 Task: Search one way flight ticket for 2 adults, 4 children and 1 infant on lap in business from Tulsa: Tulsa International Airport to Evansville: Evansville Regional Airport on 5-3-2023. Choice of flights is Alaska. Number of bags: 8 checked bags. Price is upto 88000. Outbound departure time preference is 7:00.
Action: Mouse moved to (384, 160)
Screenshot: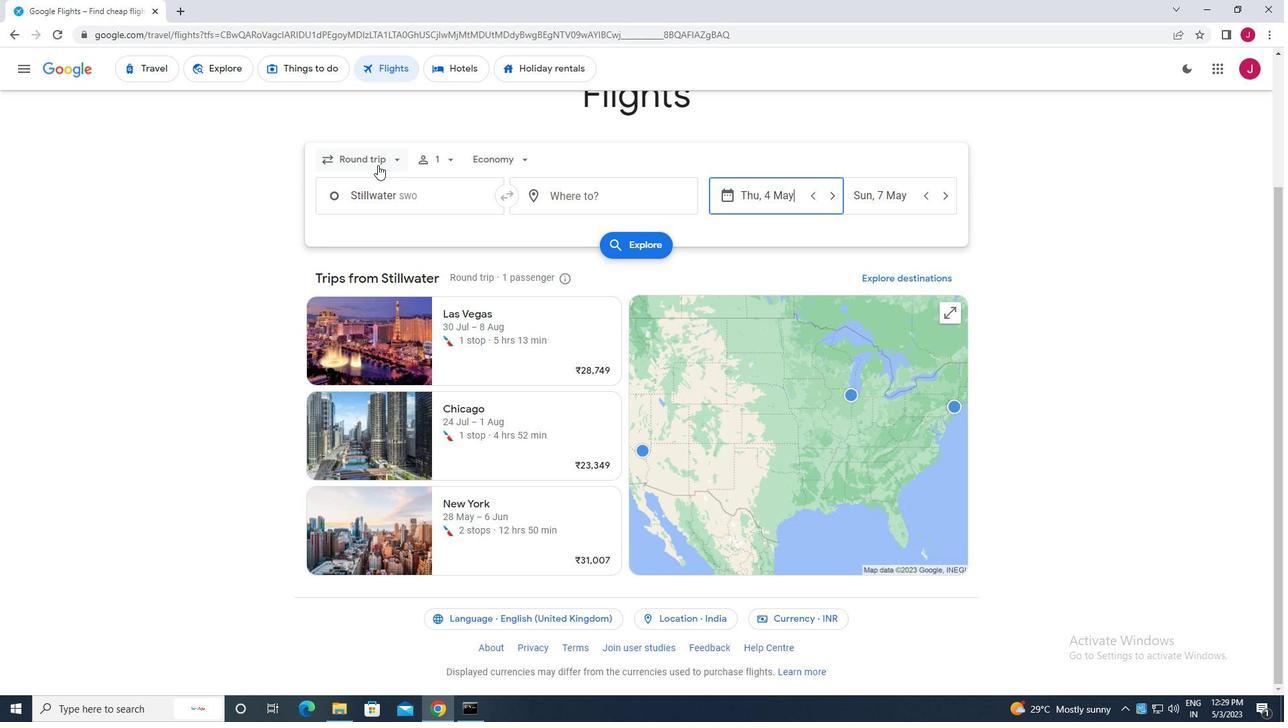 
Action: Mouse pressed left at (384, 160)
Screenshot: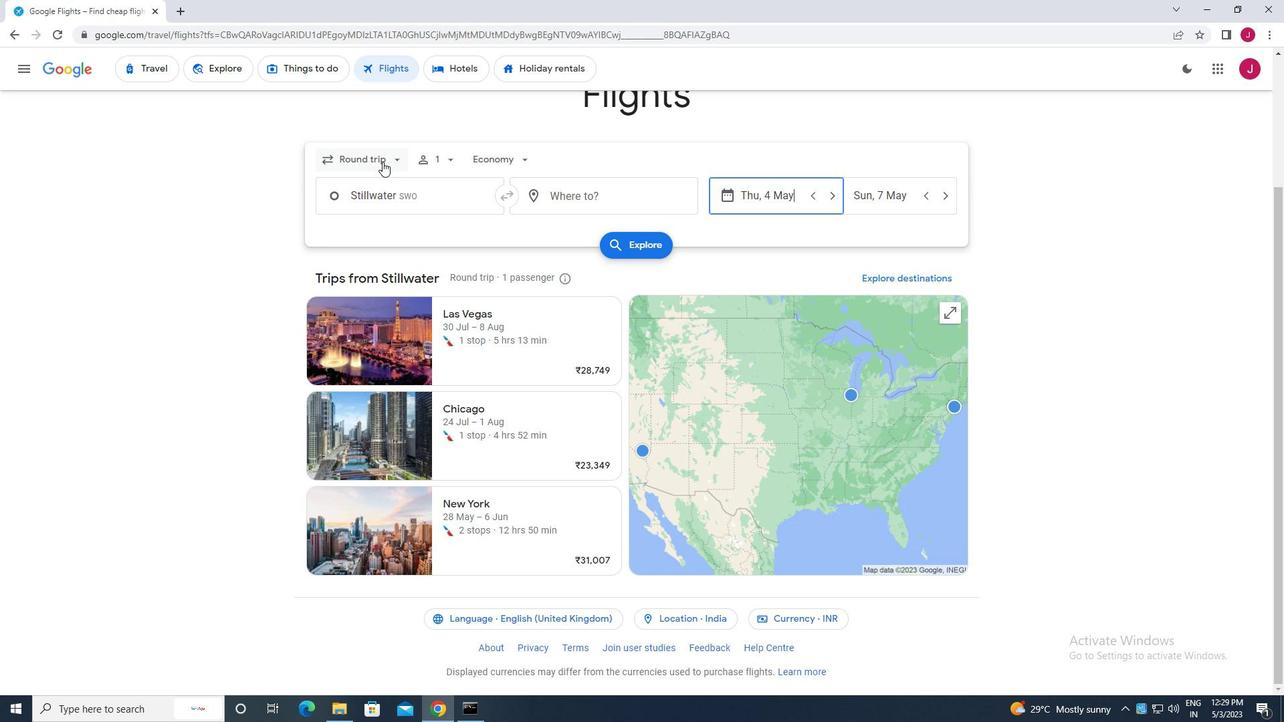
Action: Mouse moved to (384, 218)
Screenshot: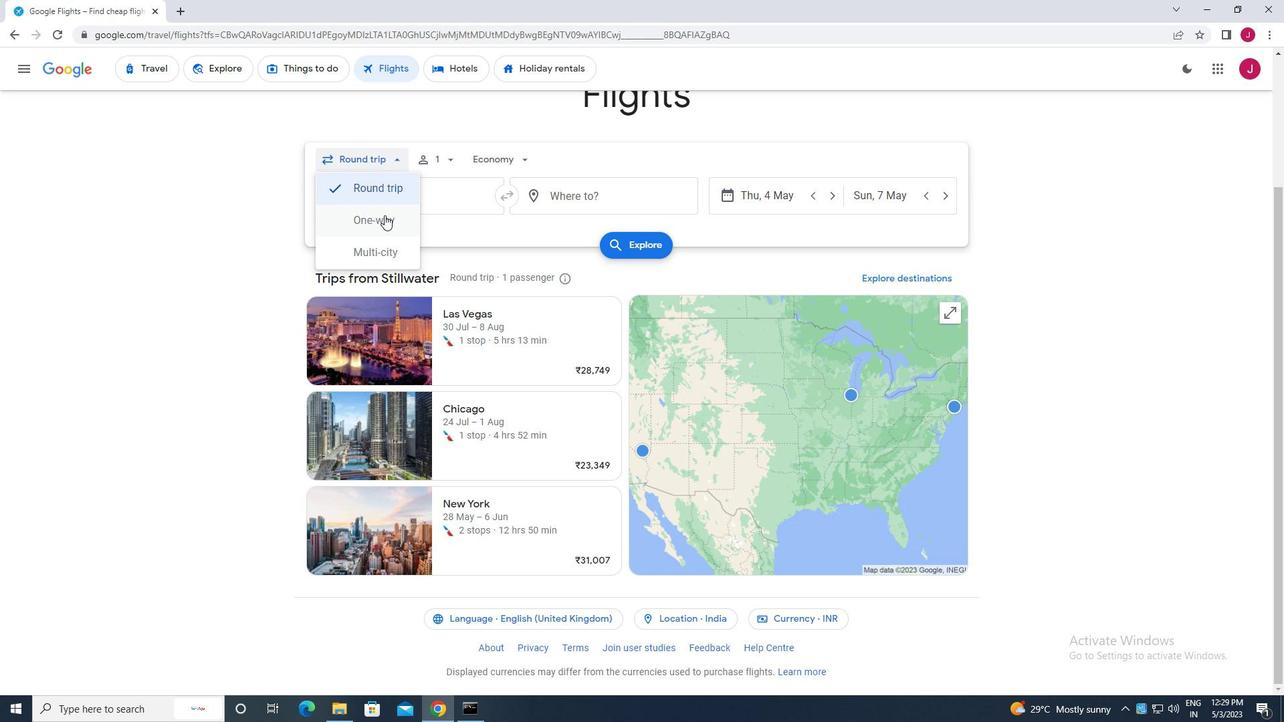 
Action: Mouse pressed left at (384, 218)
Screenshot: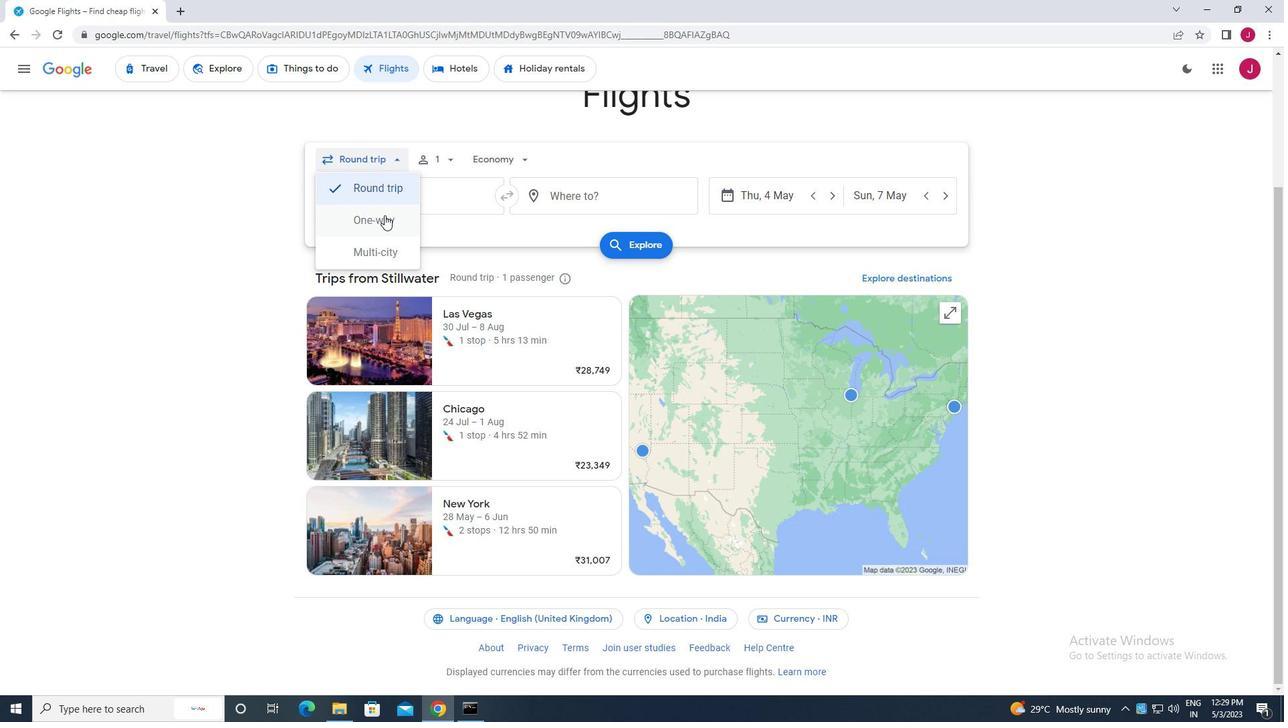 
Action: Mouse moved to (448, 158)
Screenshot: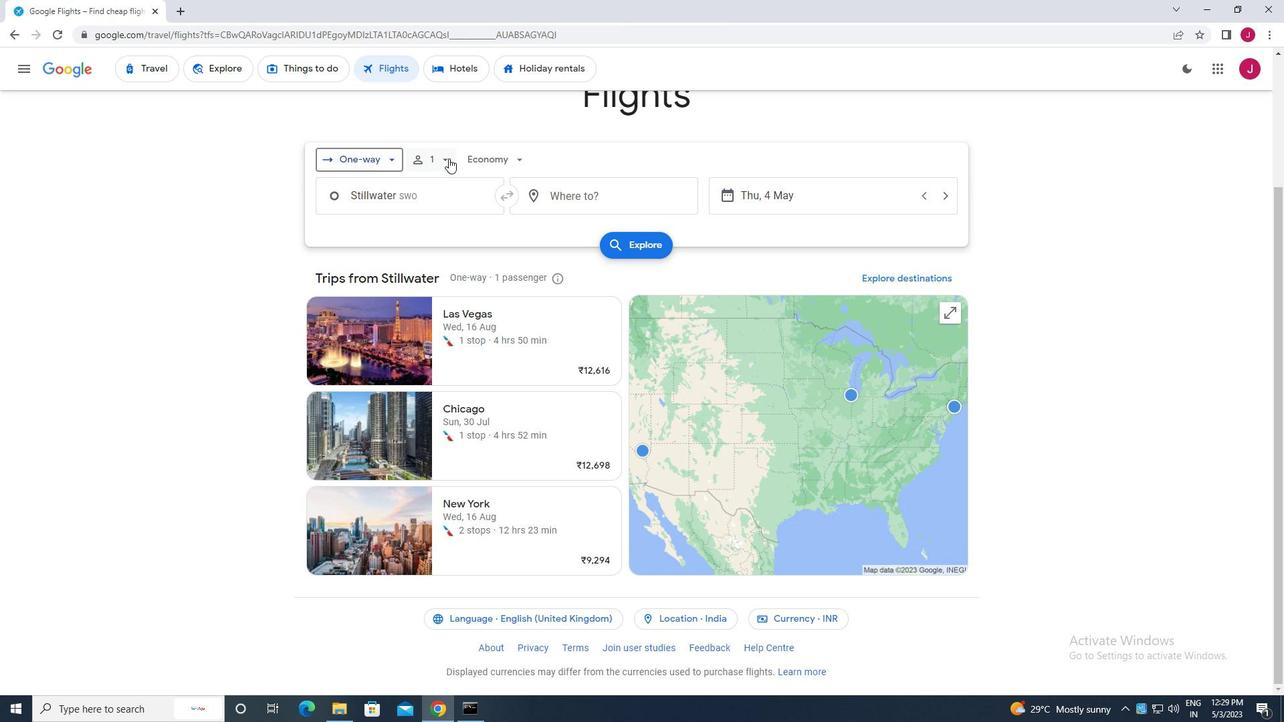 
Action: Mouse pressed left at (448, 158)
Screenshot: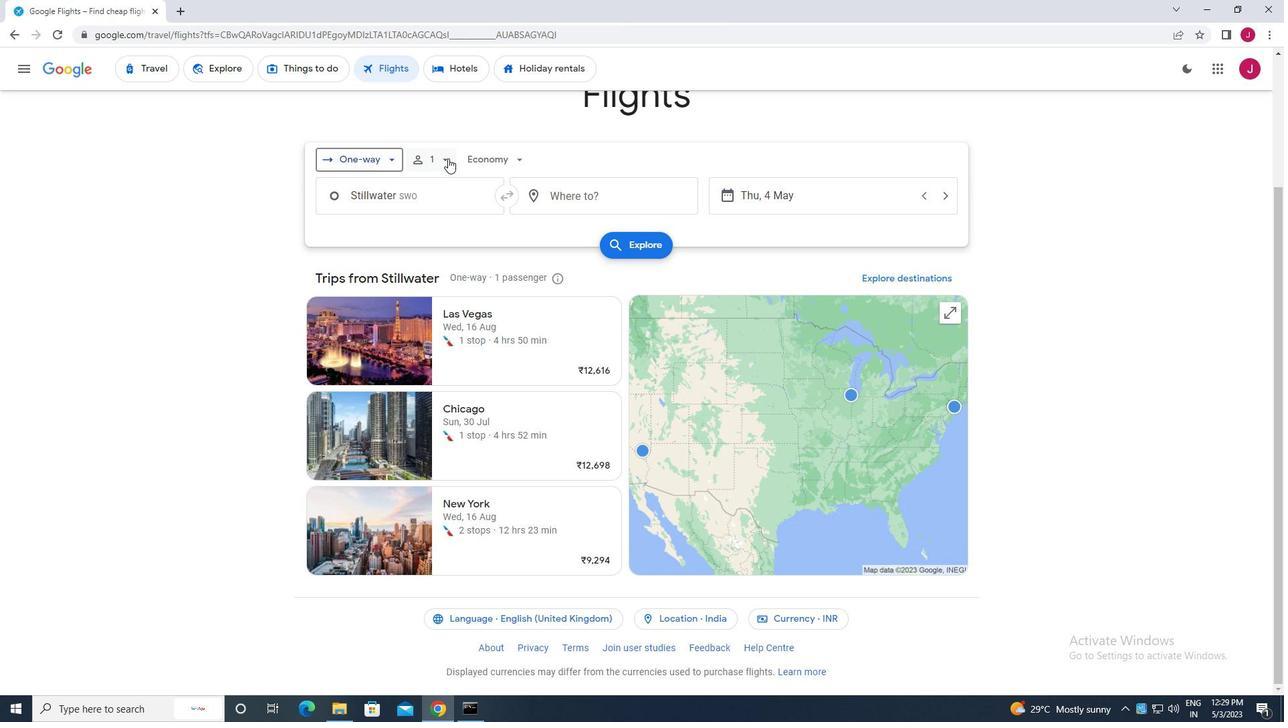 
Action: Mouse moved to (547, 192)
Screenshot: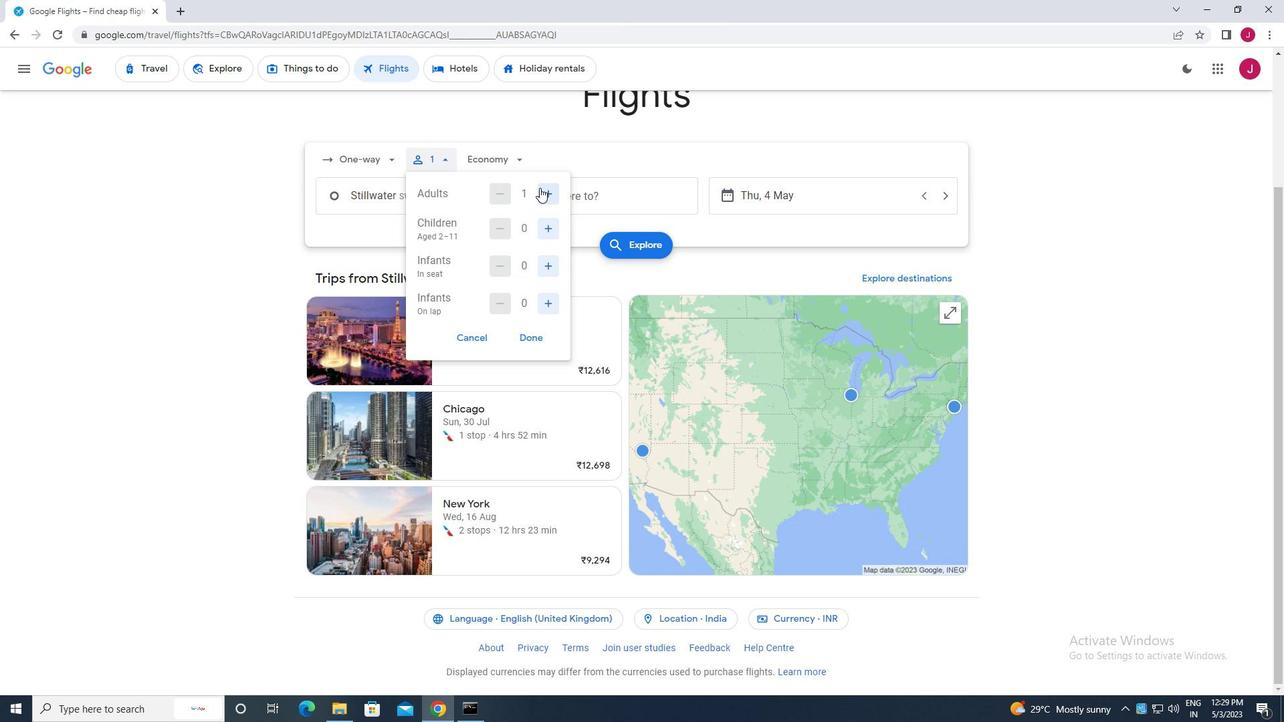 
Action: Mouse pressed left at (547, 192)
Screenshot: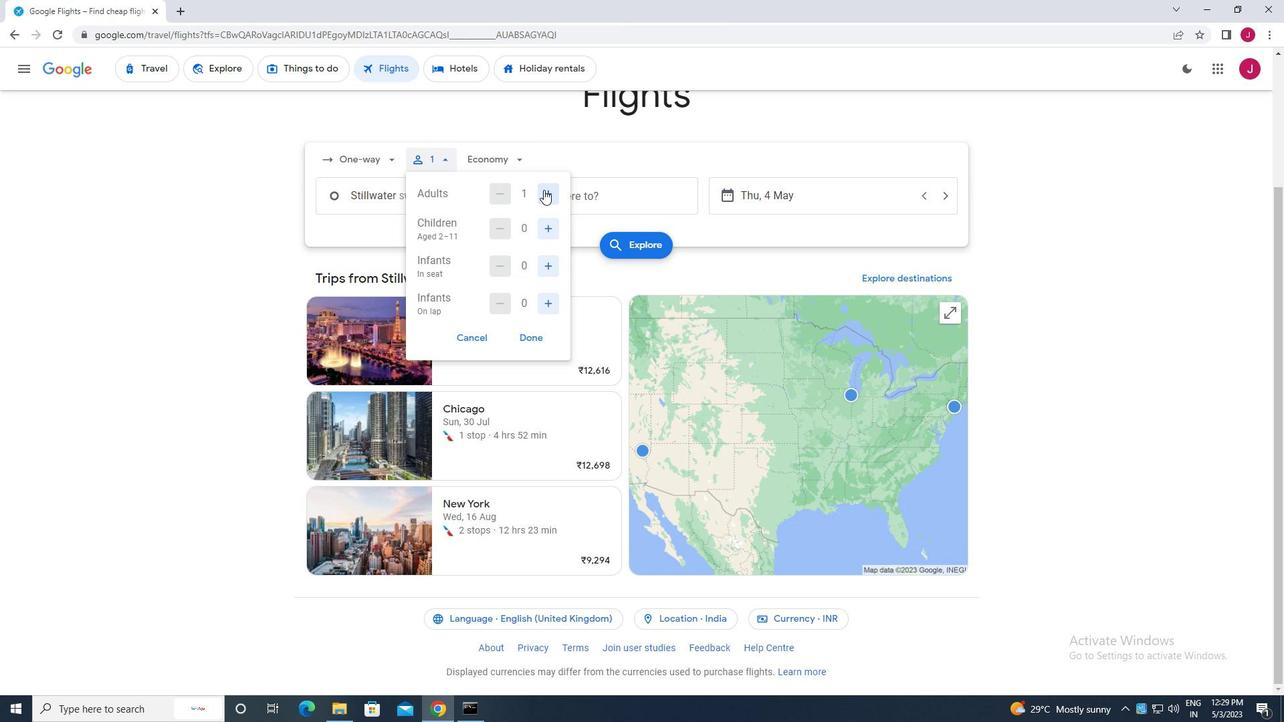 
Action: Mouse moved to (554, 226)
Screenshot: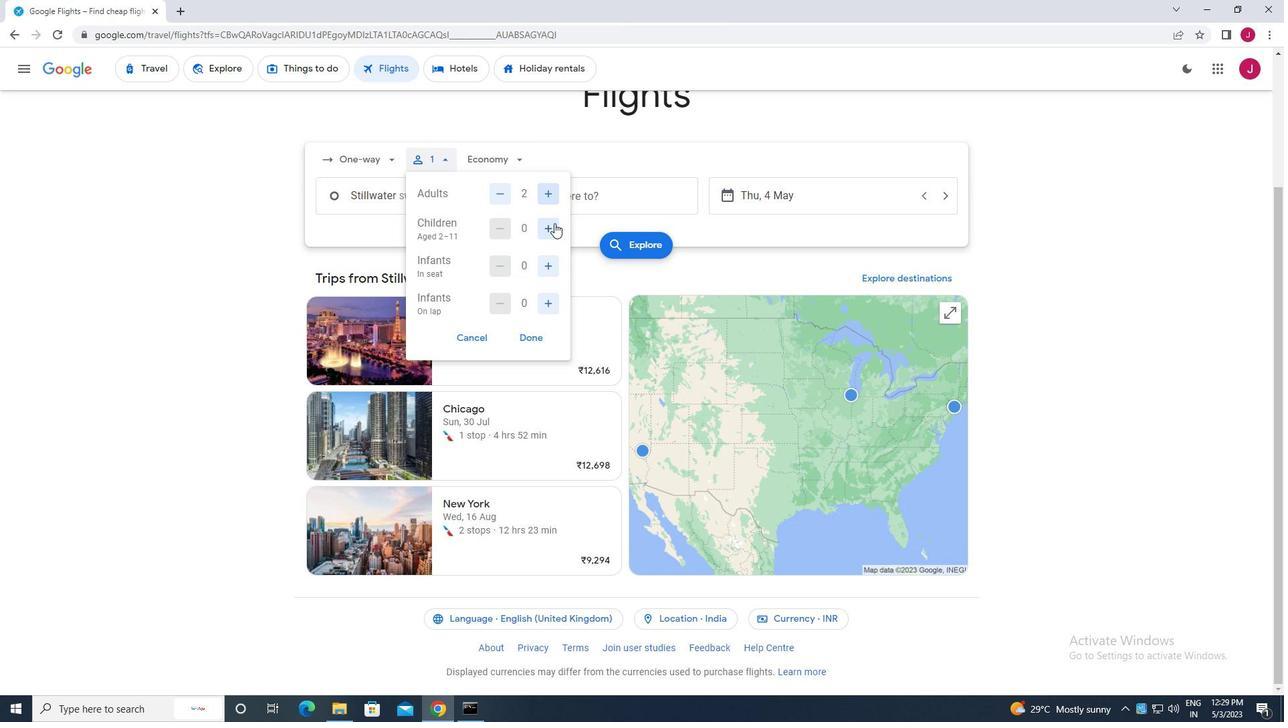 
Action: Mouse pressed left at (554, 226)
Screenshot: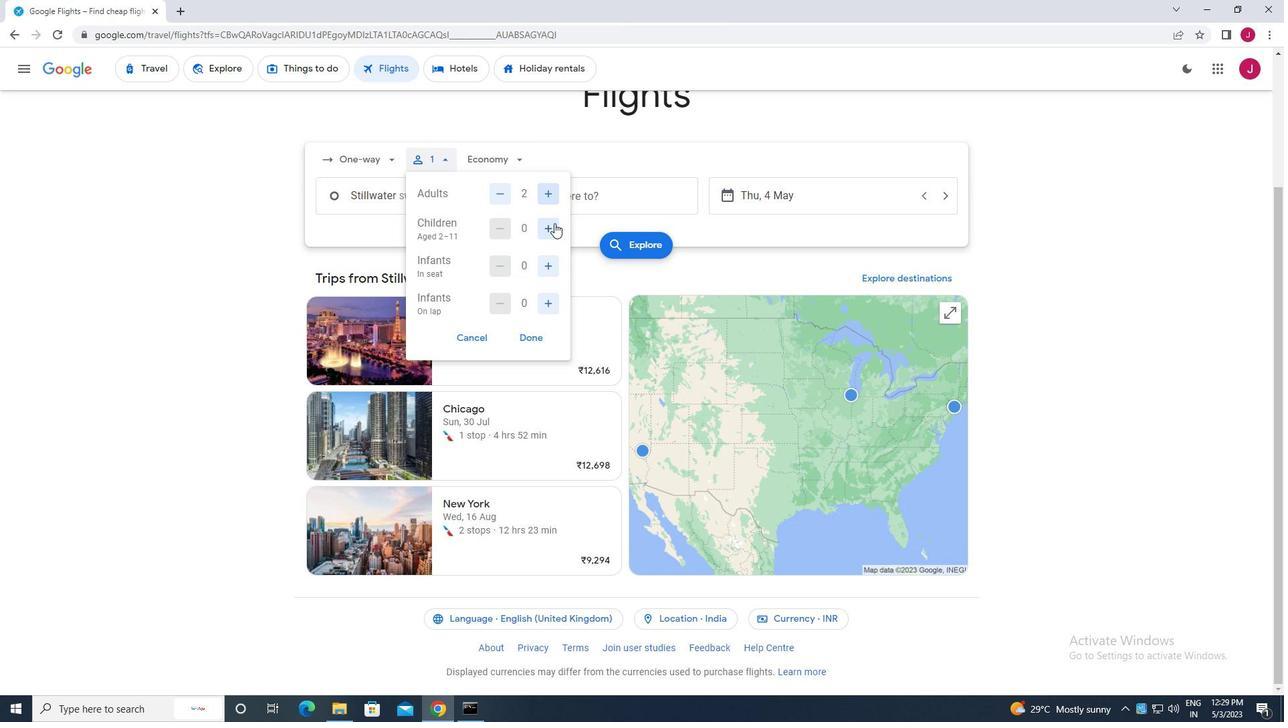 
Action: Mouse pressed left at (554, 226)
Screenshot: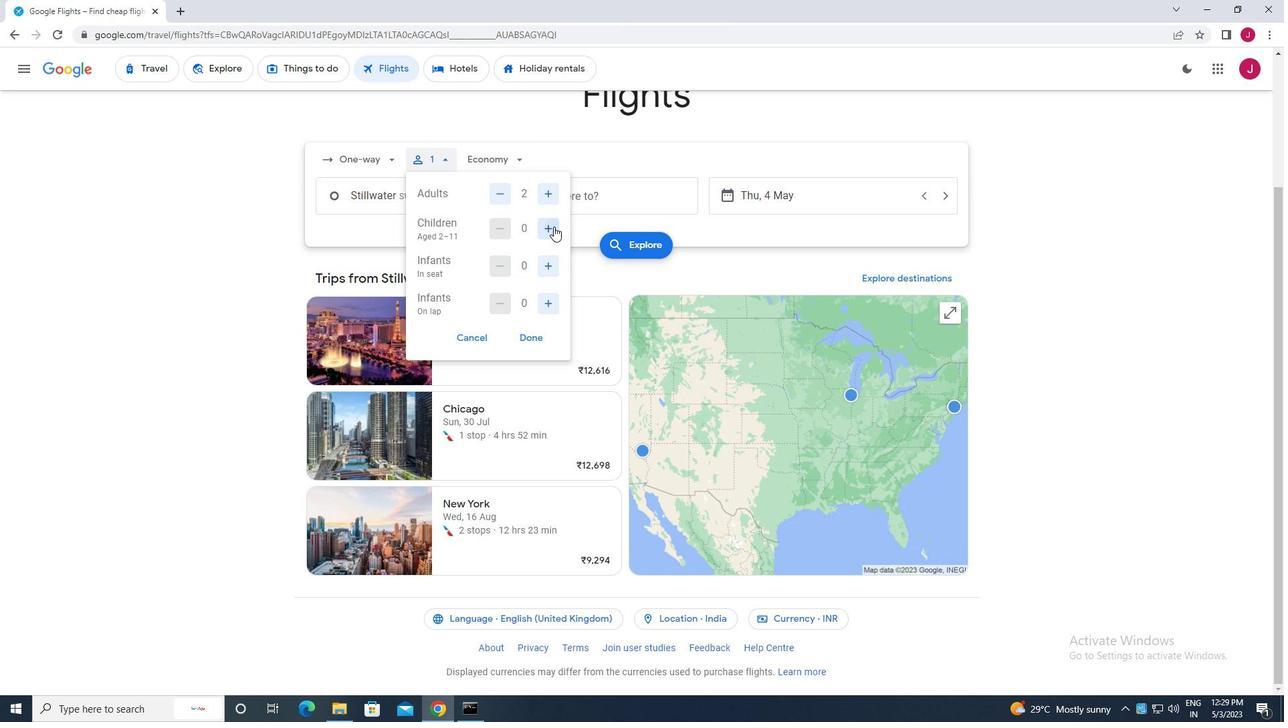 
Action: Mouse pressed left at (554, 226)
Screenshot: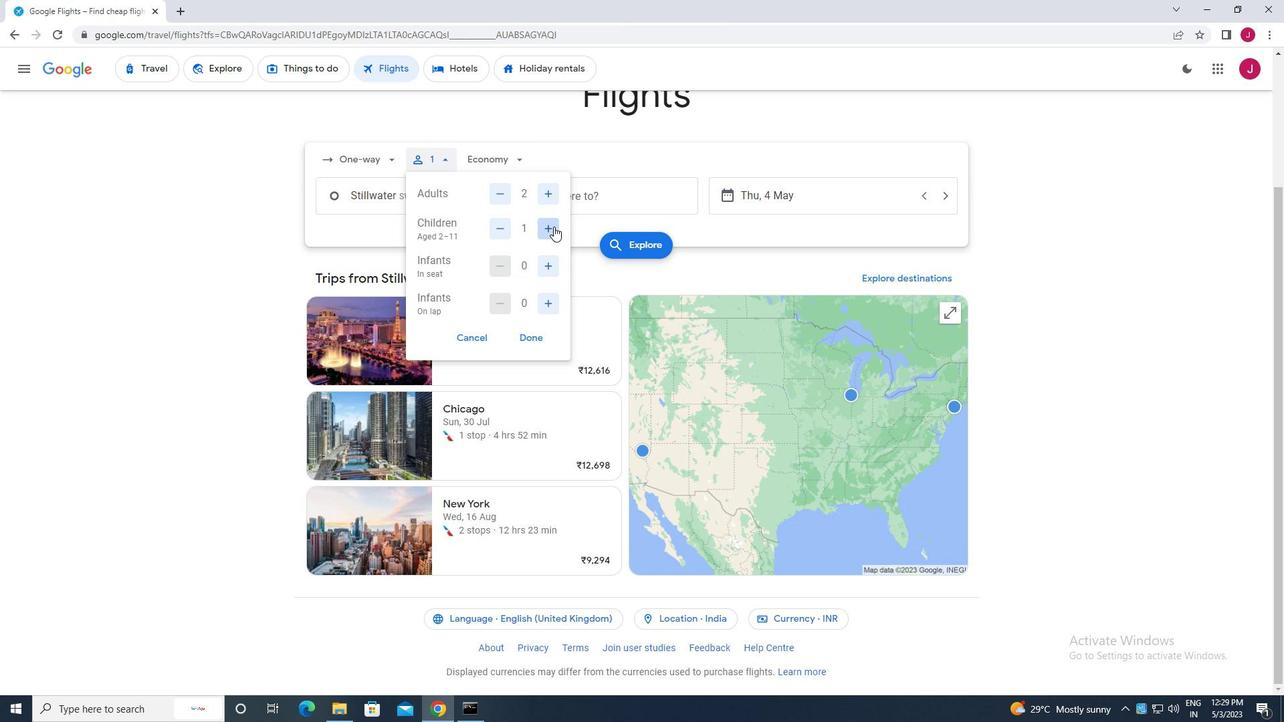 
Action: Mouse pressed left at (554, 226)
Screenshot: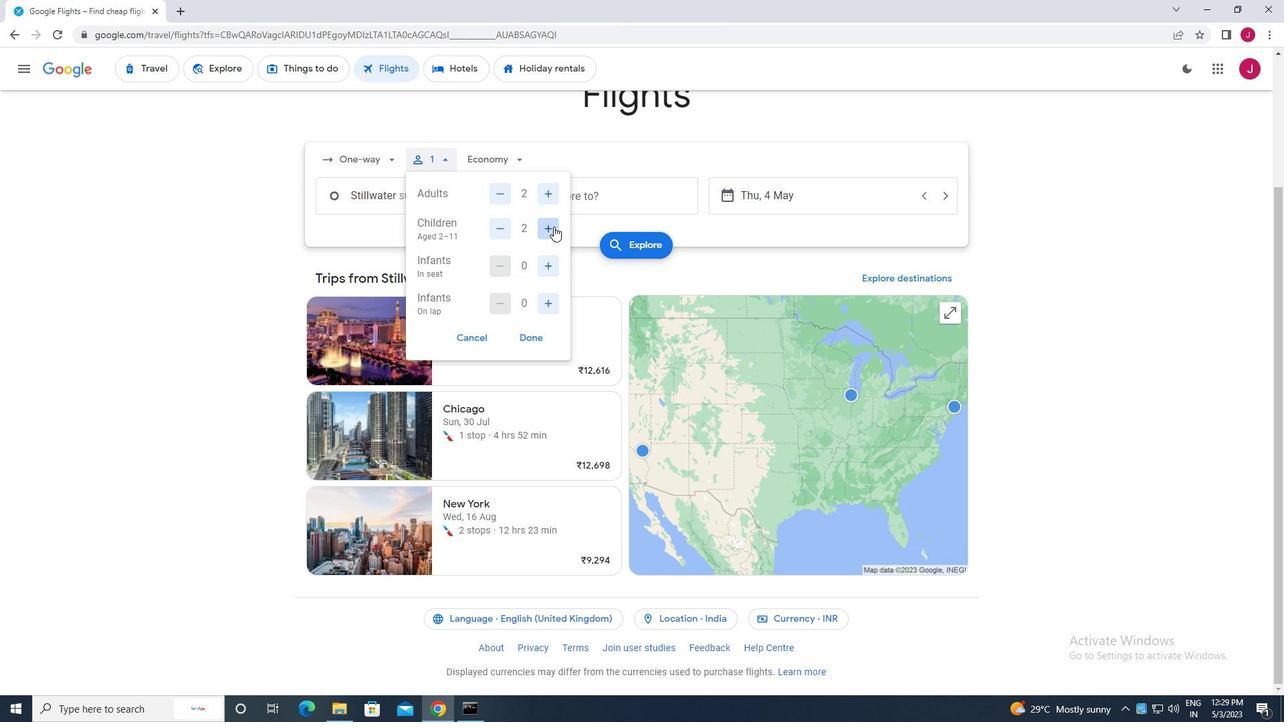
Action: Mouse moved to (545, 301)
Screenshot: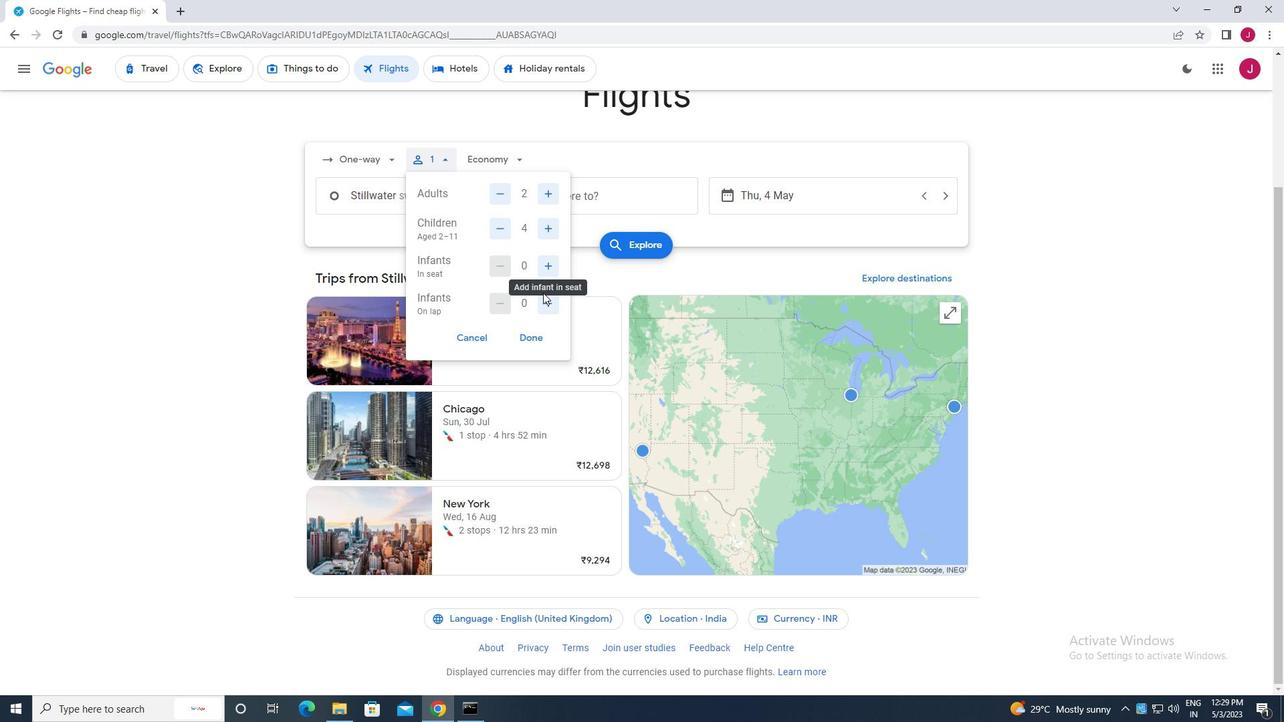 
Action: Mouse pressed left at (545, 301)
Screenshot: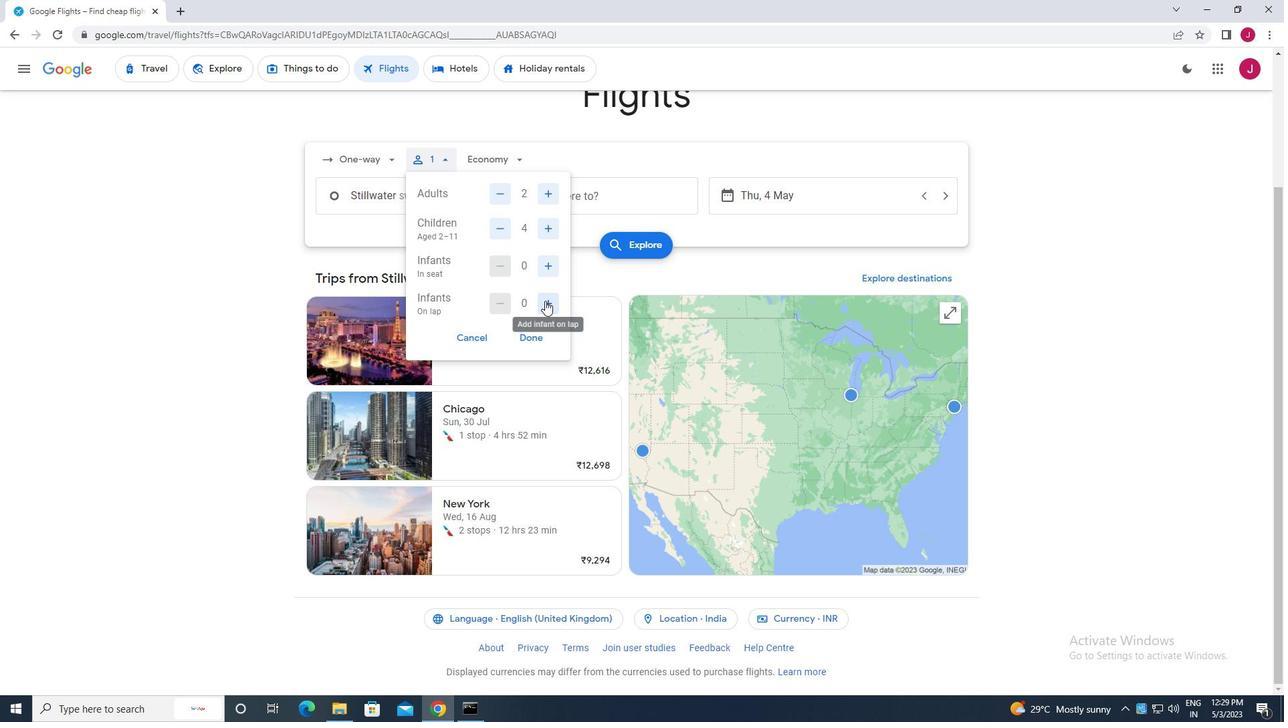 
Action: Mouse moved to (534, 333)
Screenshot: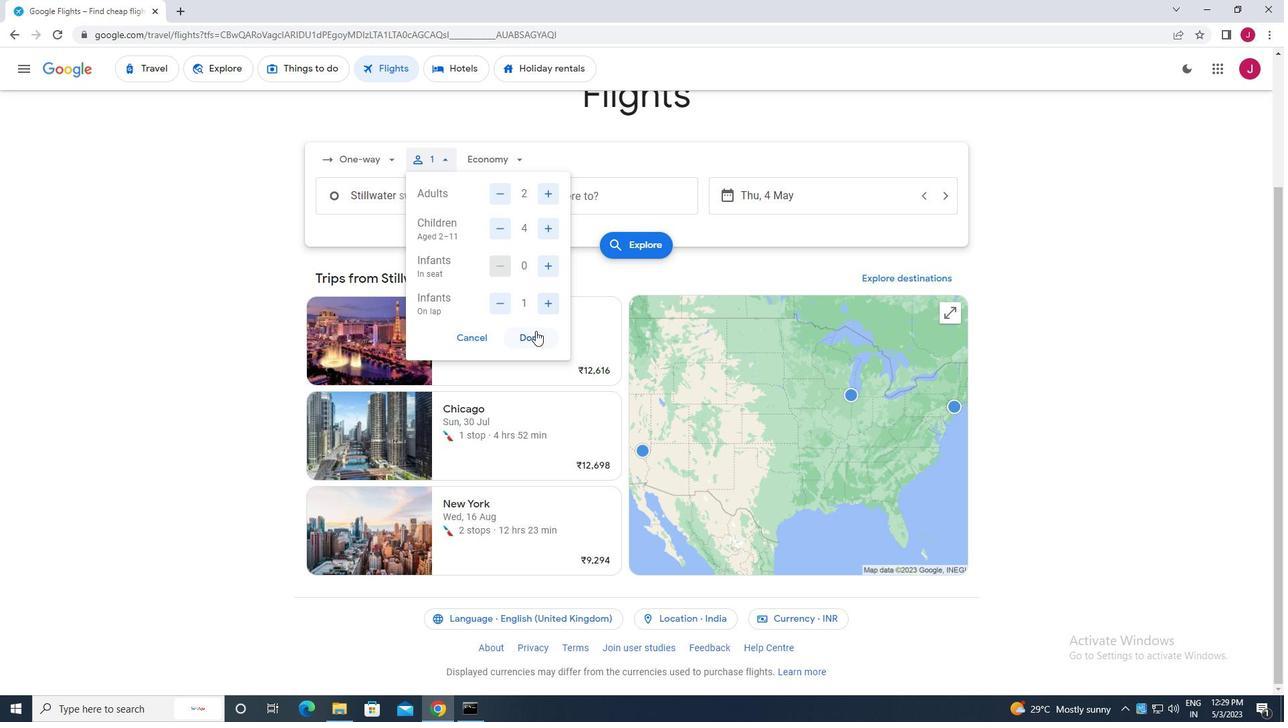 
Action: Mouse pressed left at (534, 333)
Screenshot: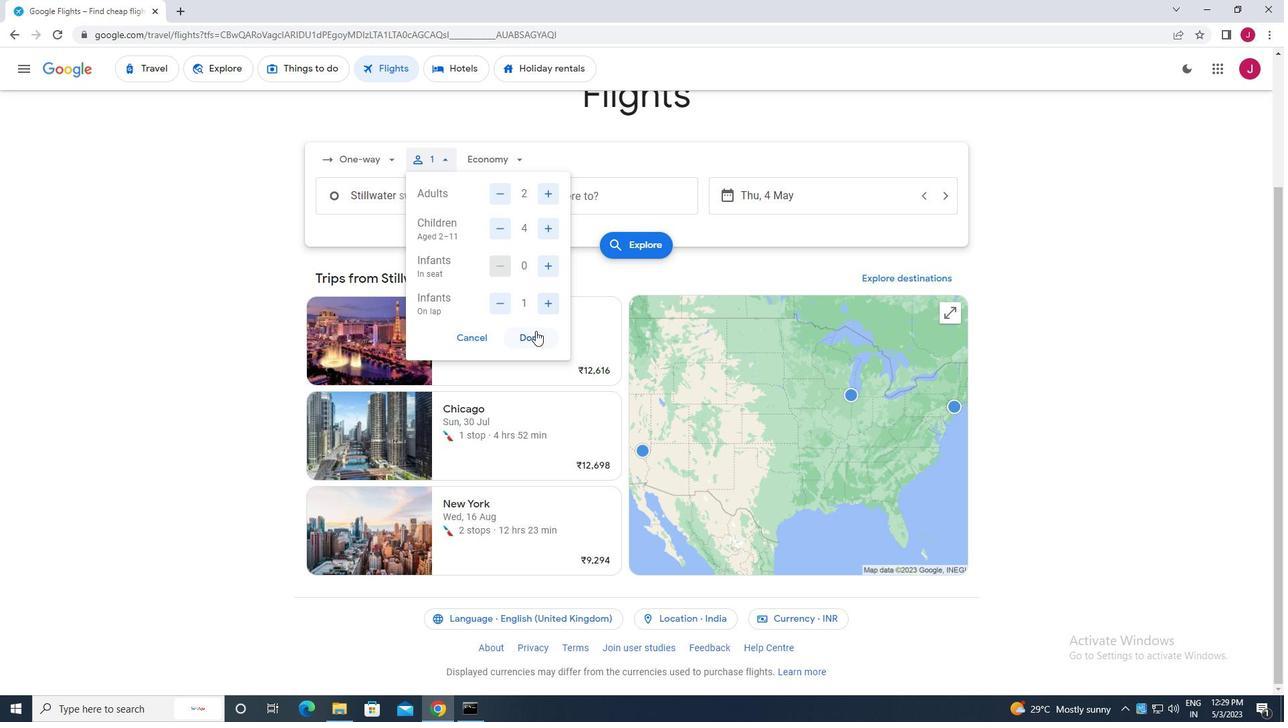 
Action: Mouse moved to (502, 163)
Screenshot: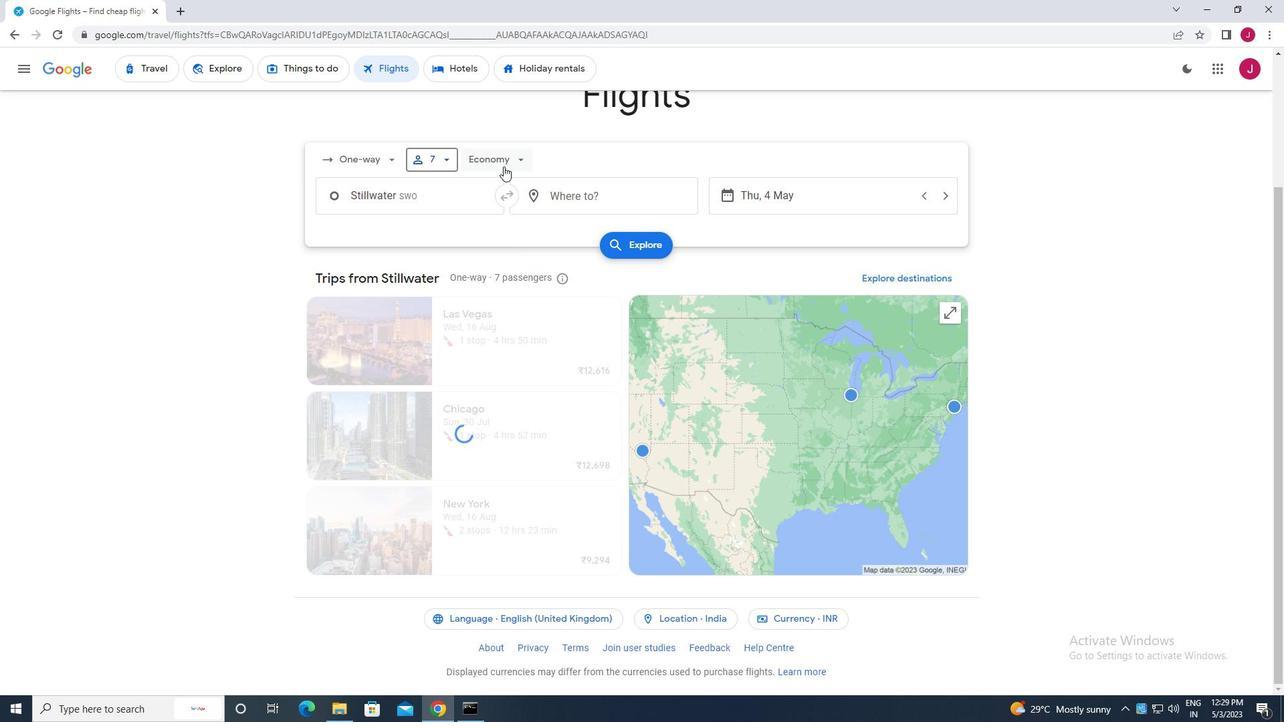 
Action: Mouse pressed left at (502, 163)
Screenshot: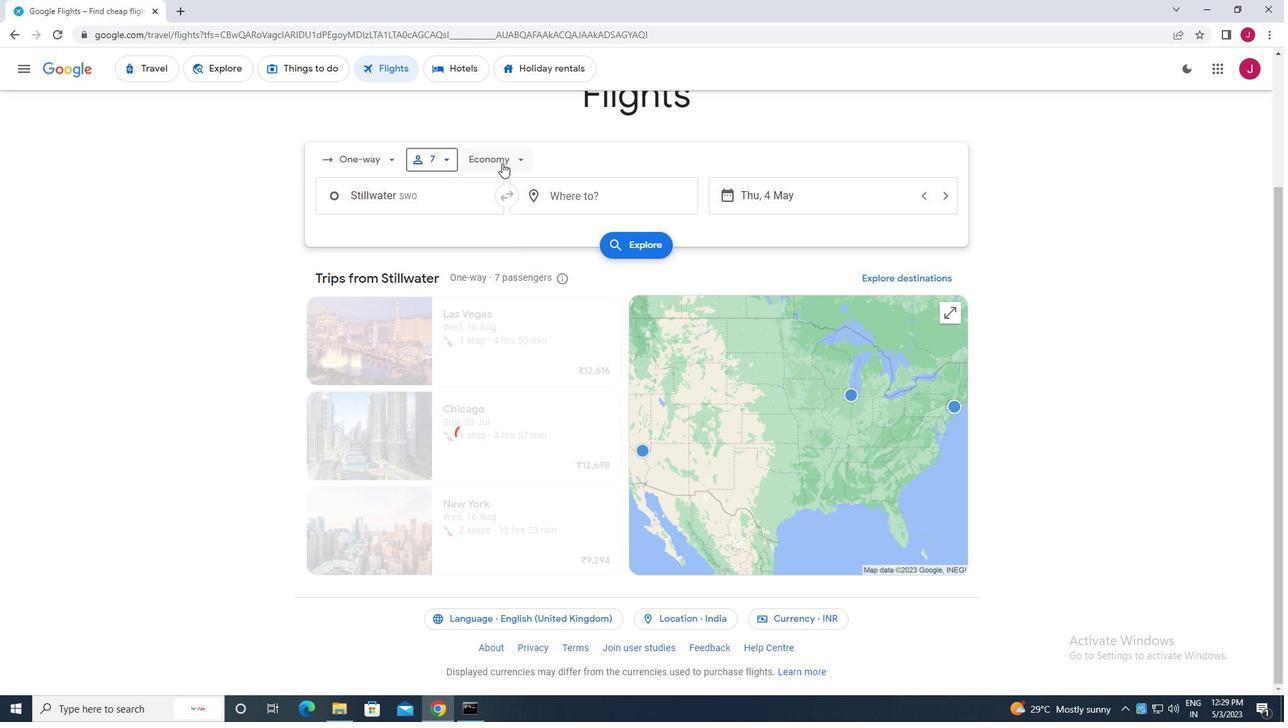 
Action: Mouse moved to (518, 248)
Screenshot: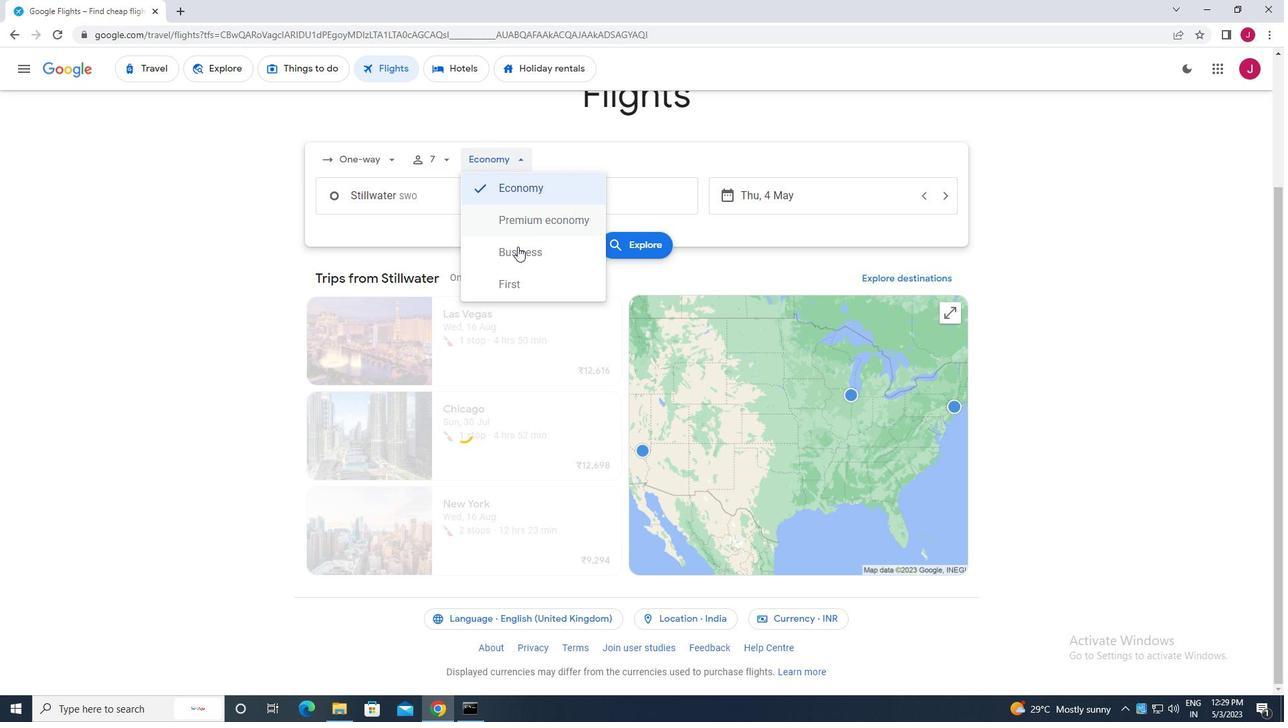 
Action: Mouse pressed left at (518, 248)
Screenshot: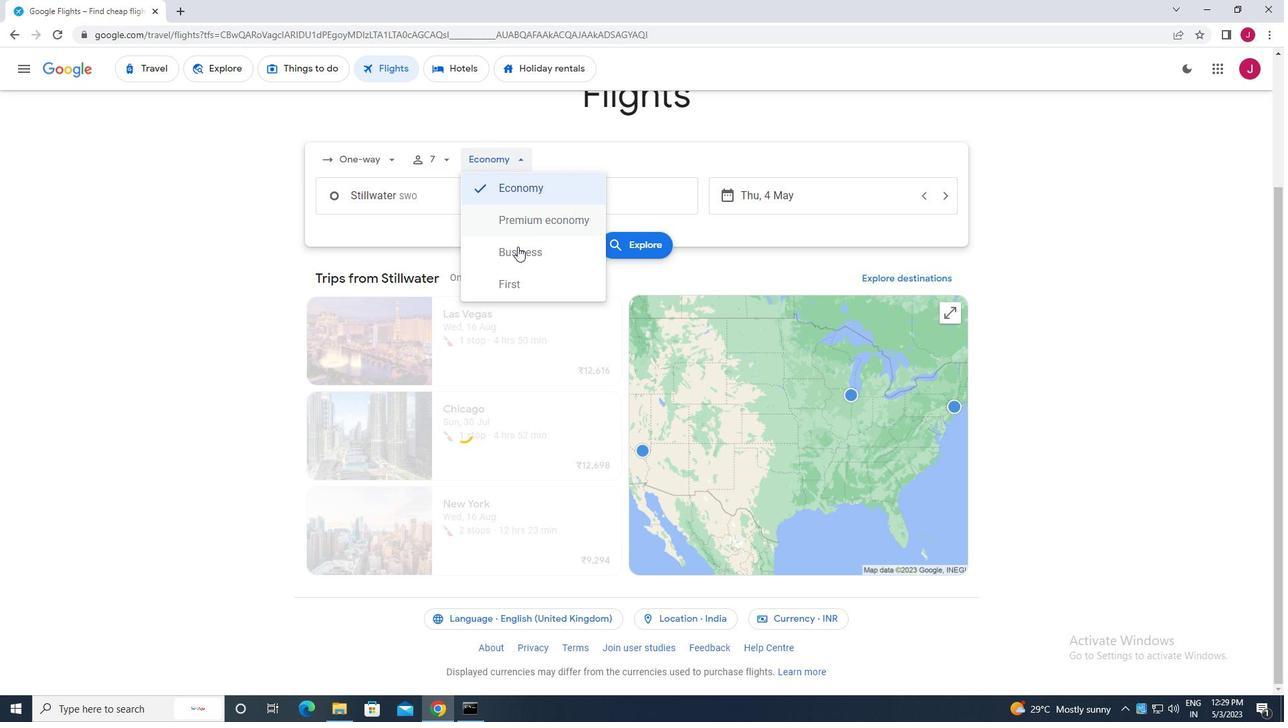 
Action: Mouse moved to (442, 199)
Screenshot: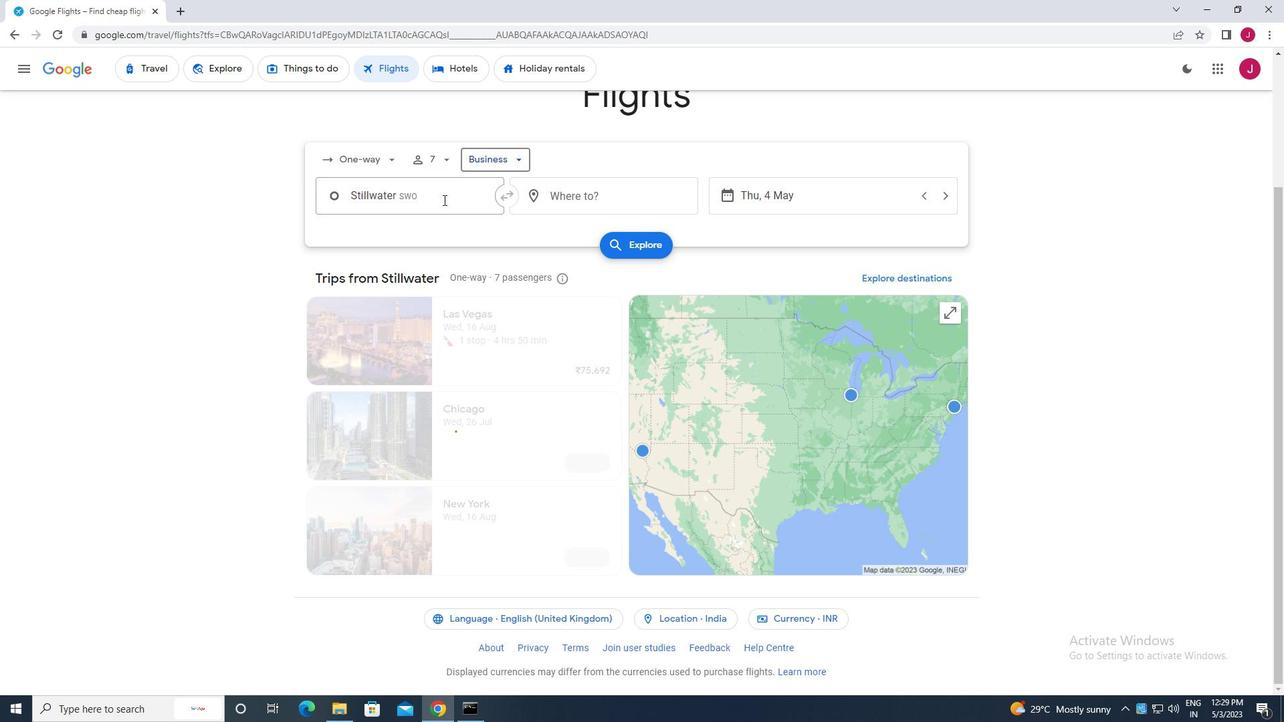 
Action: Mouse pressed left at (442, 199)
Screenshot: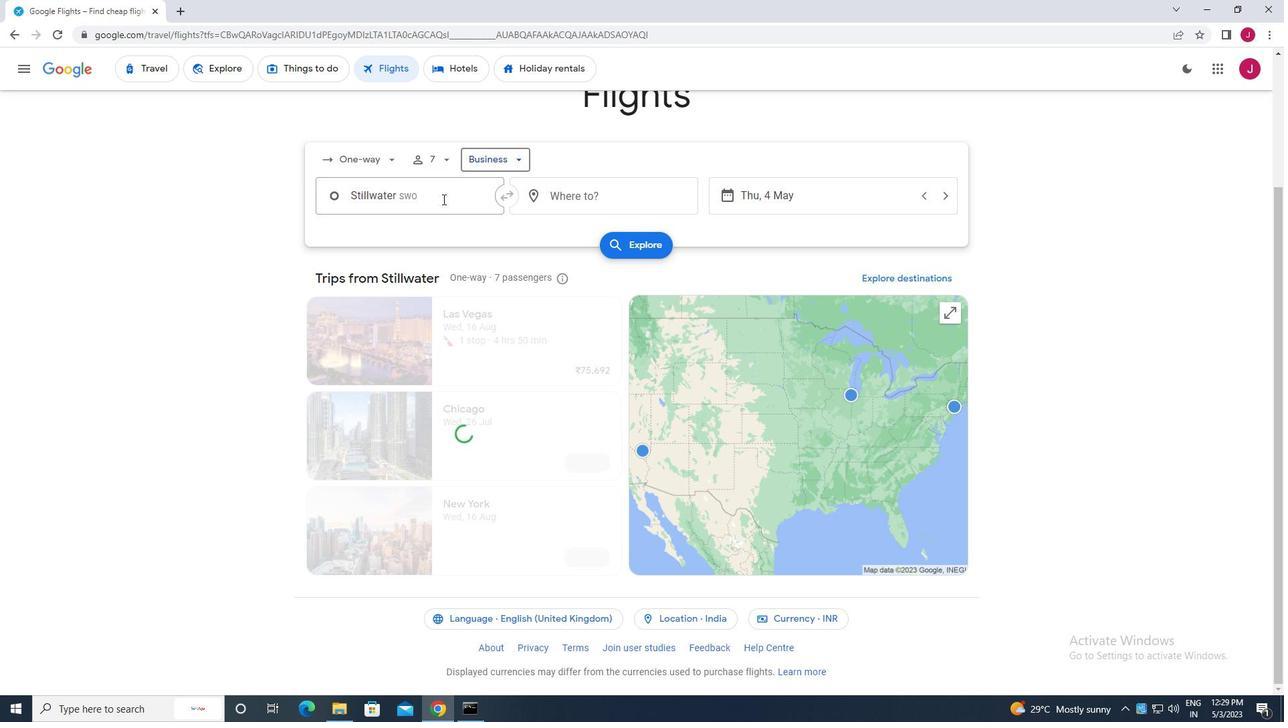 
Action: Mouse moved to (443, 198)
Screenshot: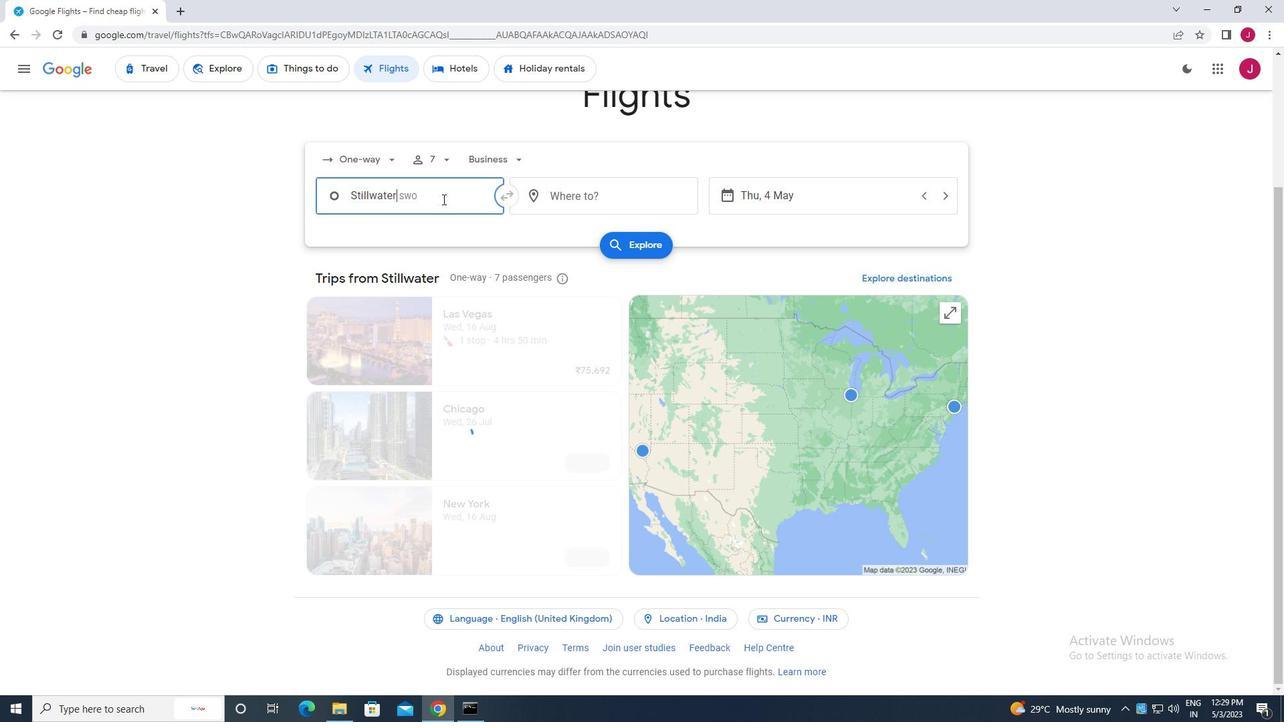 
Action: Key pressed tulsa
Screenshot: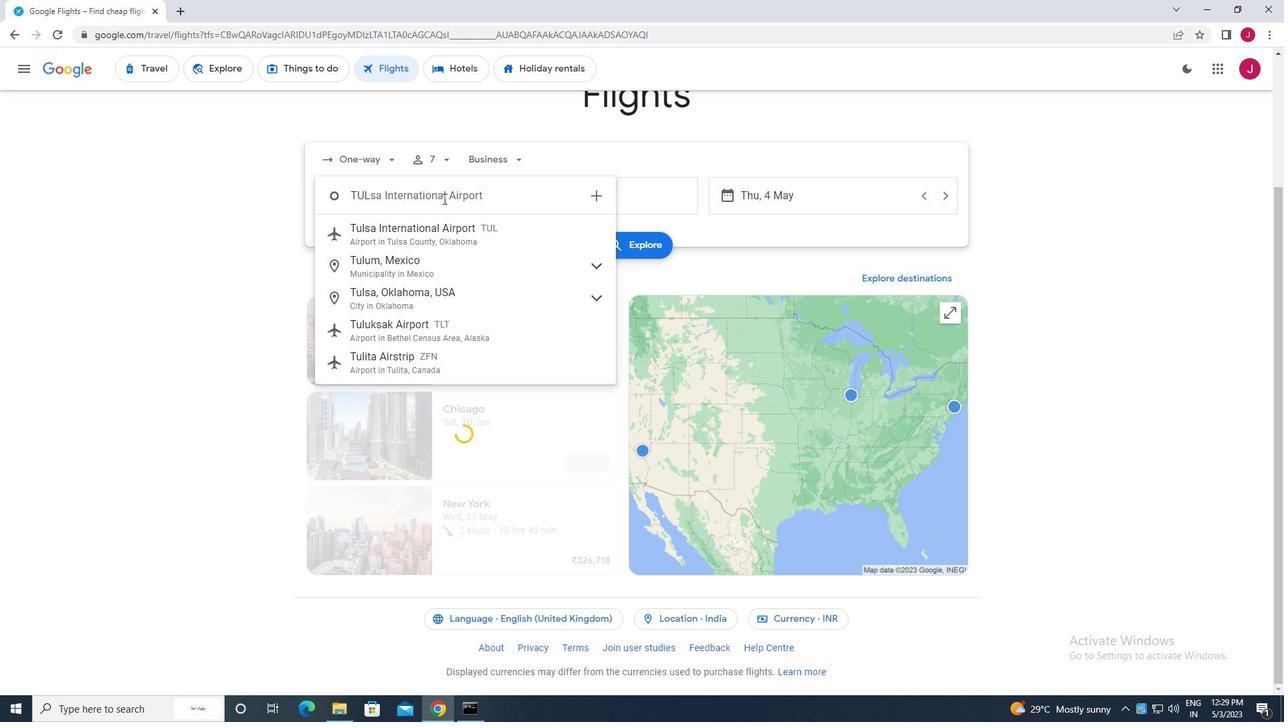
Action: Mouse moved to (475, 260)
Screenshot: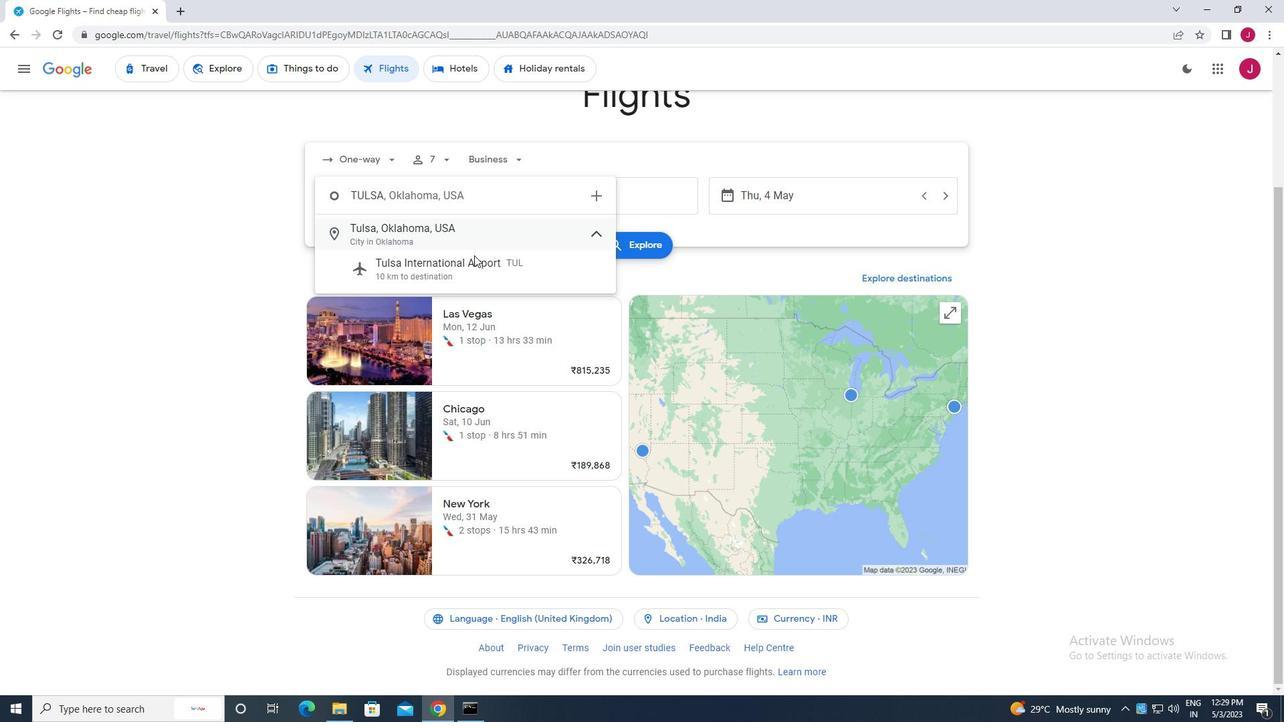 
Action: Mouse pressed left at (475, 260)
Screenshot: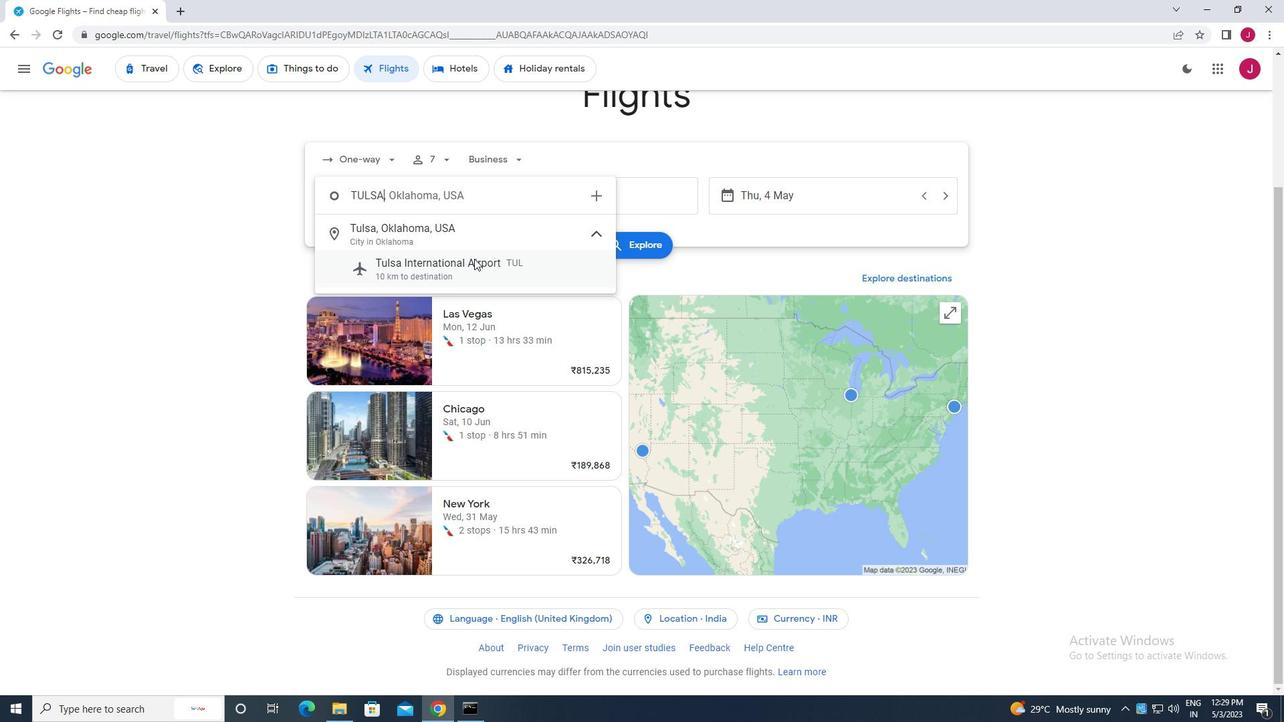 
Action: Mouse moved to (608, 198)
Screenshot: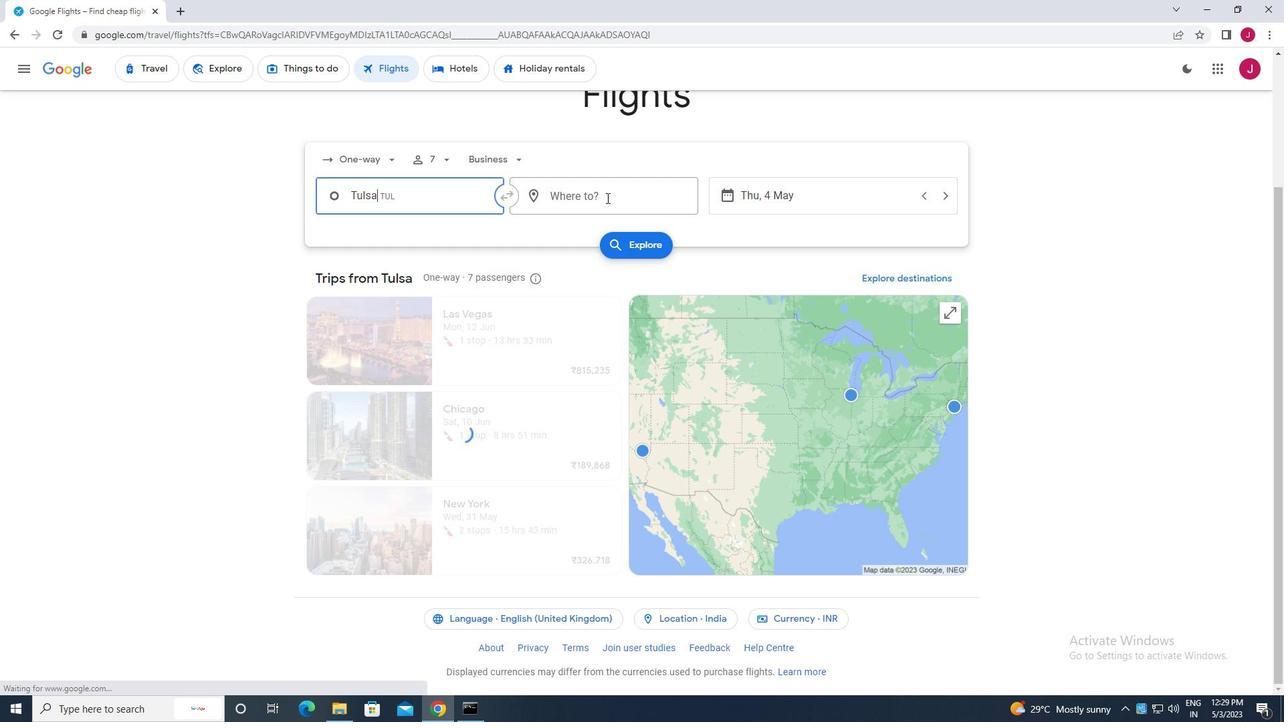 
Action: Mouse pressed left at (608, 198)
Screenshot: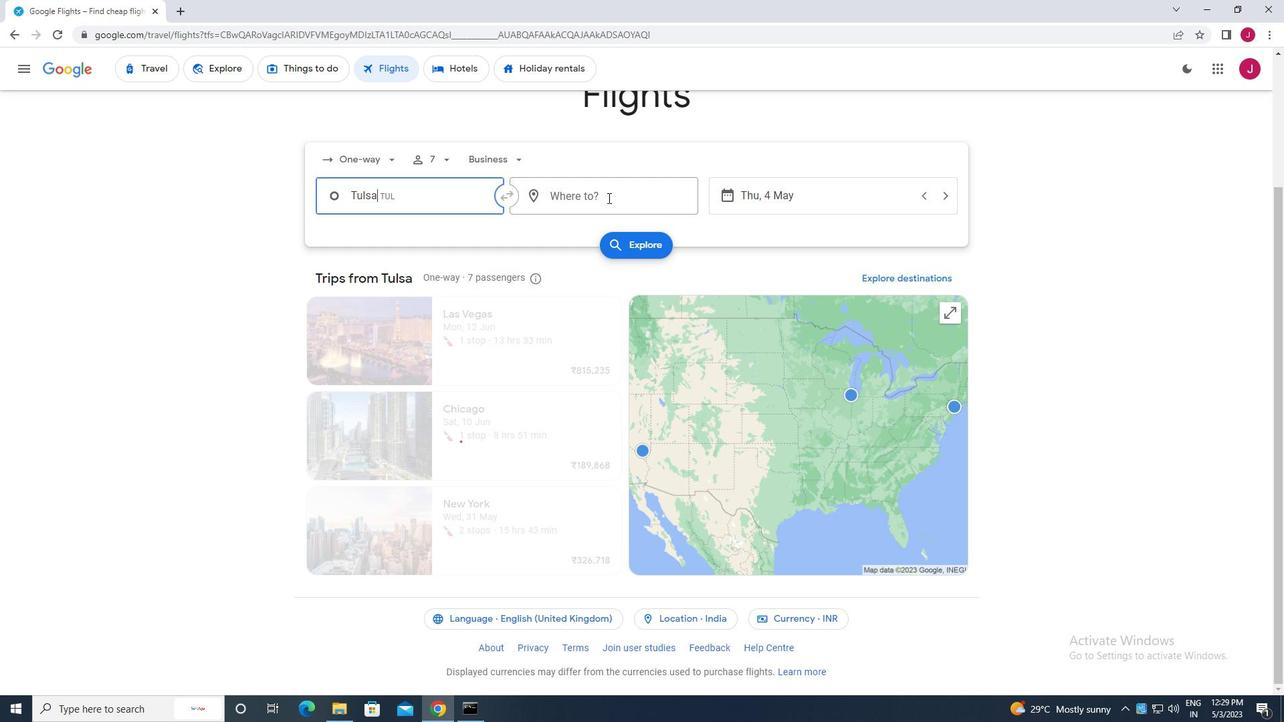 
Action: Key pressed evans
Screenshot: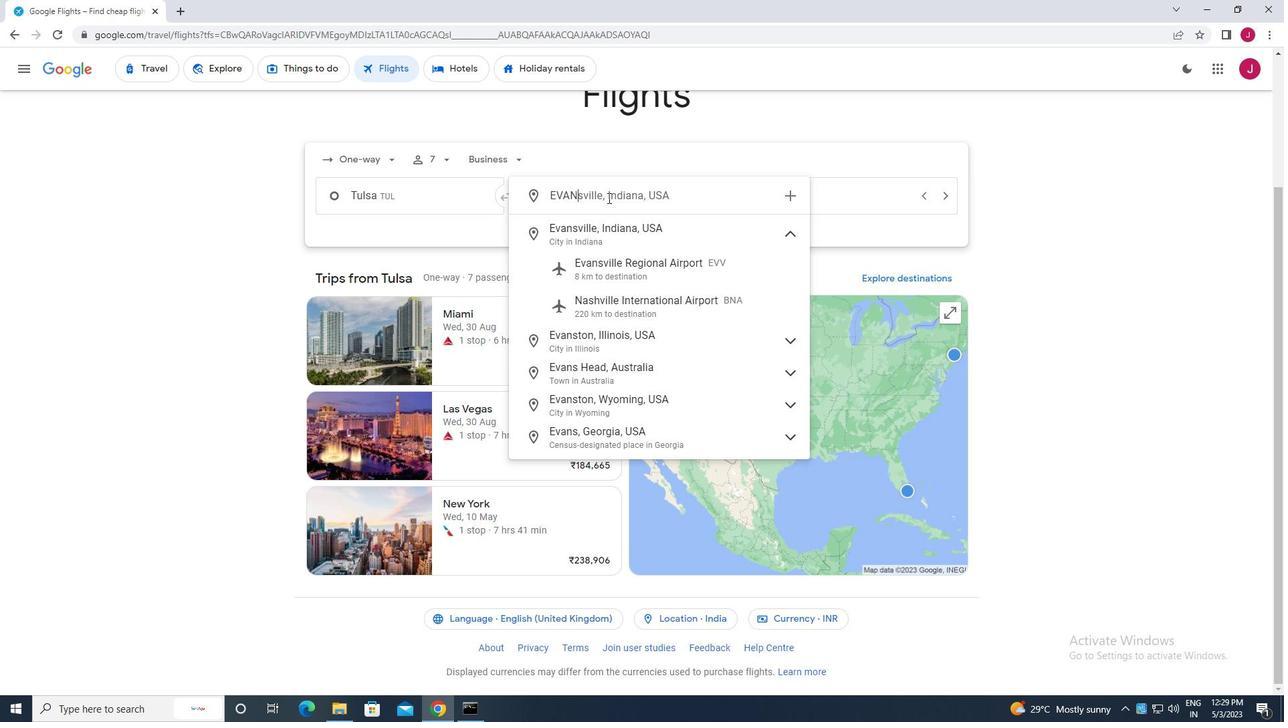 
Action: Mouse moved to (639, 264)
Screenshot: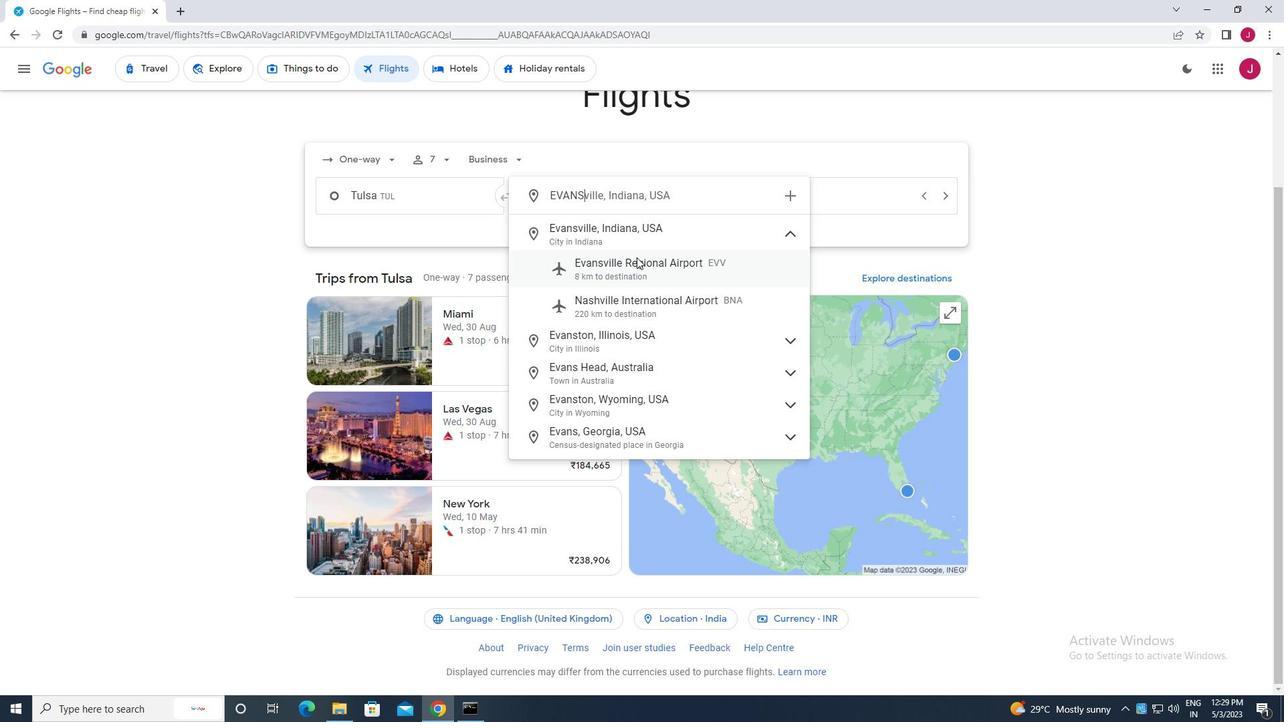 
Action: Mouse pressed left at (639, 264)
Screenshot: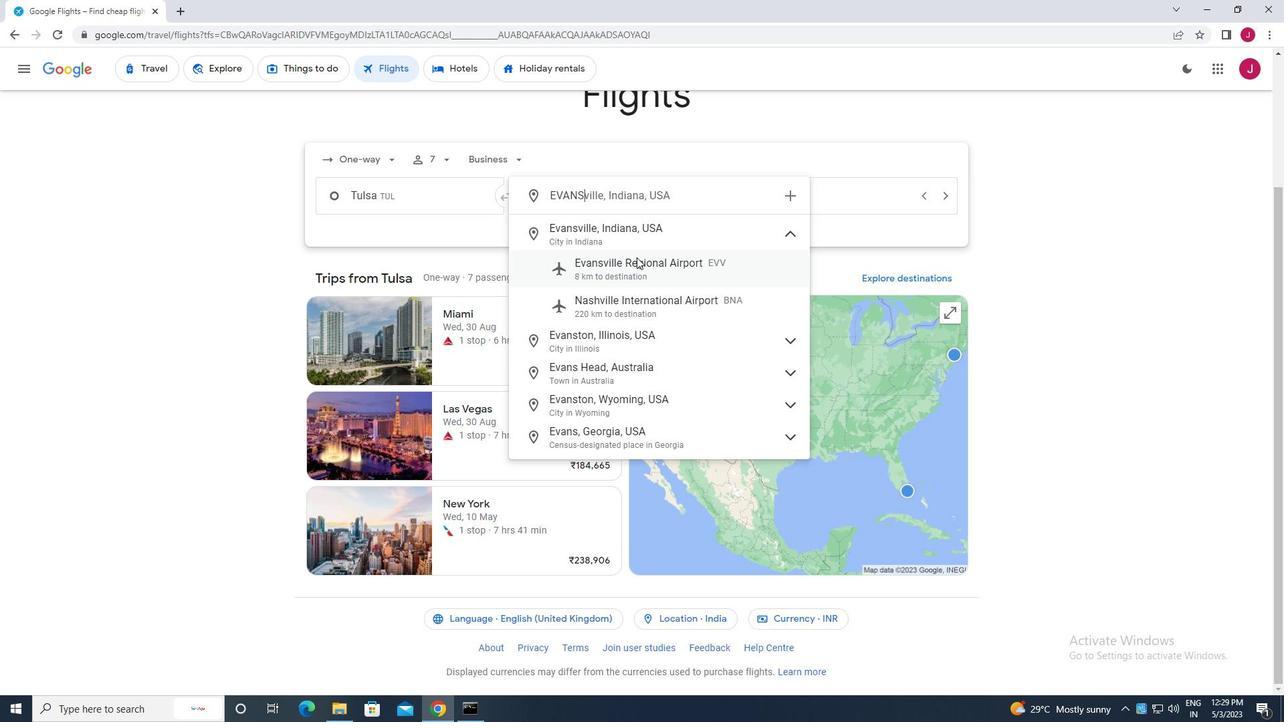 
Action: Mouse moved to (782, 200)
Screenshot: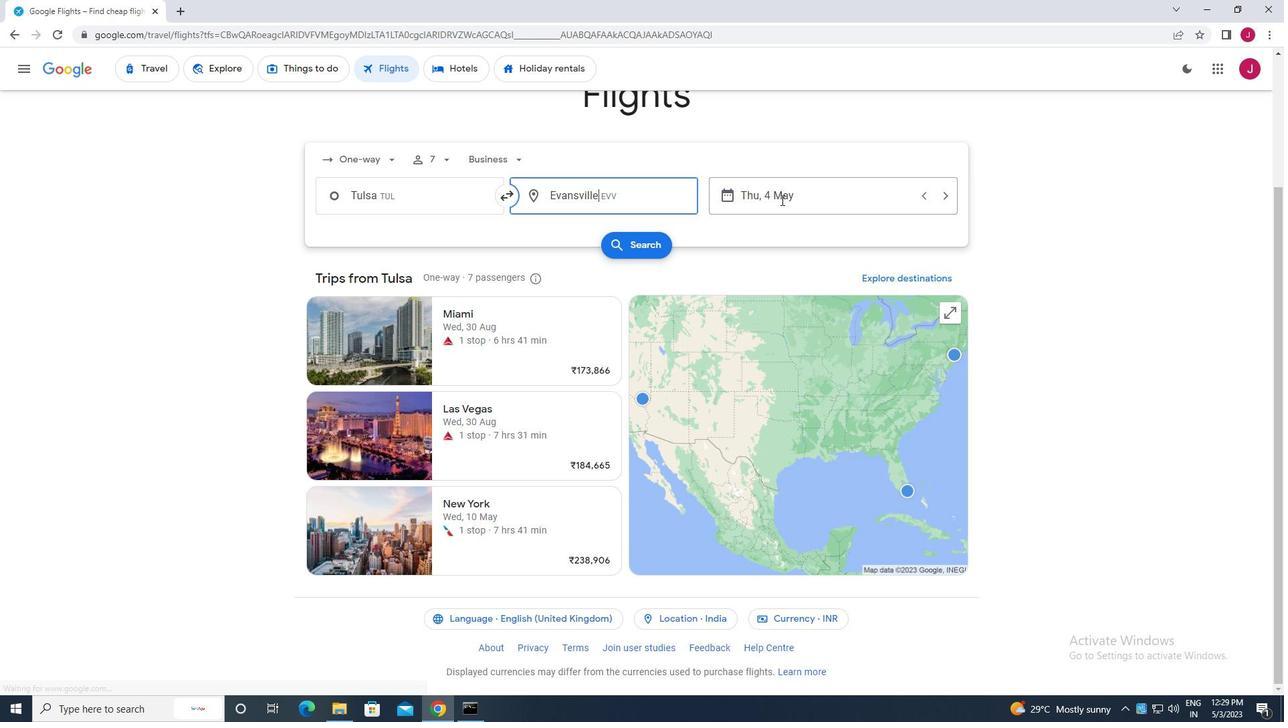 
Action: Mouse pressed left at (782, 200)
Screenshot: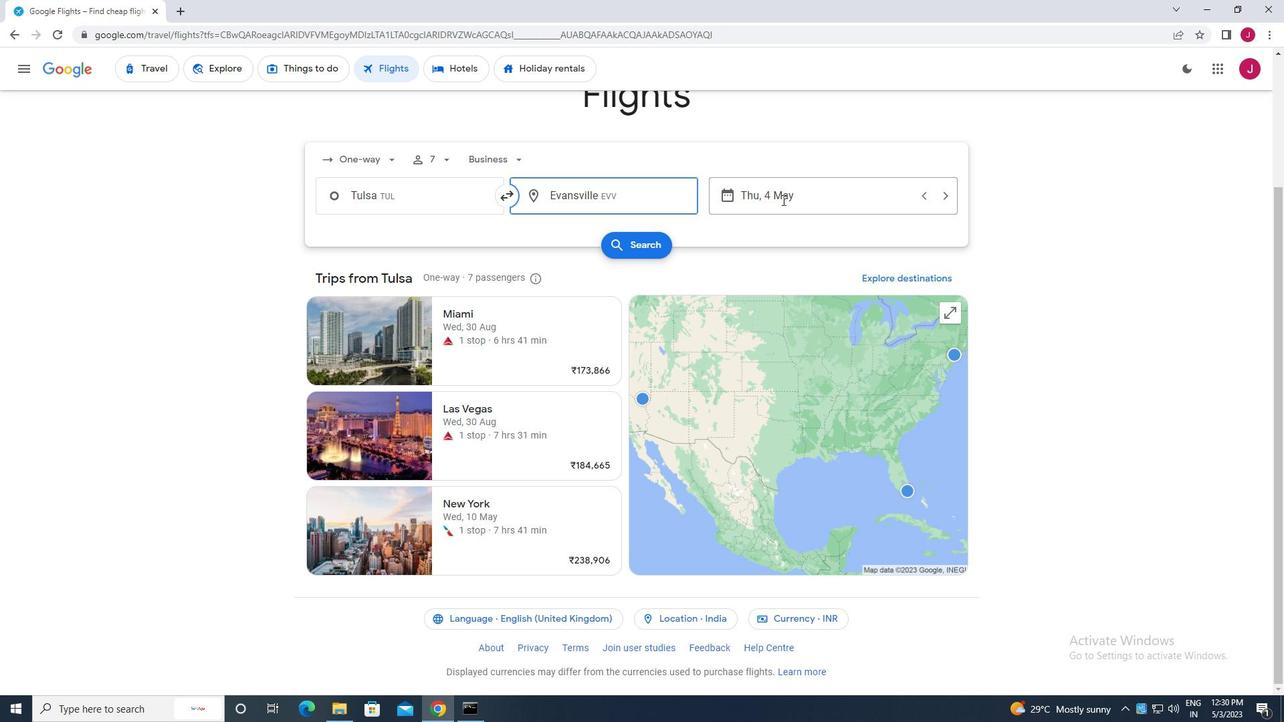 
Action: Mouse moved to (584, 299)
Screenshot: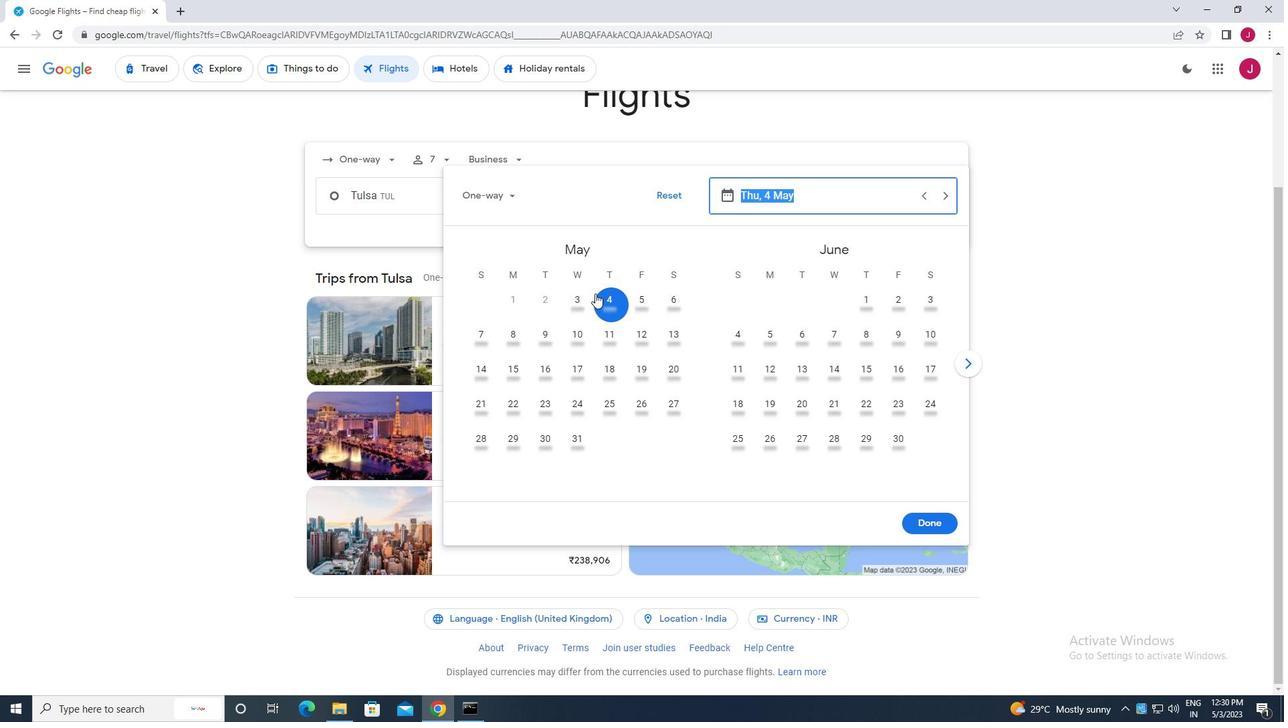 
Action: Mouse pressed left at (584, 299)
Screenshot: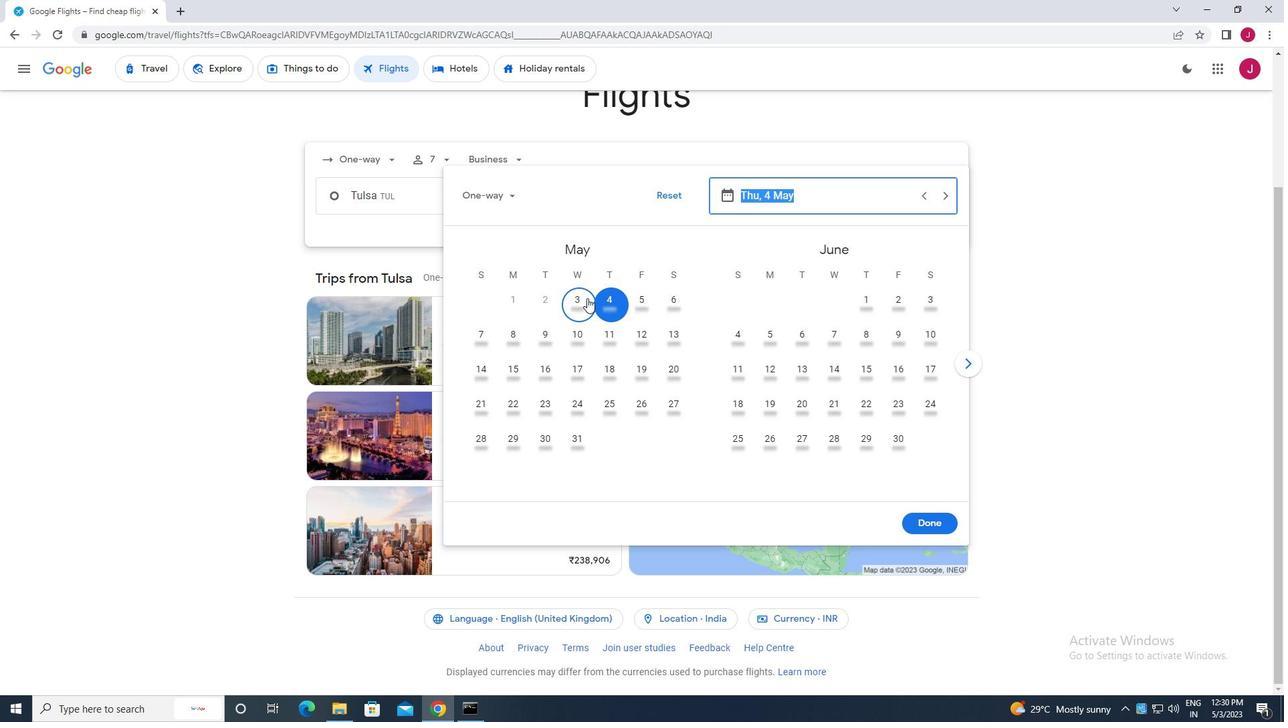 
Action: Mouse moved to (925, 524)
Screenshot: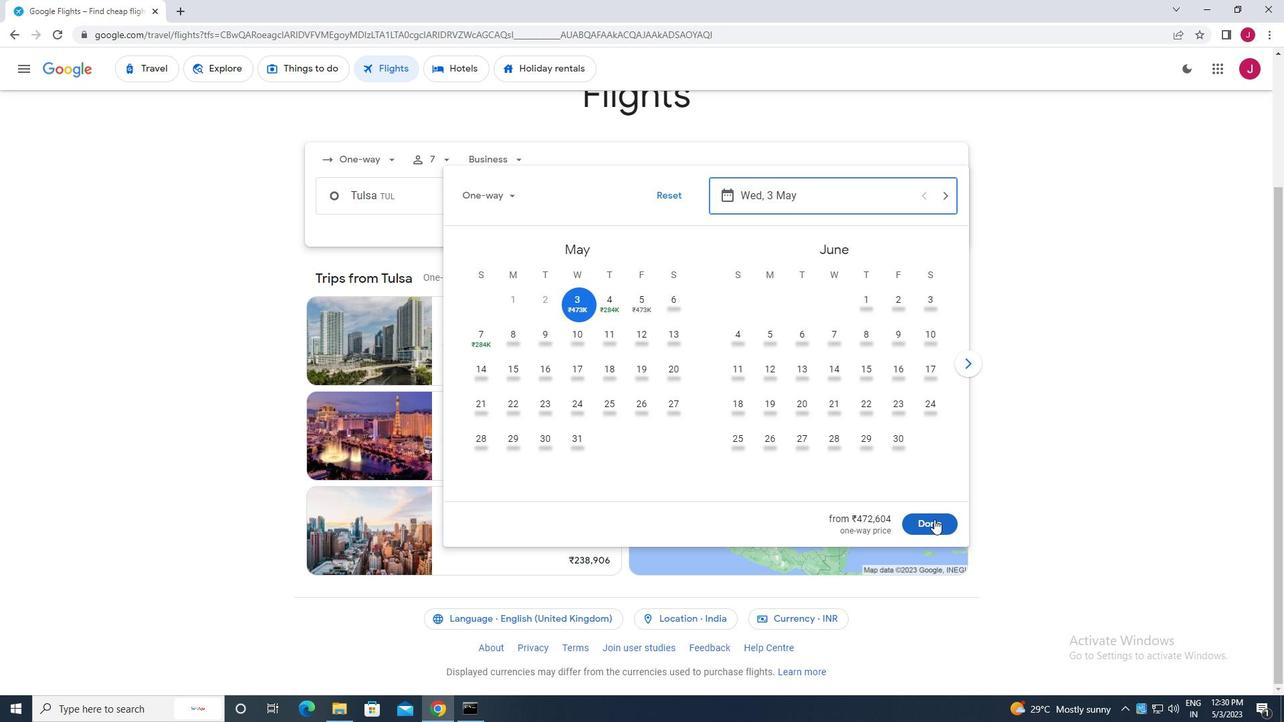 
Action: Mouse pressed left at (925, 524)
Screenshot: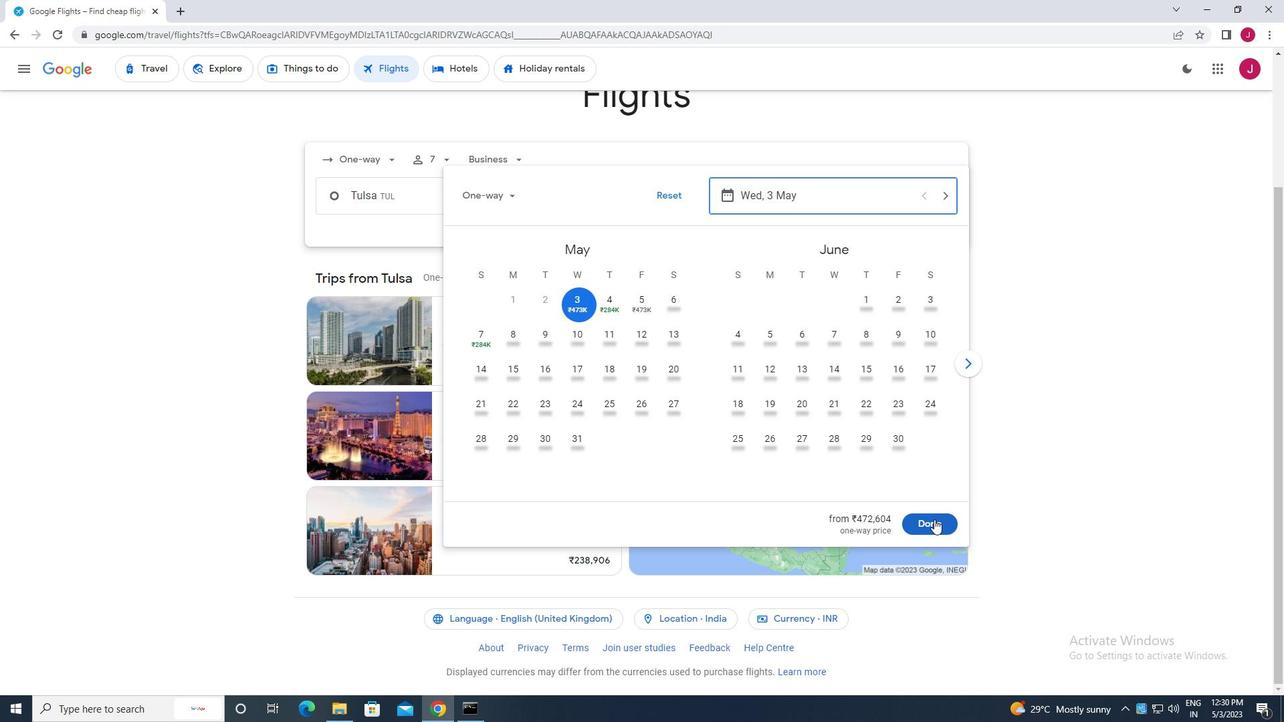
Action: Mouse moved to (651, 242)
Screenshot: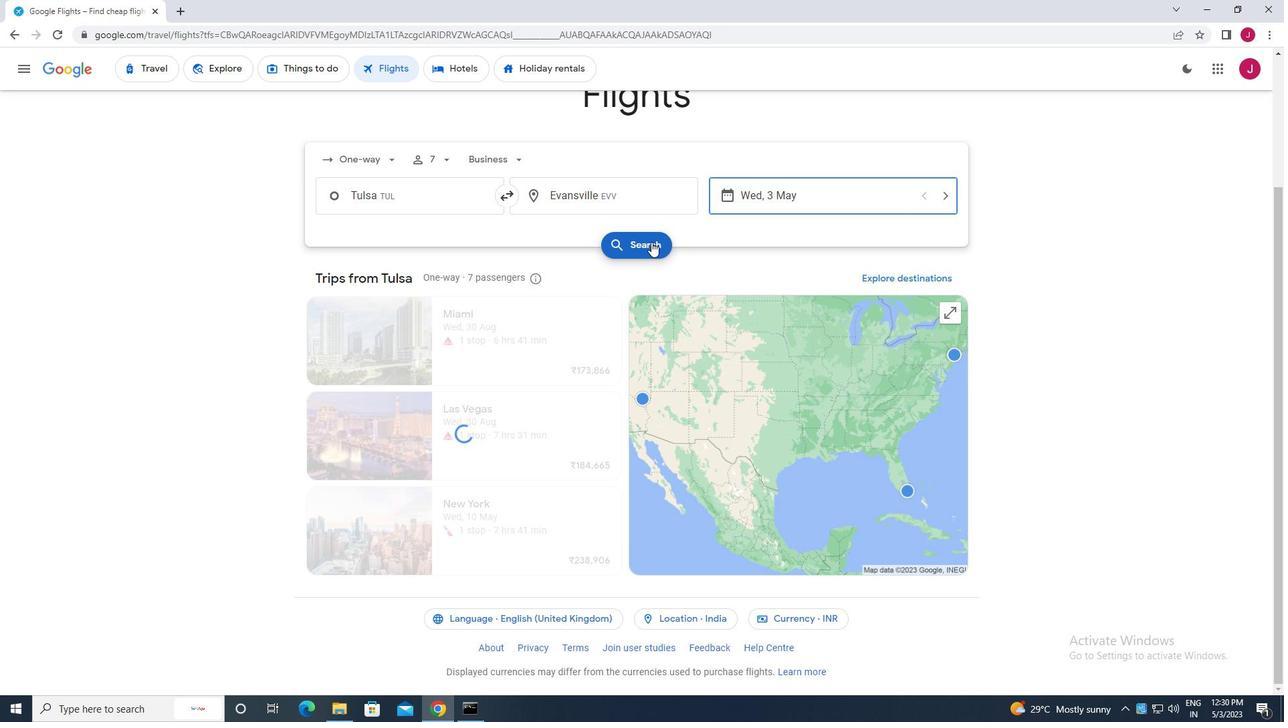 
Action: Mouse pressed left at (651, 242)
Screenshot: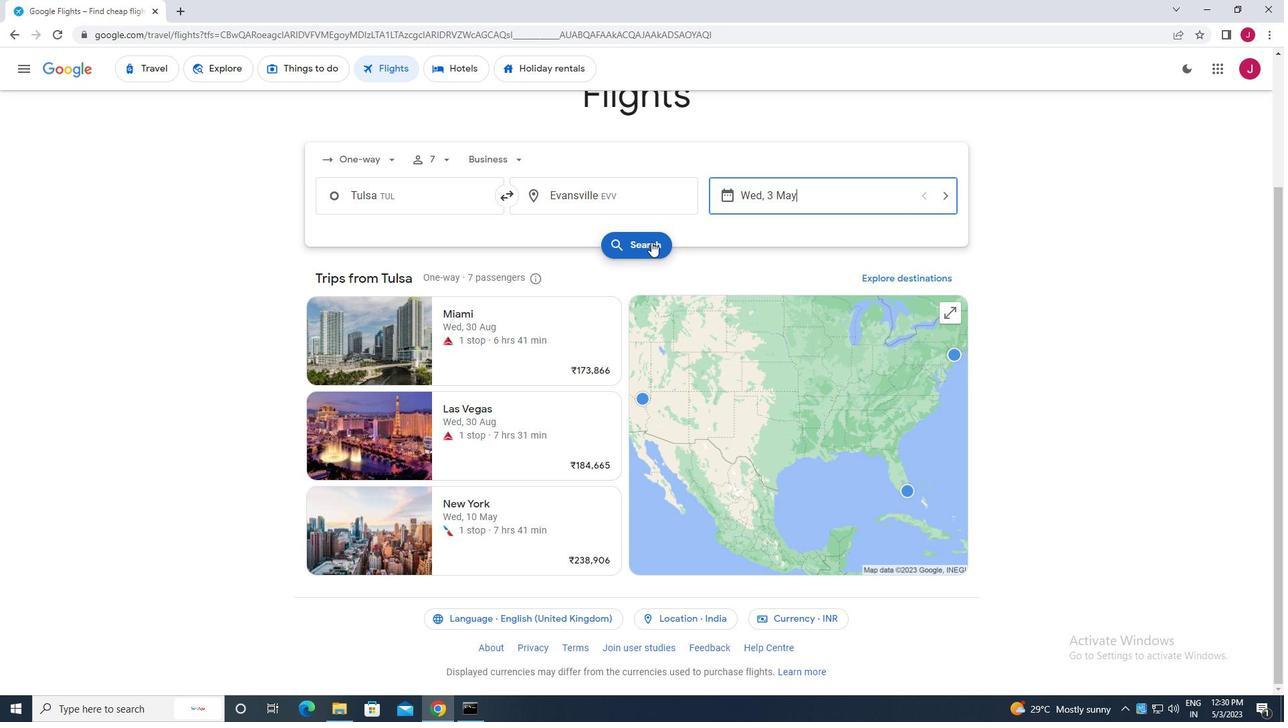 
Action: Mouse moved to (341, 185)
Screenshot: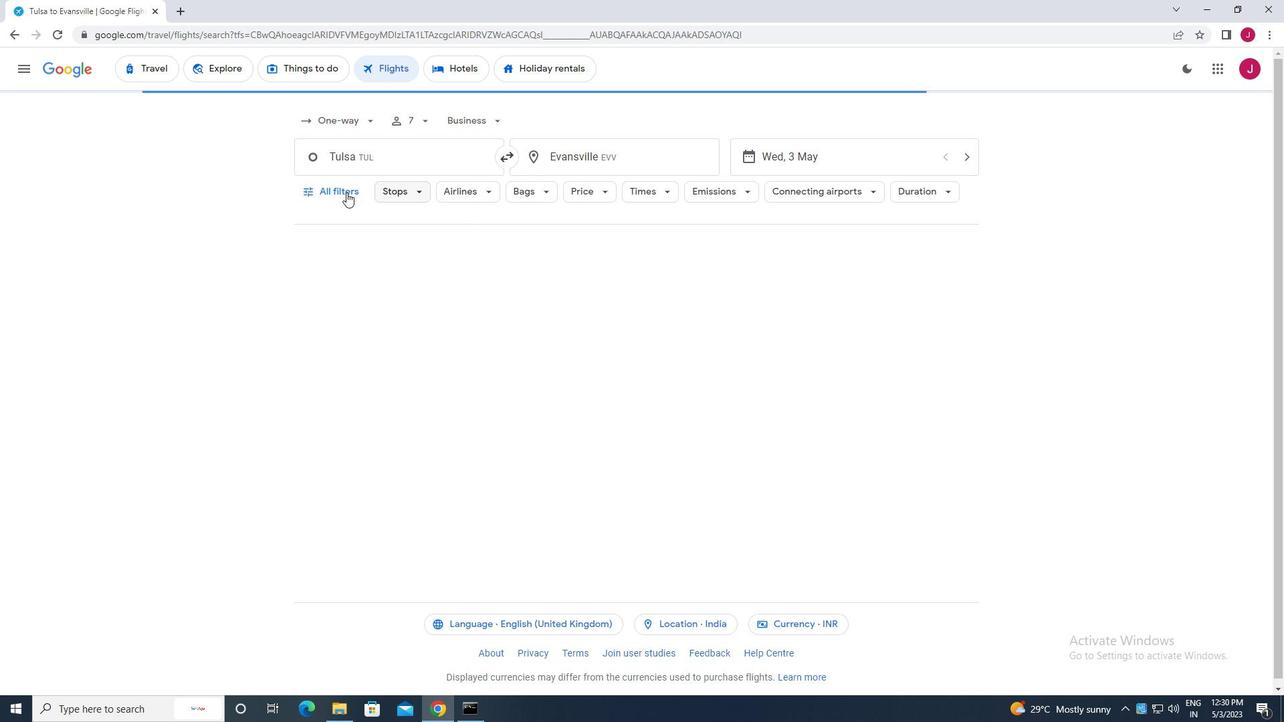 
Action: Mouse pressed left at (341, 185)
Screenshot: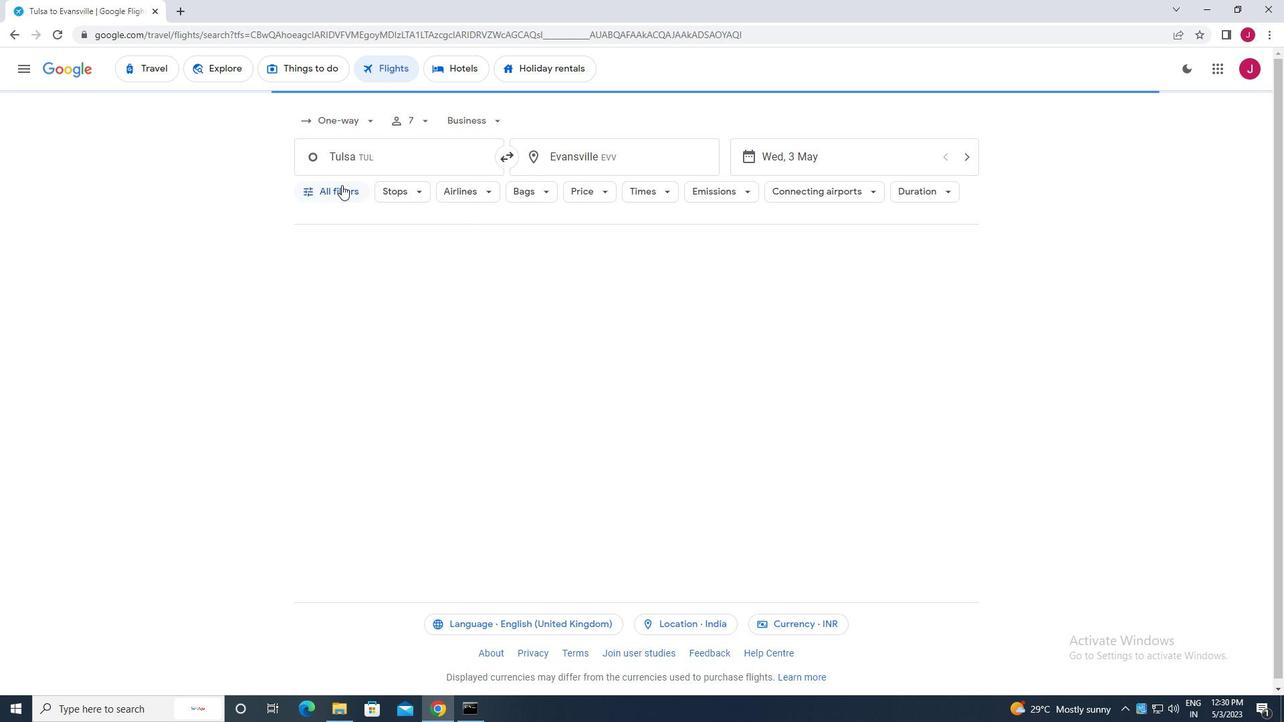 
Action: Mouse moved to (374, 230)
Screenshot: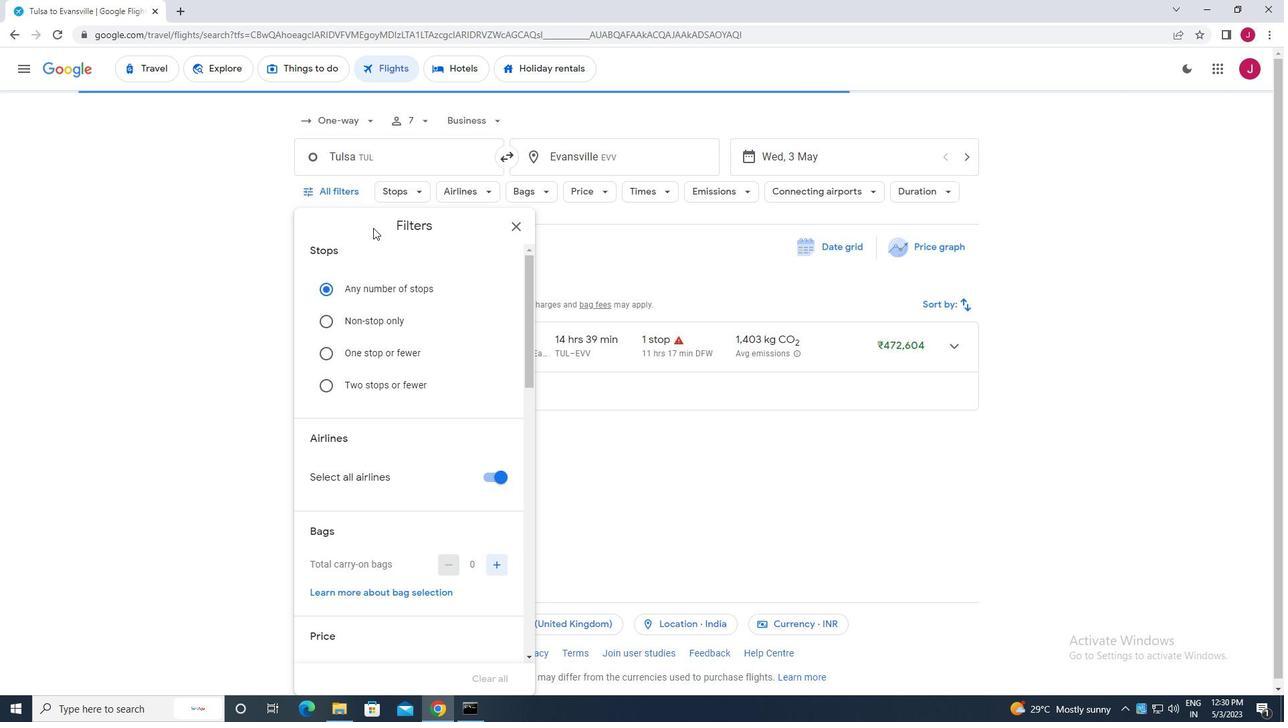 
Action: Mouse scrolled (374, 229) with delta (0, 0)
Screenshot: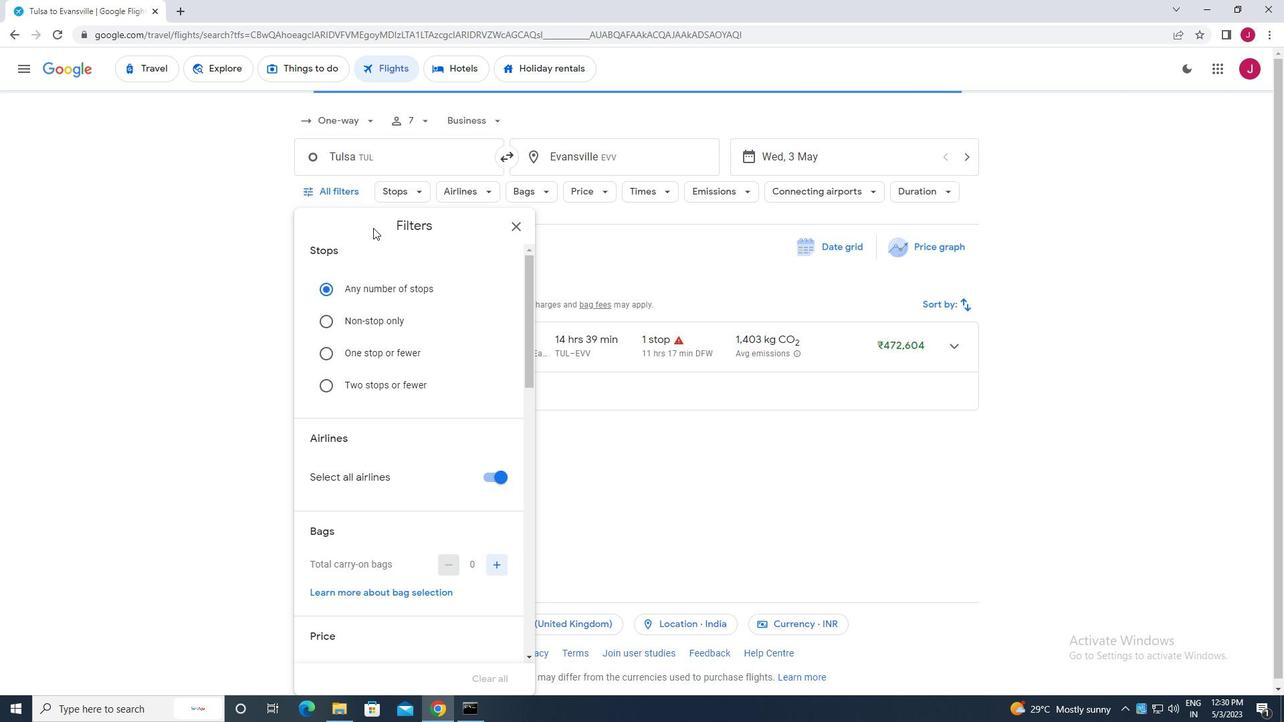 
Action: Mouse scrolled (374, 229) with delta (0, 0)
Screenshot: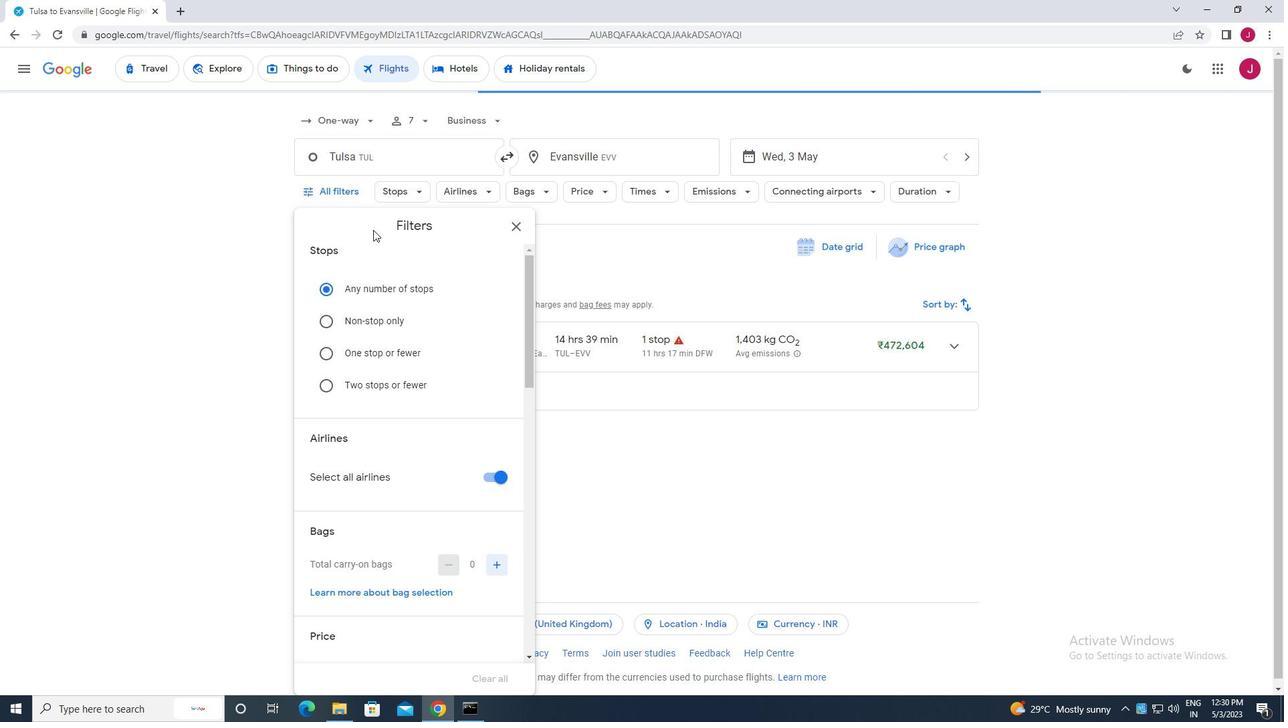 
Action: Mouse scrolled (374, 229) with delta (0, 0)
Screenshot: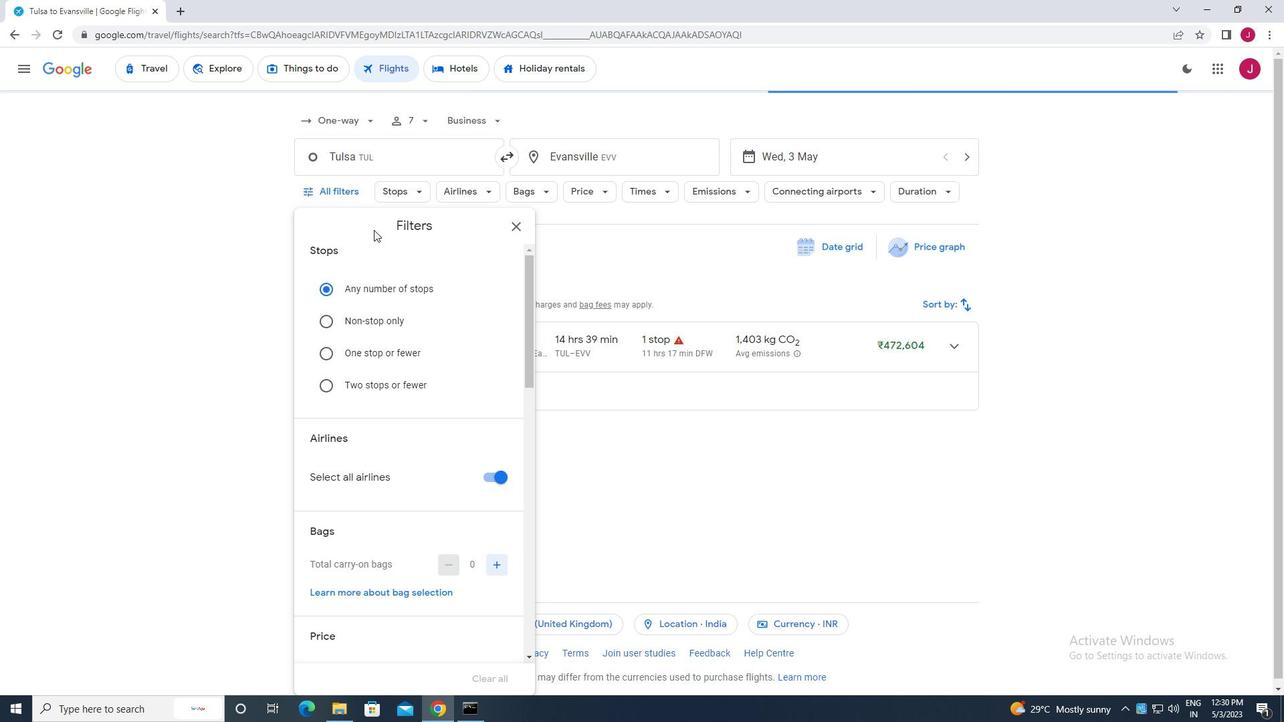 
Action: Mouse moved to (376, 232)
Screenshot: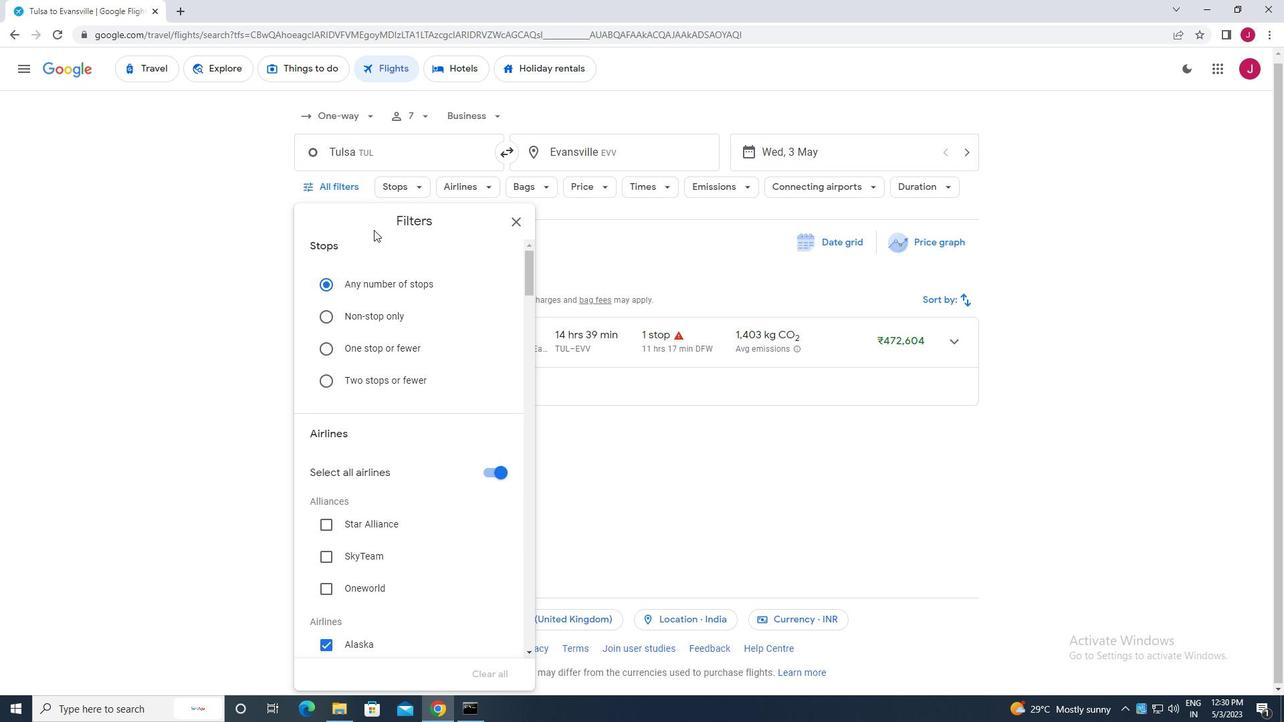 
Action: Mouse scrolled (376, 232) with delta (0, 0)
Screenshot: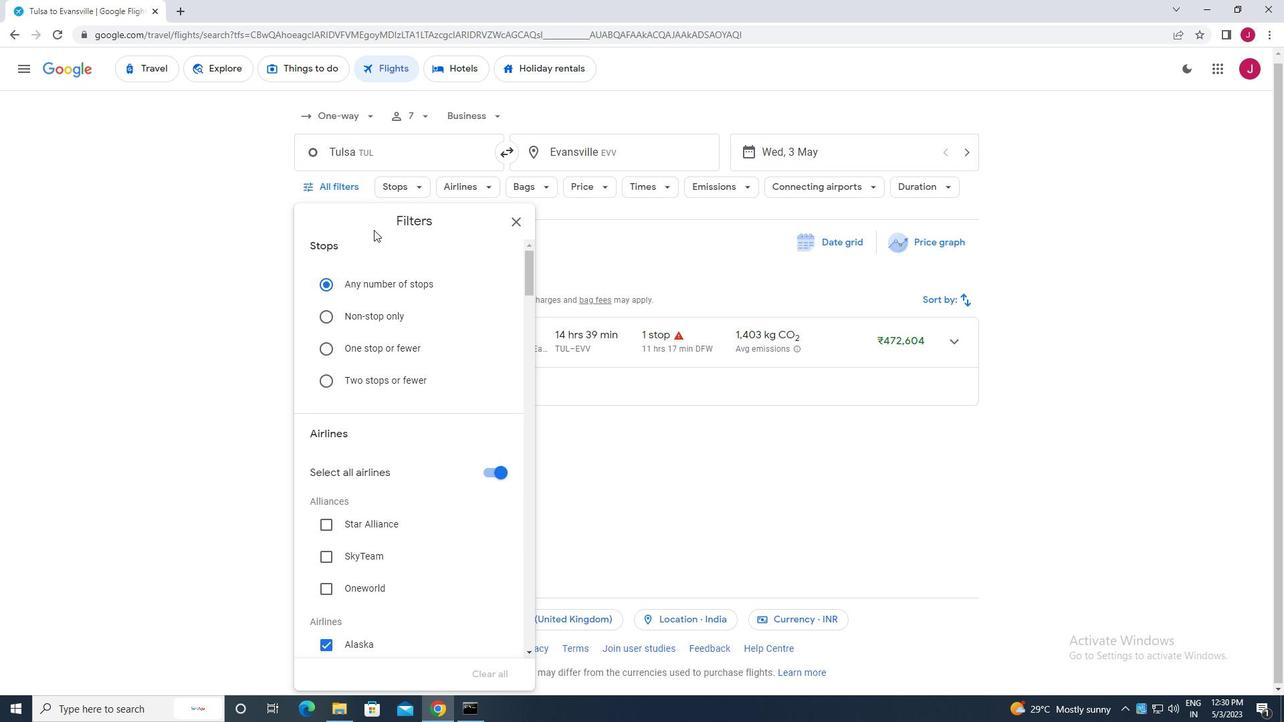 
Action: Mouse moved to (378, 235)
Screenshot: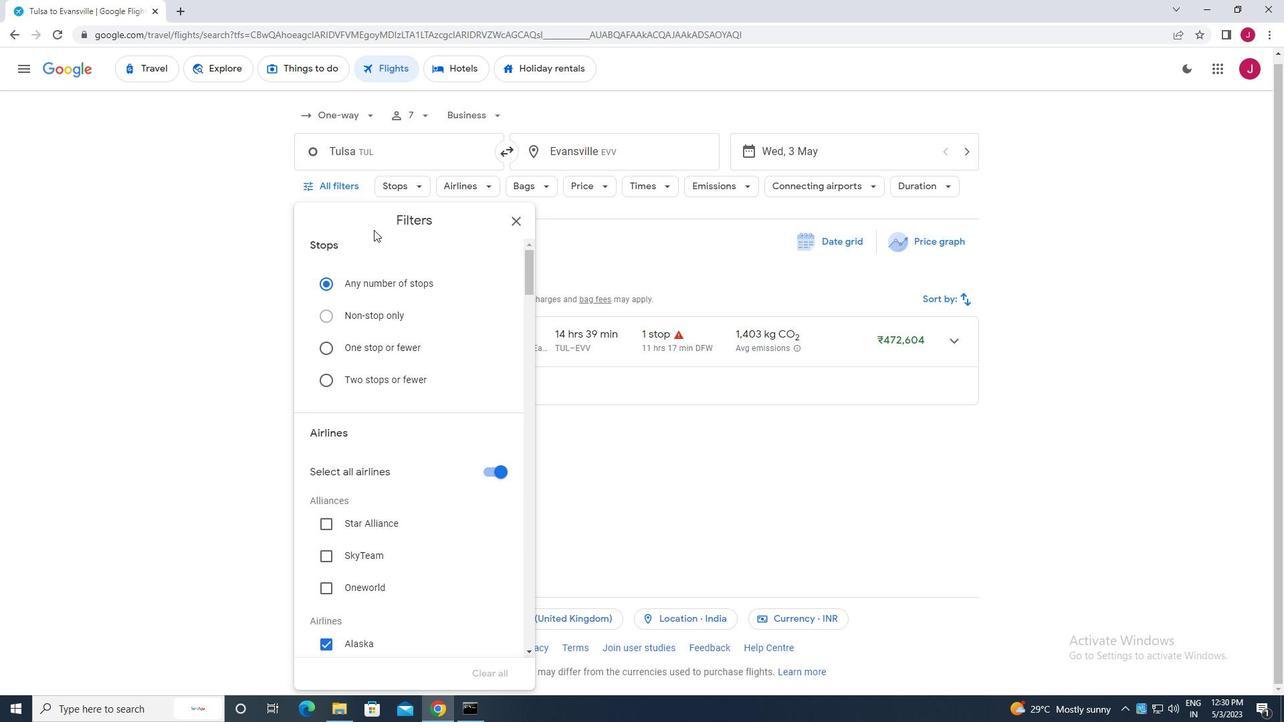 
Action: Mouse scrolled (378, 234) with delta (0, 0)
Screenshot: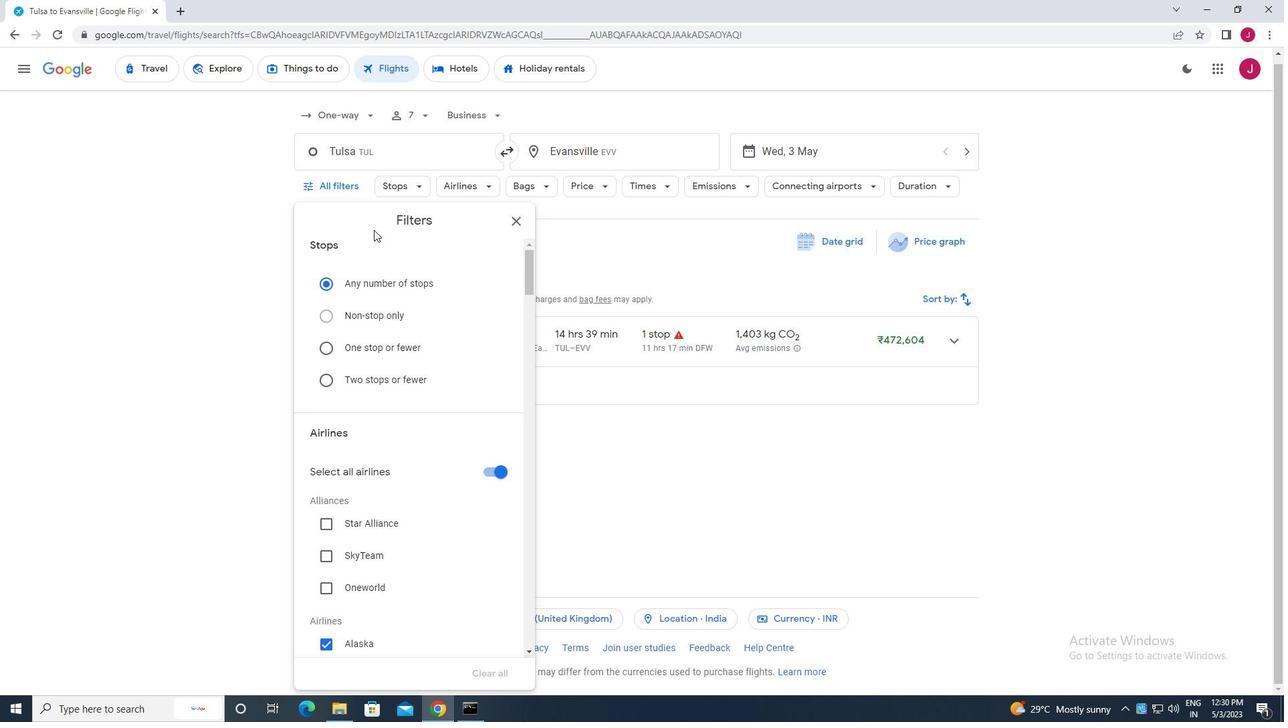
Action: Mouse moved to (414, 248)
Screenshot: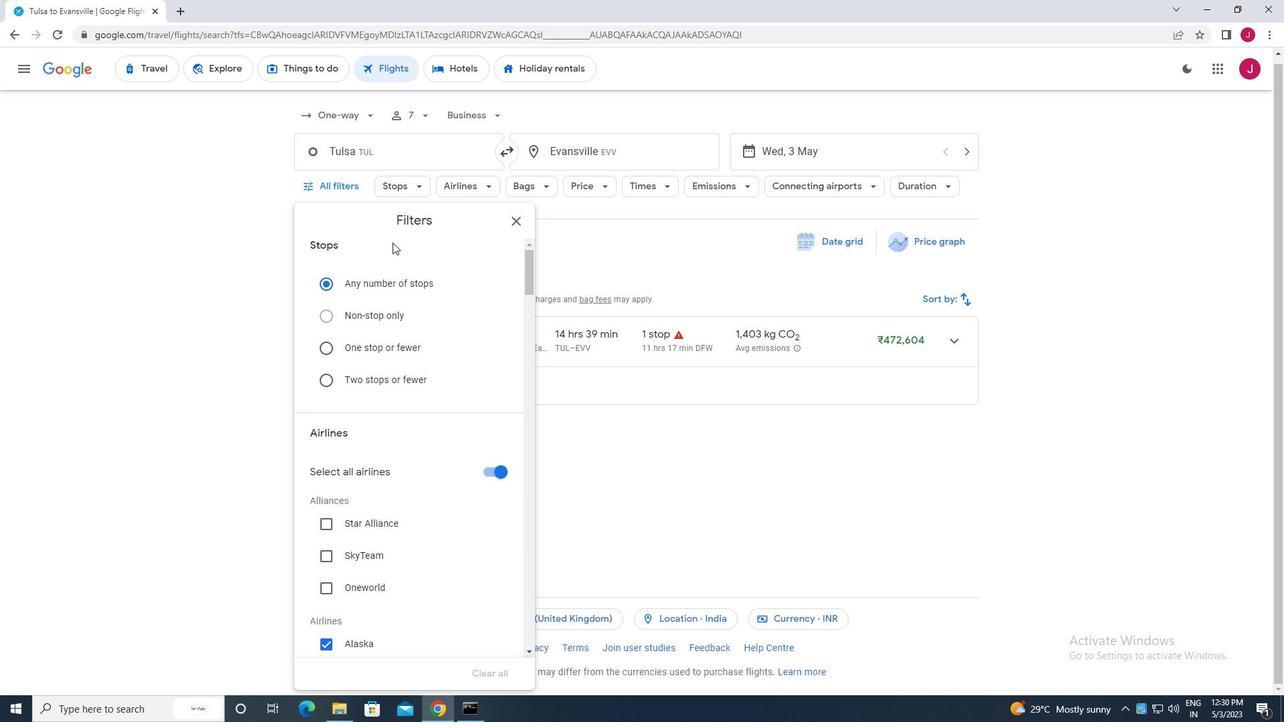 
Action: Mouse scrolled (414, 247) with delta (0, 0)
Screenshot: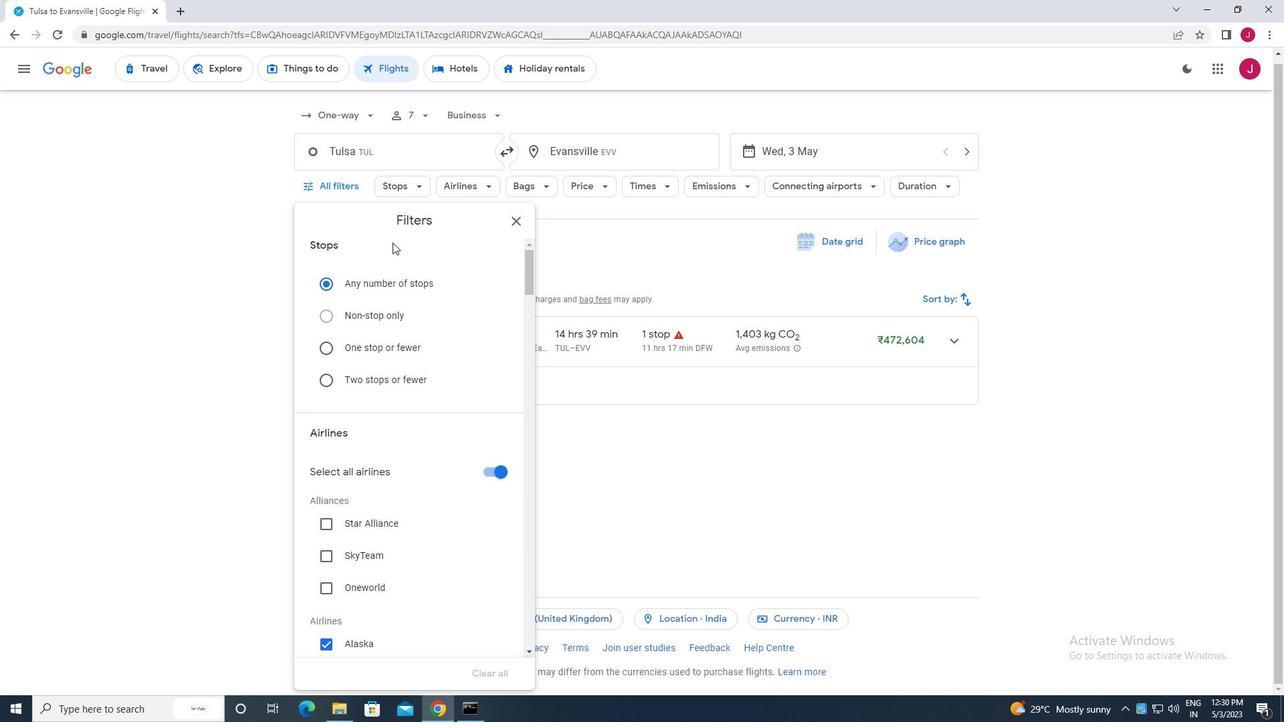 
Action: Mouse moved to (414, 249)
Screenshot: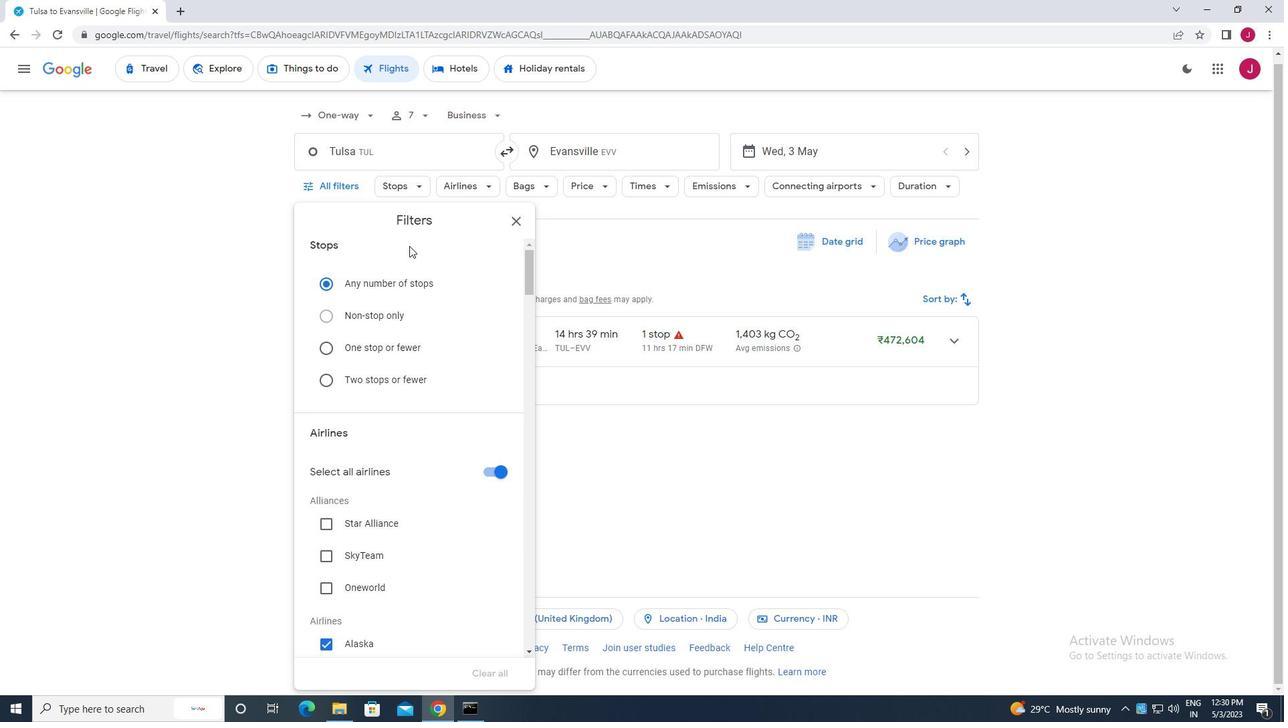
Action: Mouse scrolled (414, 248) with delta (0, 0)
Screenshot: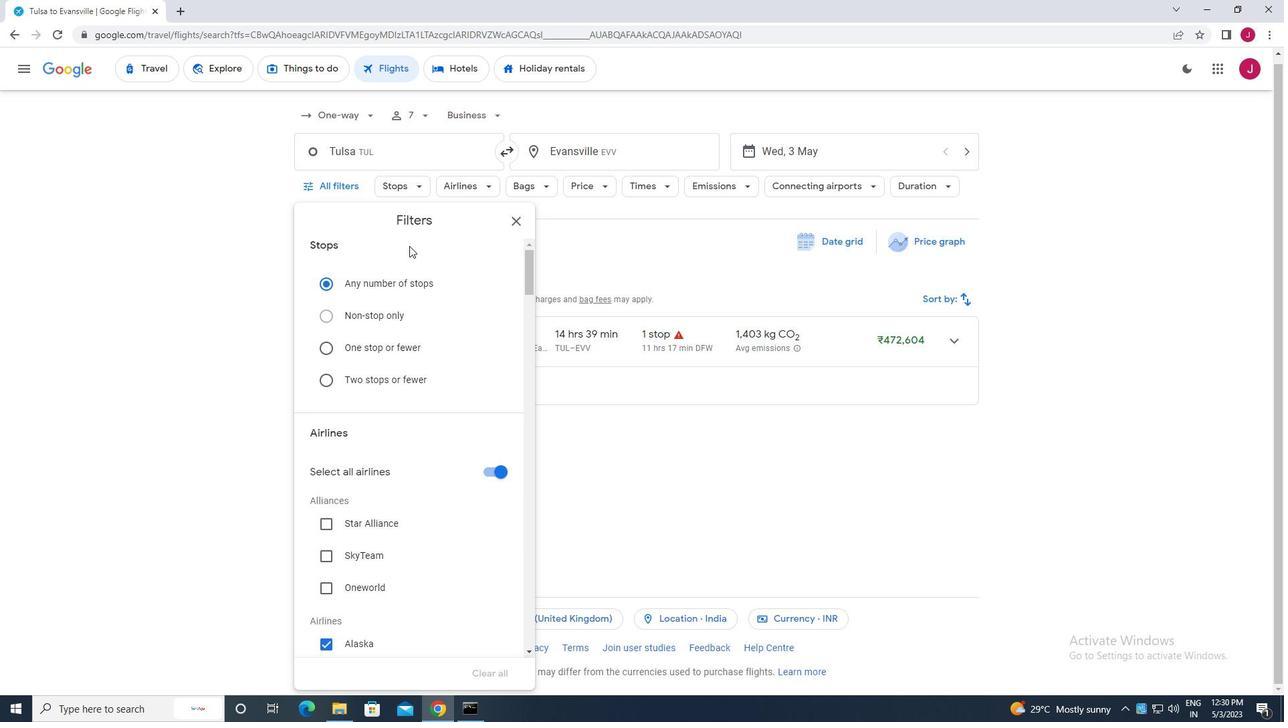 
Action: Mouse moved to (491, 337)
Screenshot: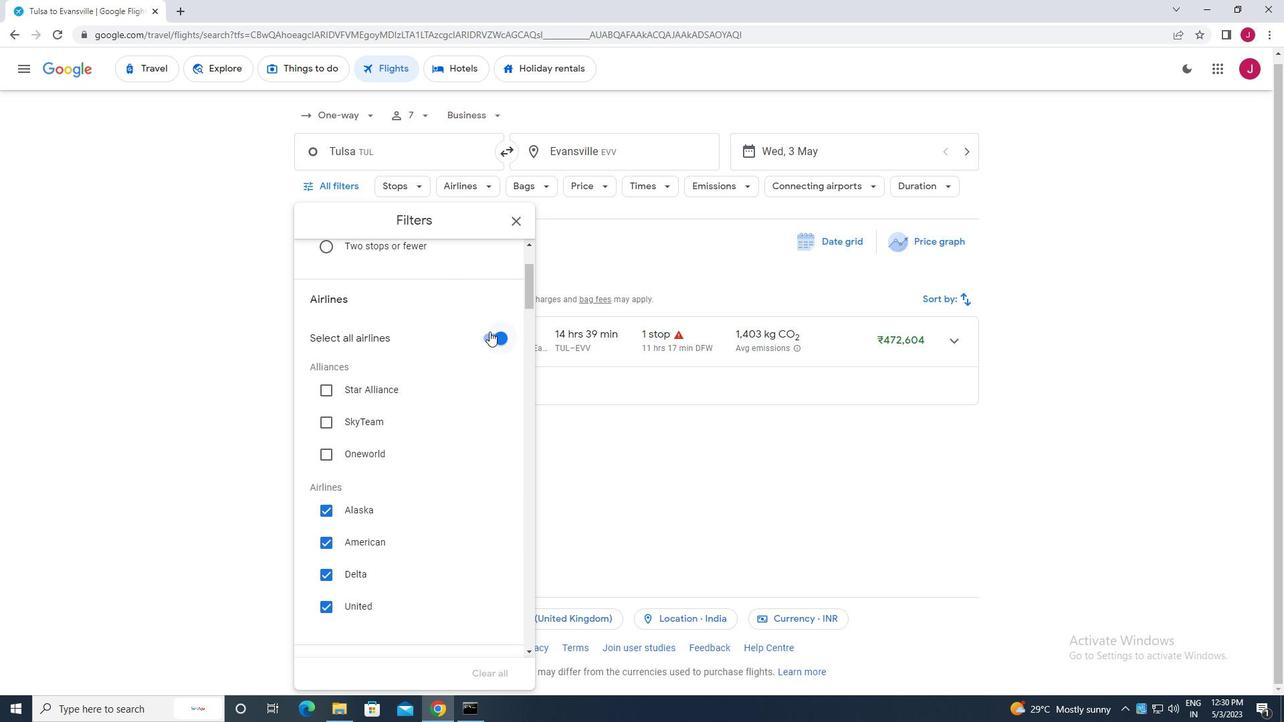 
Action: Mouse pressed left at (491, 337)
Screenshot: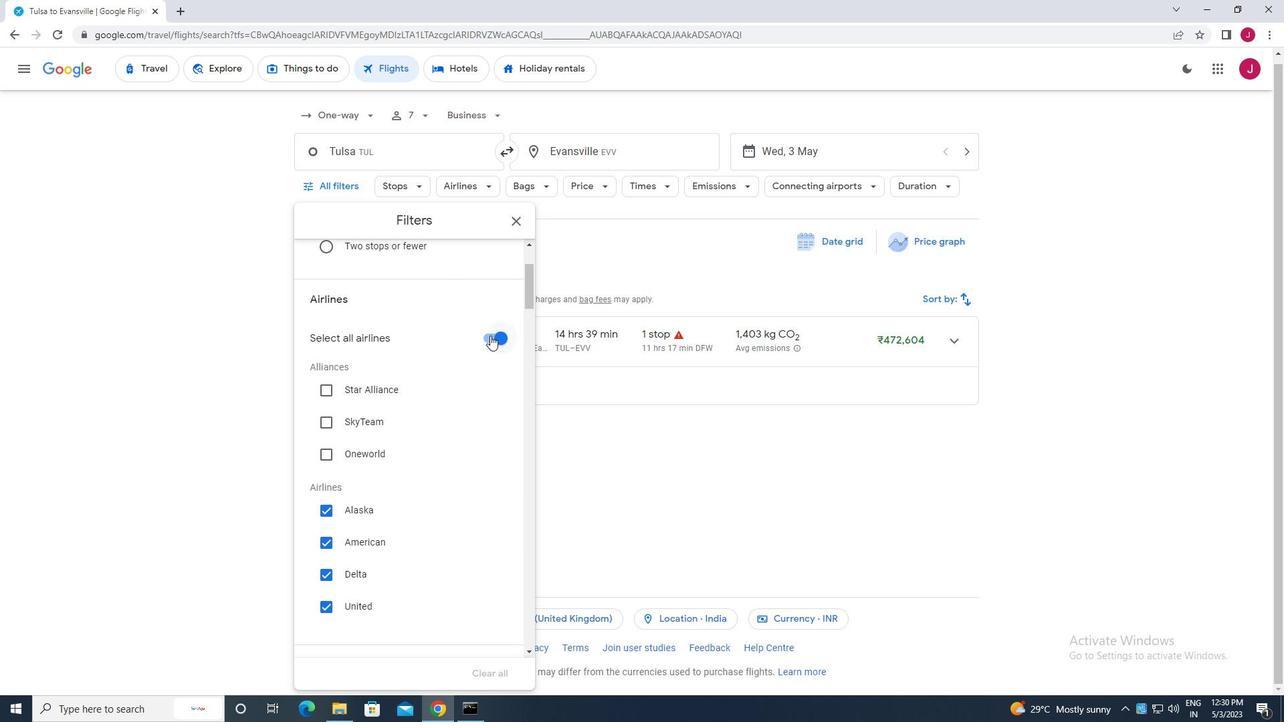 
Action: Mouse moved to (424, 309)
Screenshot: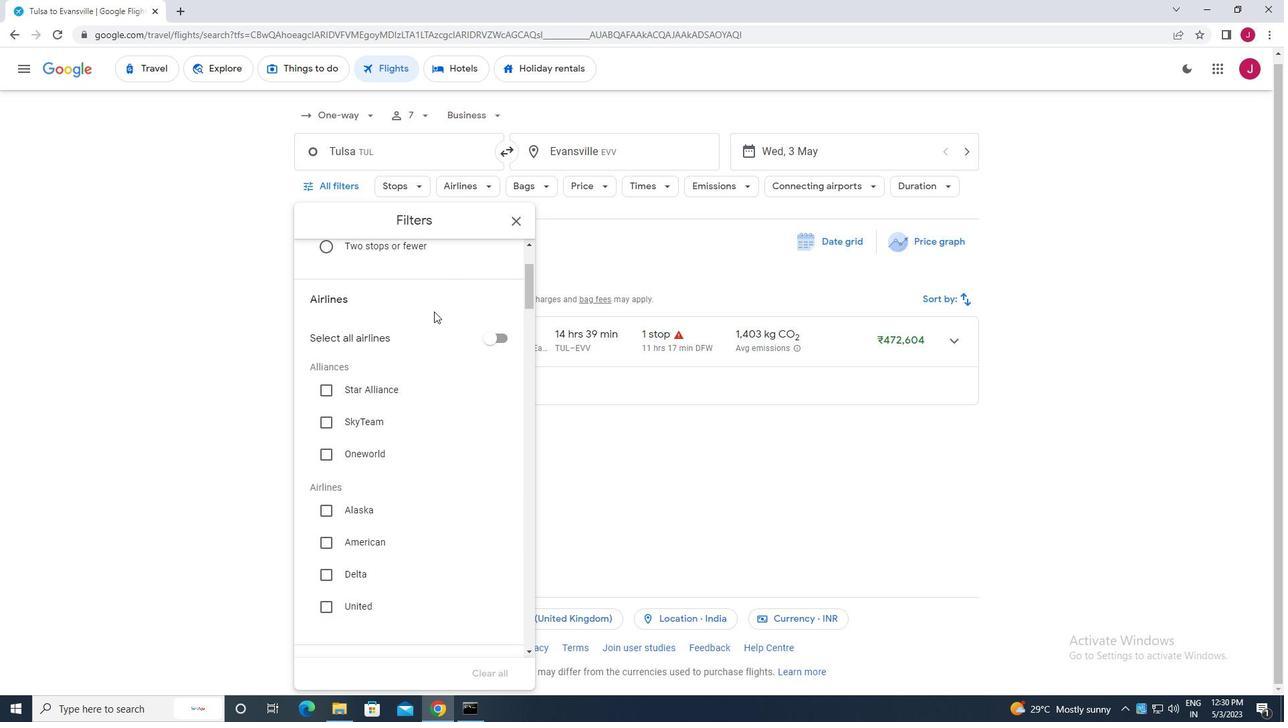 
Action: Mouse scrolled (424, 308) with delta (0, 0)
Screenshot: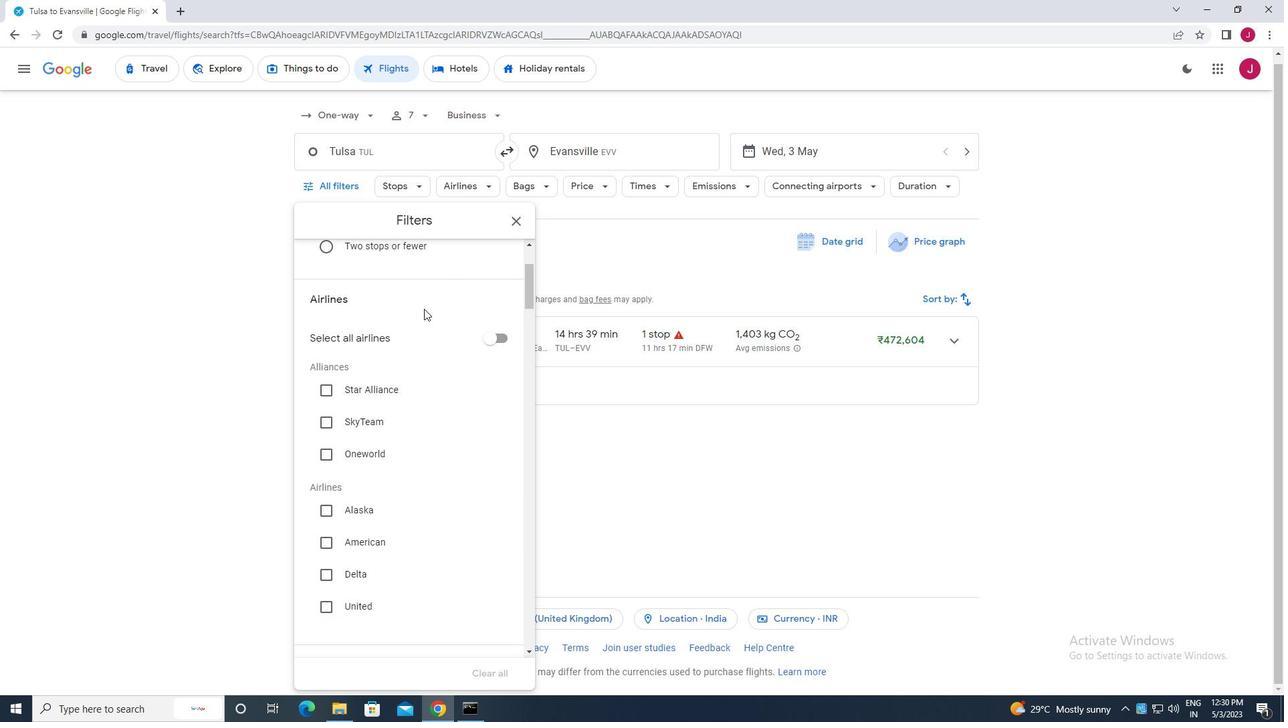 
Action: Mouse scrolled (424, 308) with delta (0, 0)
Screenshot: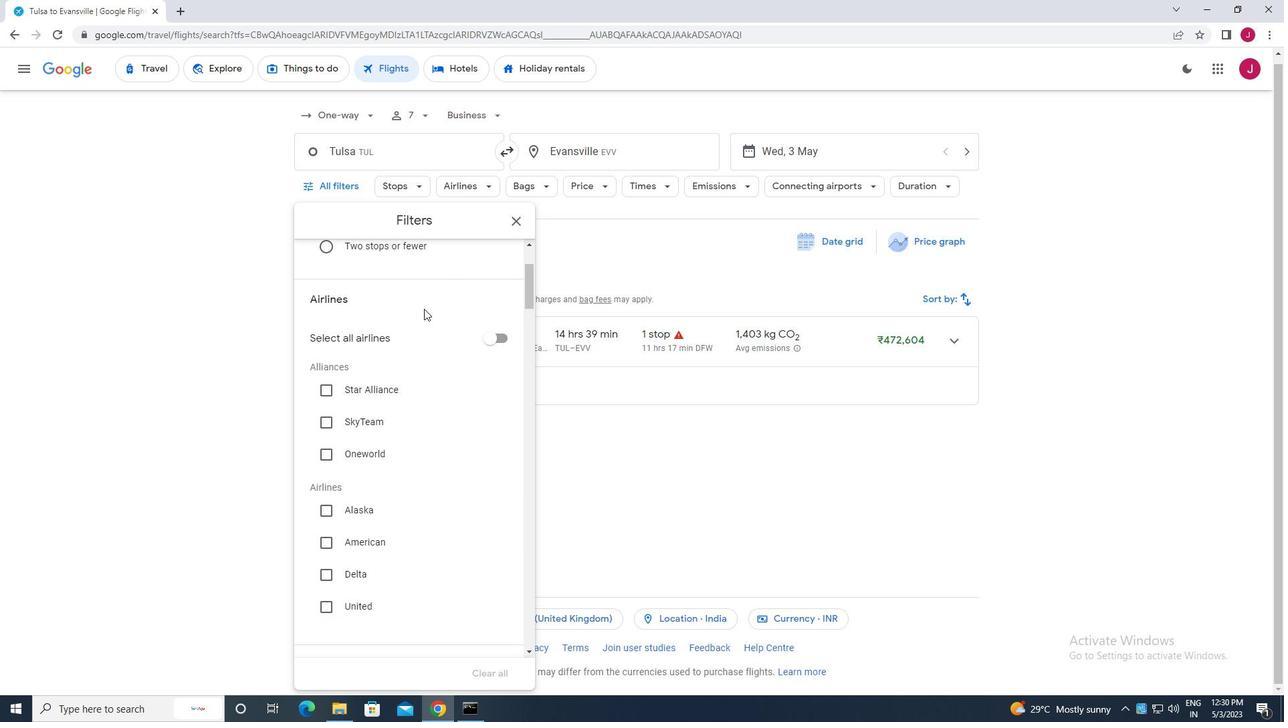 
Action: Mouse moved to (323, 377)
Screenshot: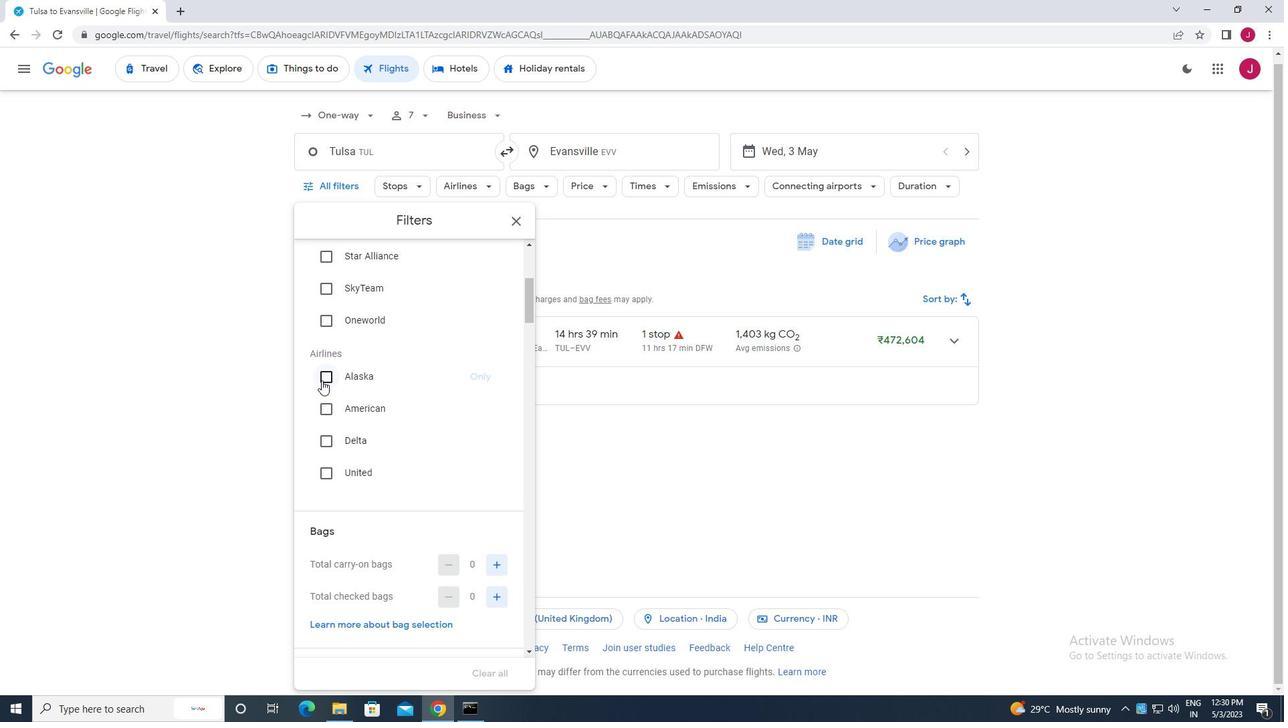 
Action: Mouse pressed left at (323, 377)
Screenshot: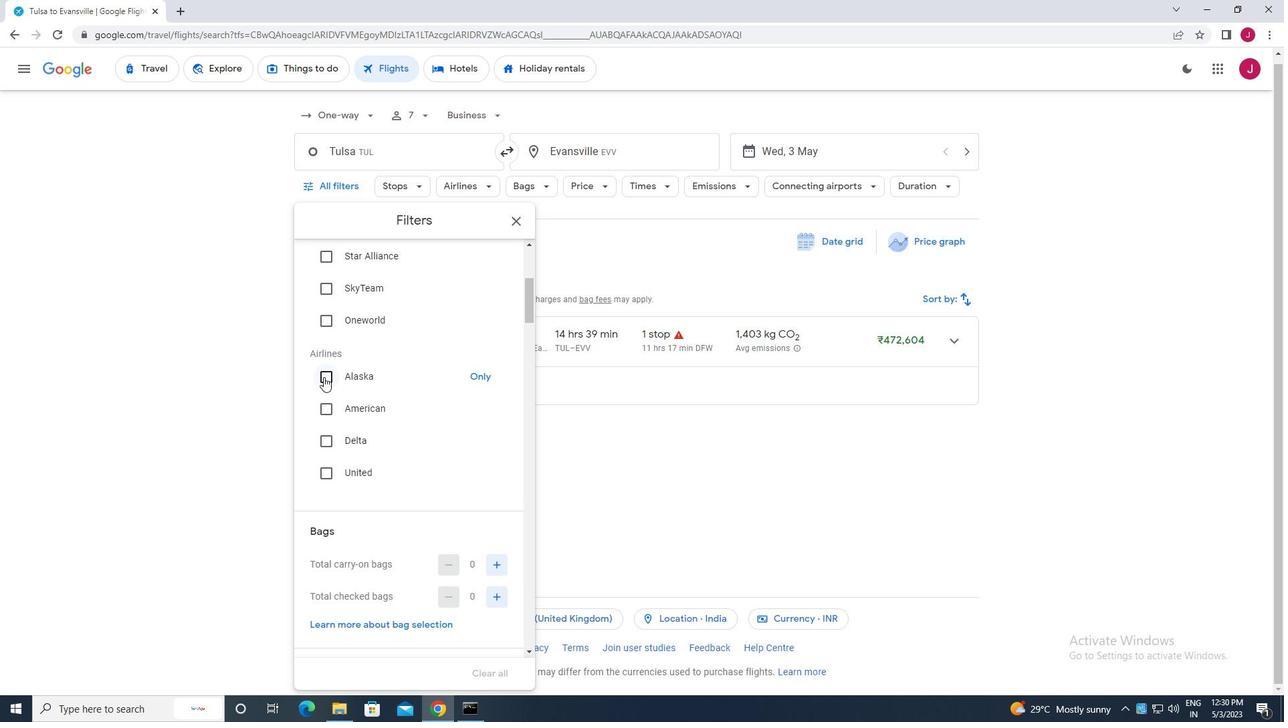 
Action: Mouse moved to (415, 339)
Screenshot: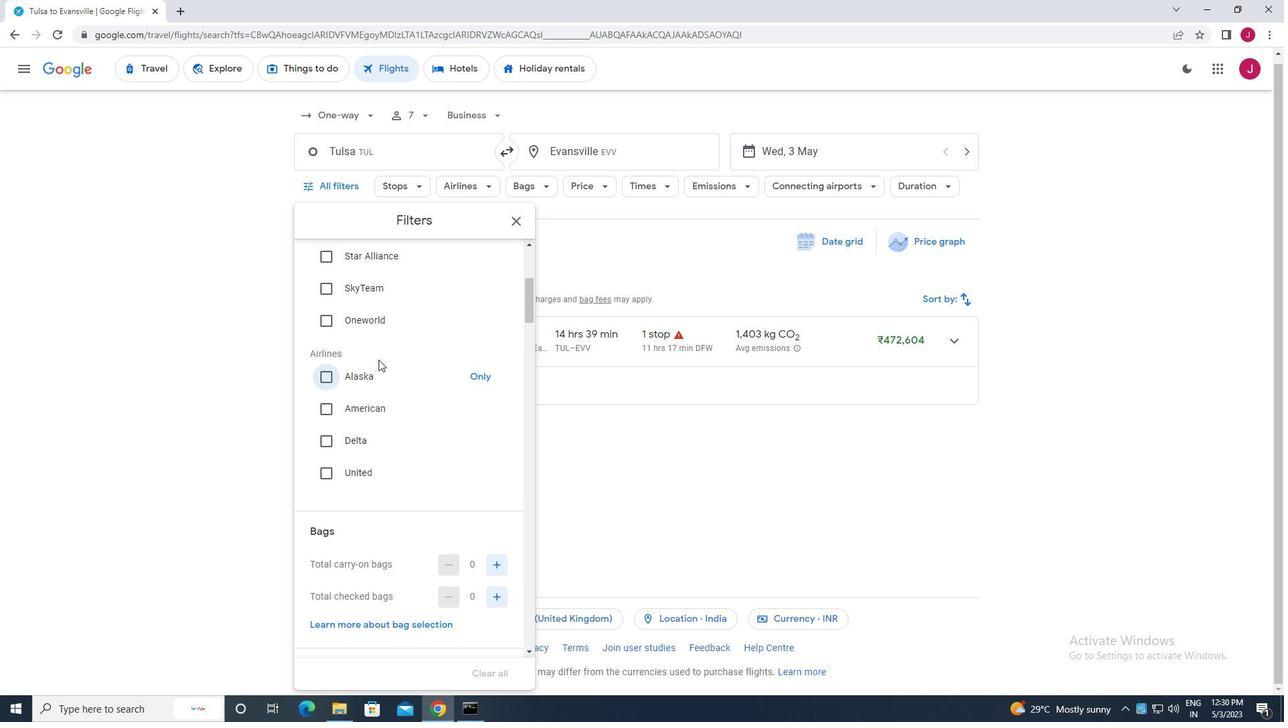 
Action: Mouse scrolled (415, 338) with delta (0, 0)
Screenshot: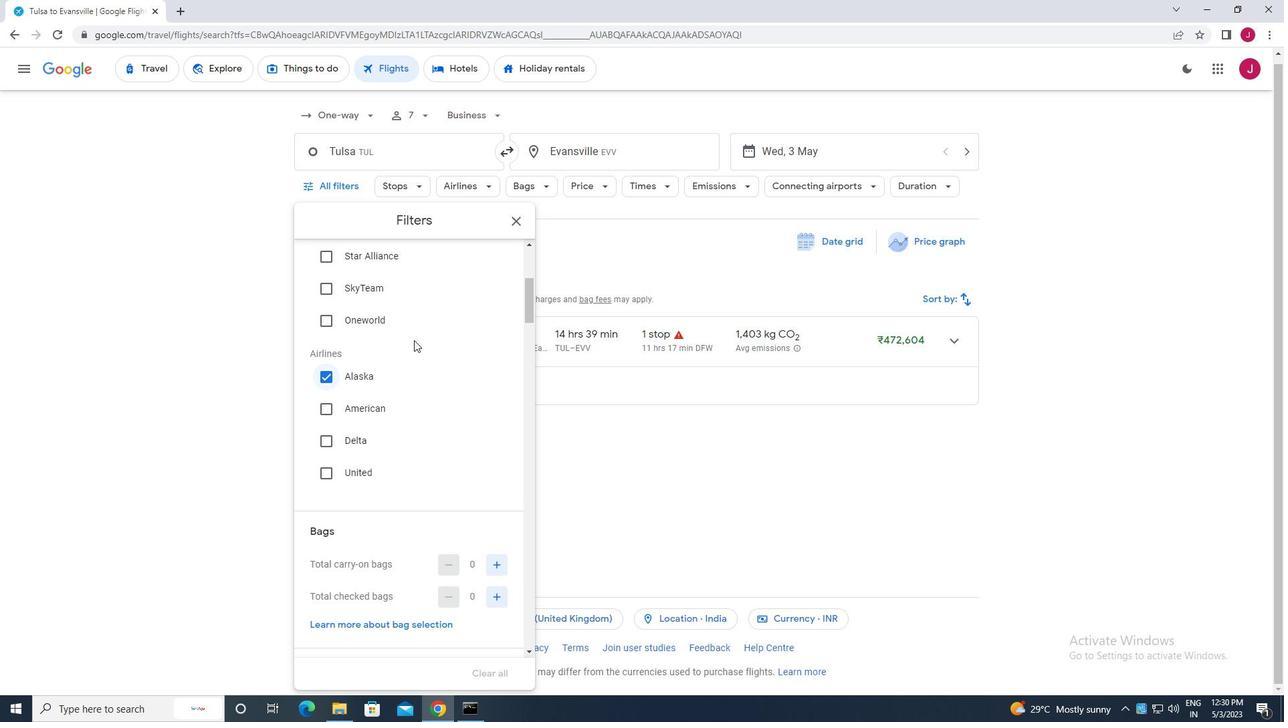 
Action: Mouse scrolled (415, 338) with delta (0, 0)
Screenshot: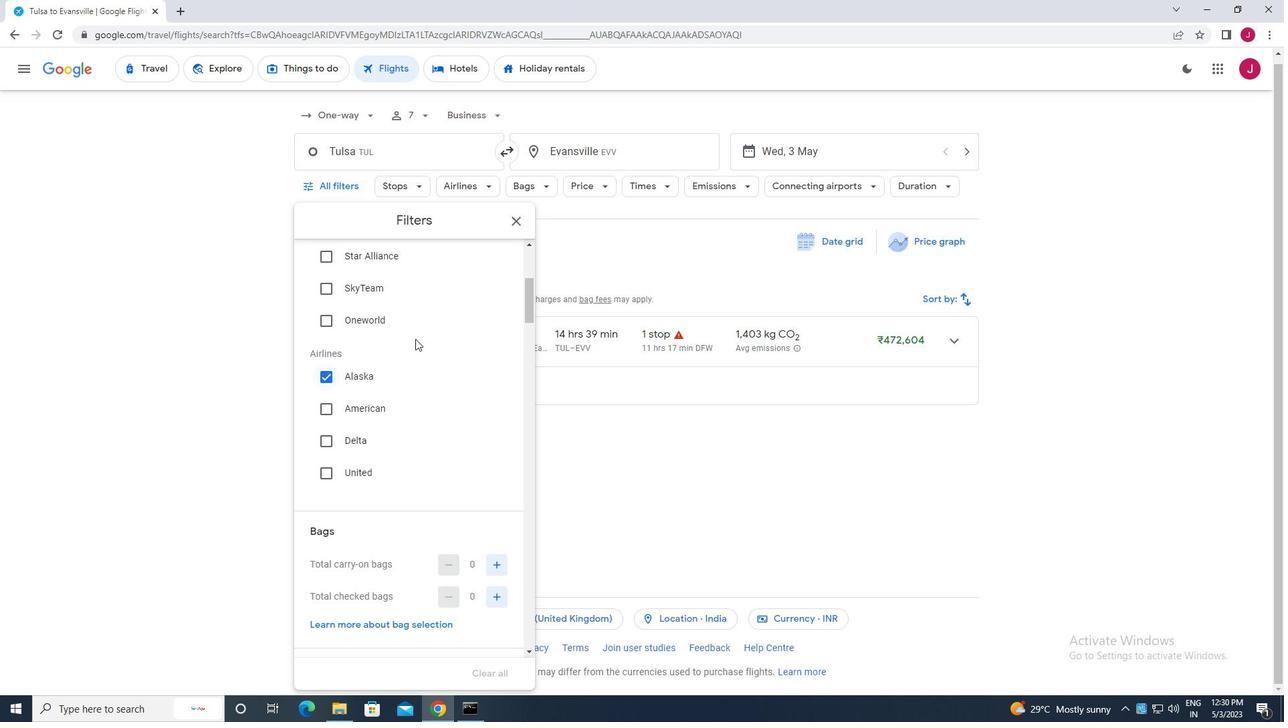 
Action: Mouse scrolled (415, 338) with delta (0, 0)
Screenshot: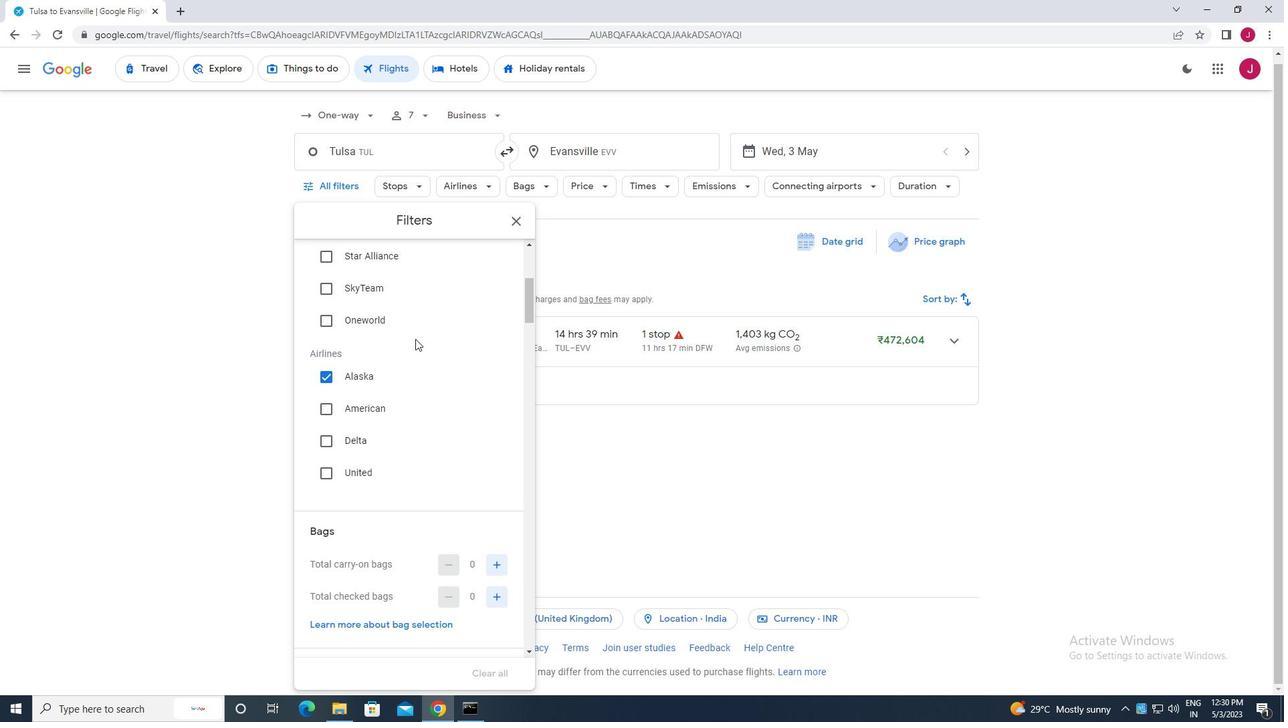
Action: Mouse scrolled (415, 338) with delta (0, 0)
Screenshot: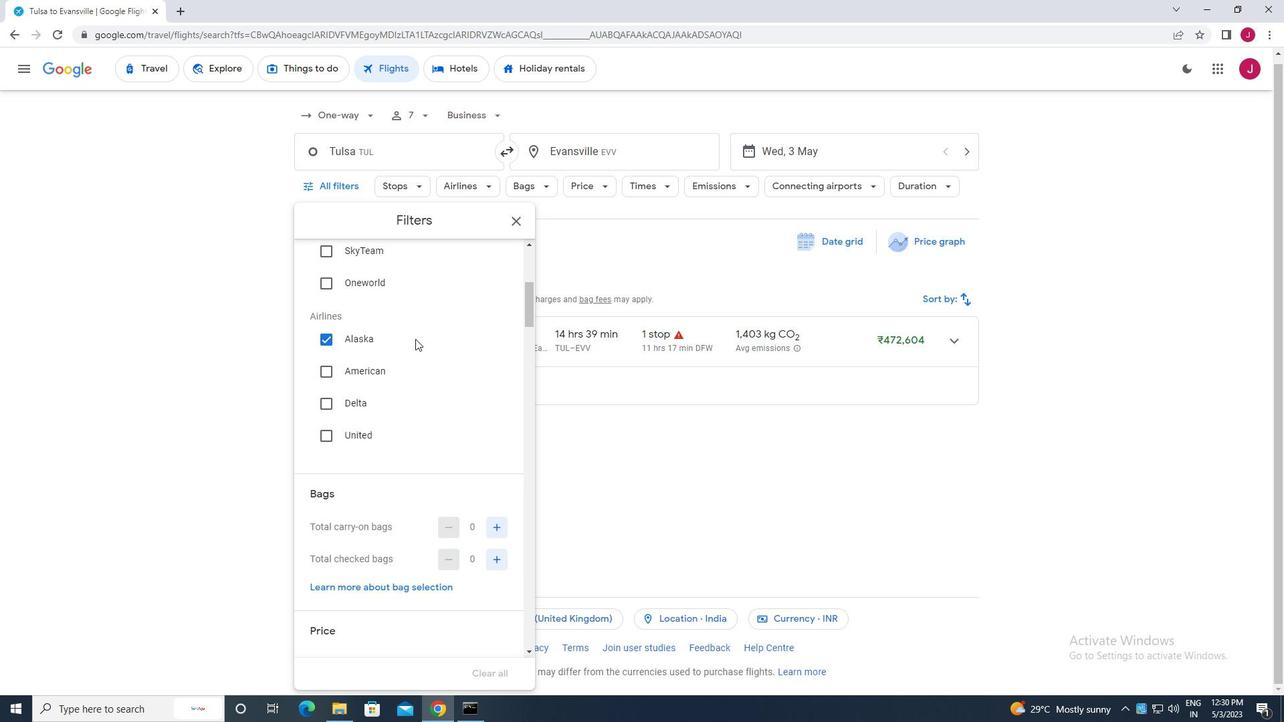 
Action: Mouse moved to (498, 331)
Screenshot: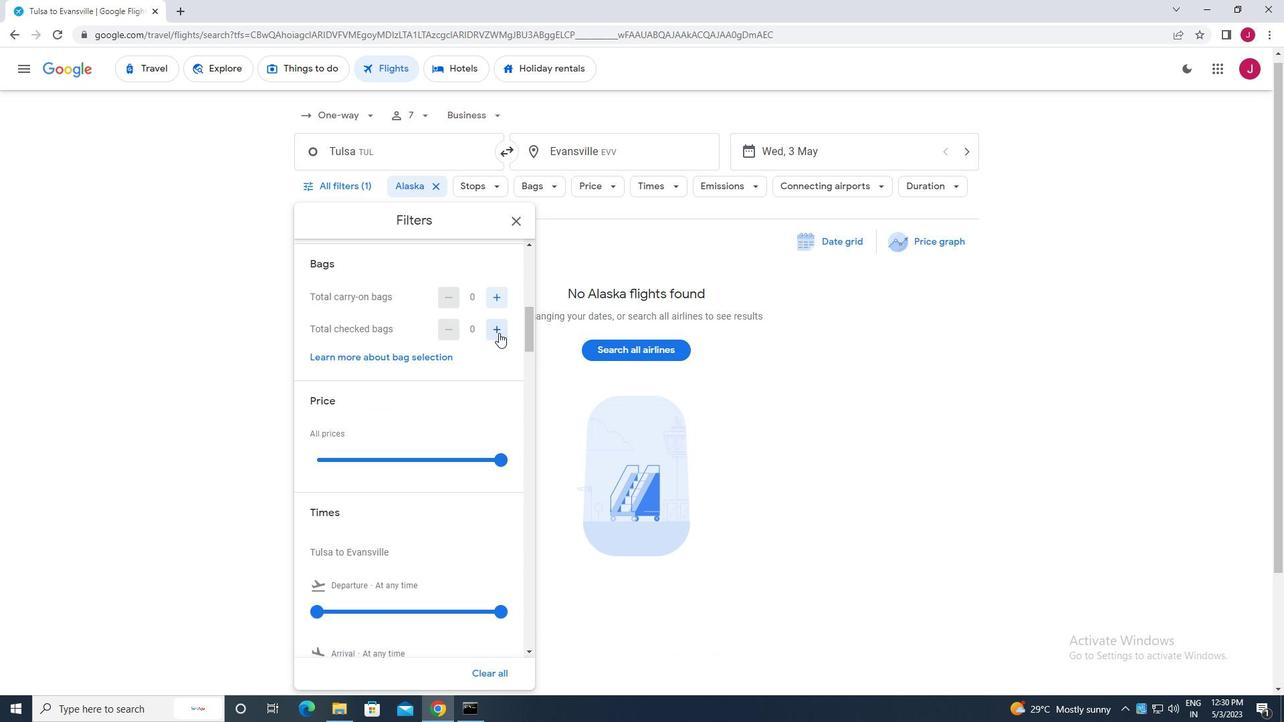 
Action: Mouse pressed left at (498, 331)
Screenshot: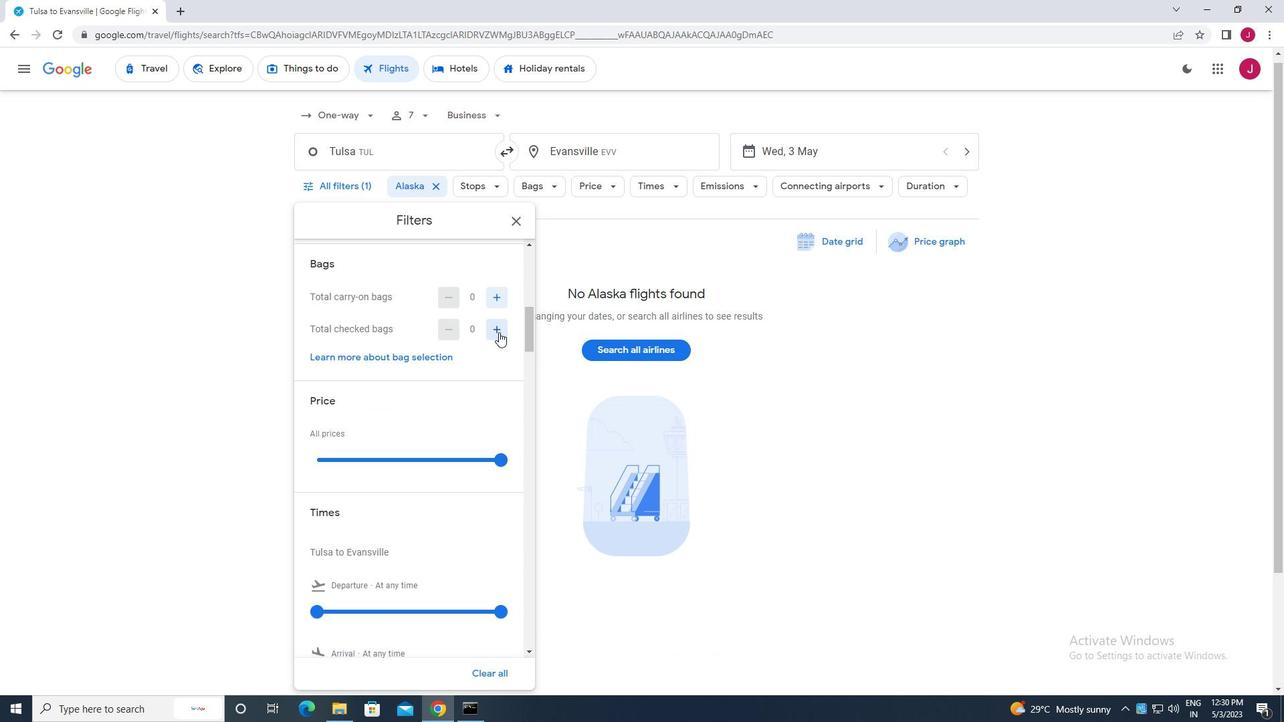 
Action: Mouse pressed left at (498, 331)
Screenshot: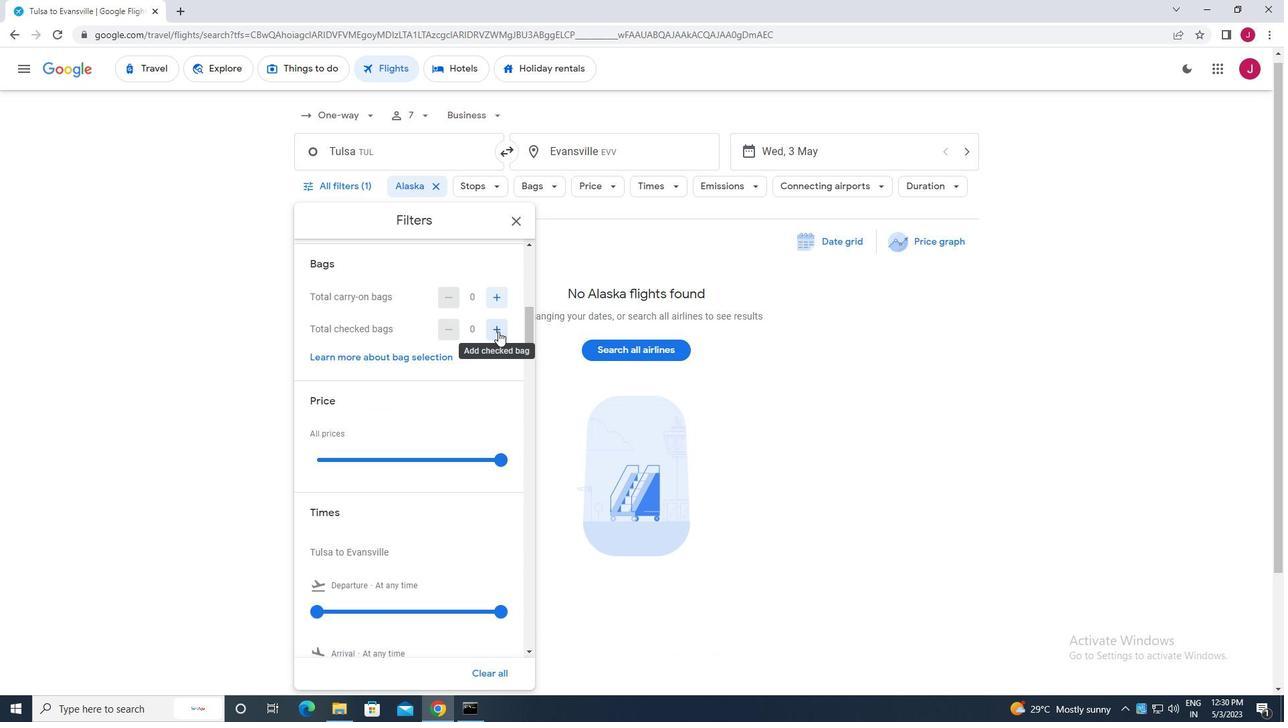
Action: Mouse pressed left at (498, 331)
Screenshot: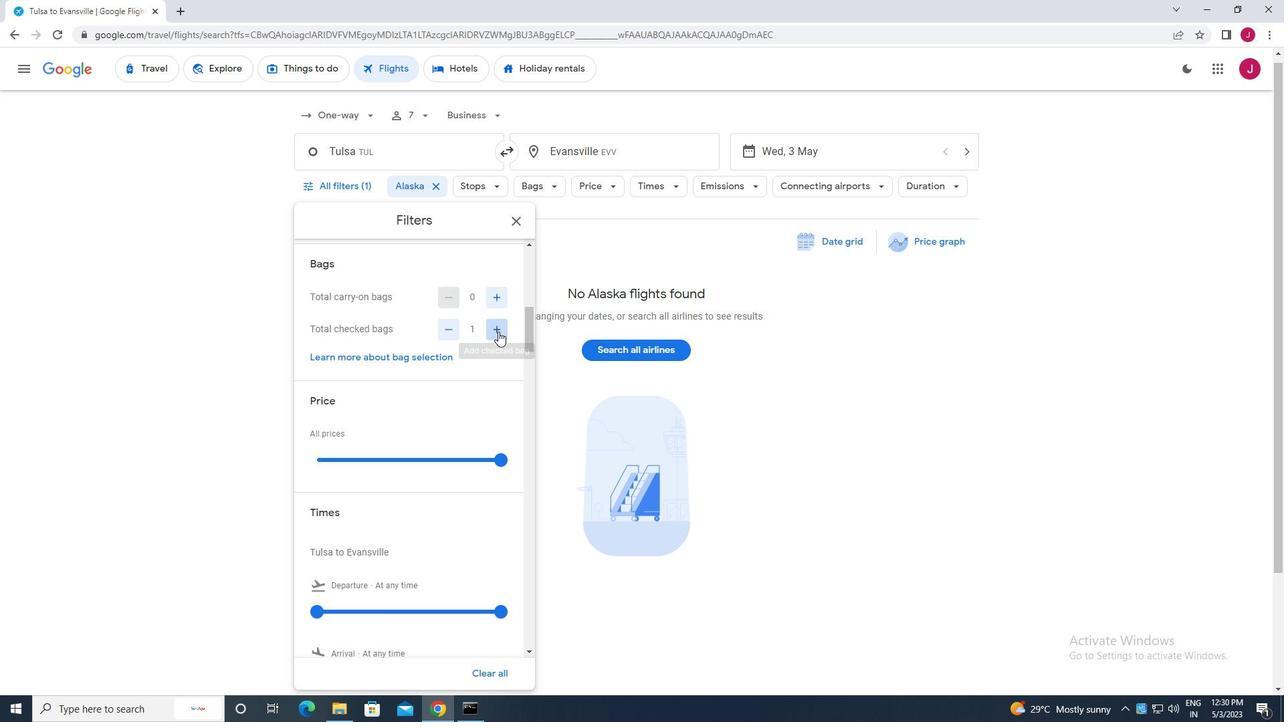 
Action: Mouse pressed left at (498, 331)
Screenshot: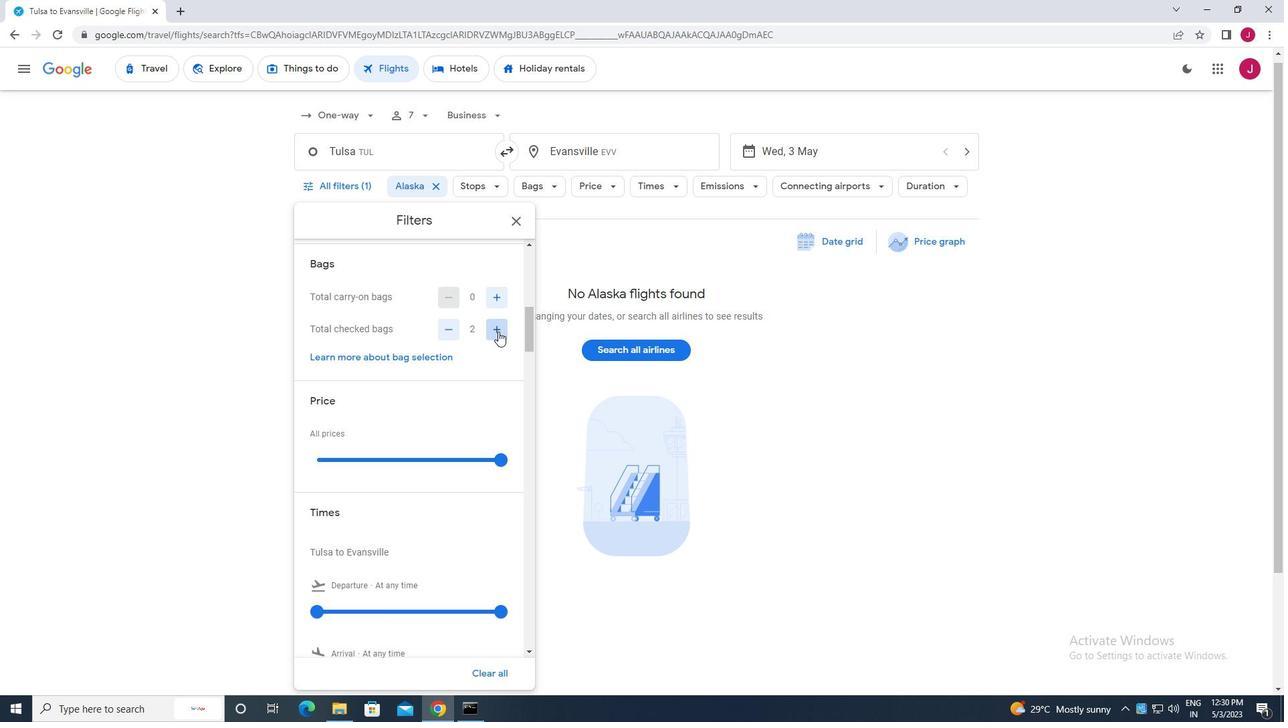 
Action: Mouse pressed left at (498, 331)
Screenshot: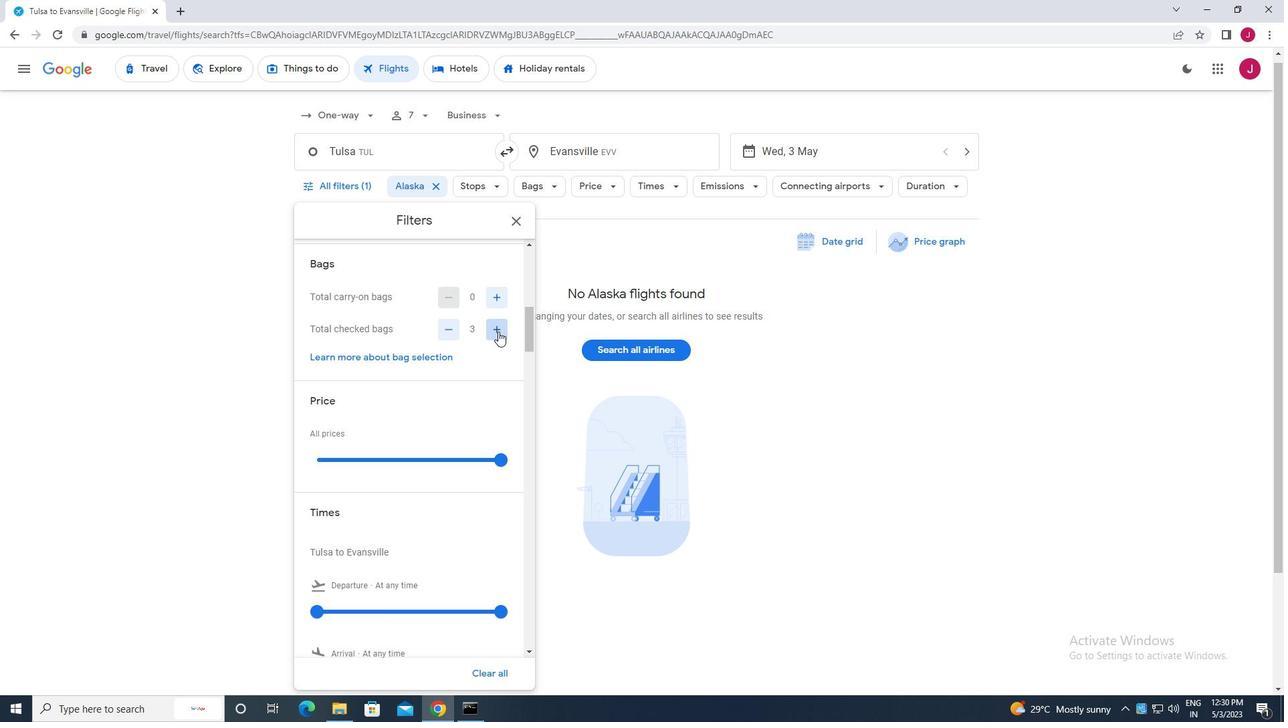 
Action: Mouse pressed left at (498, 331)
Screenshot: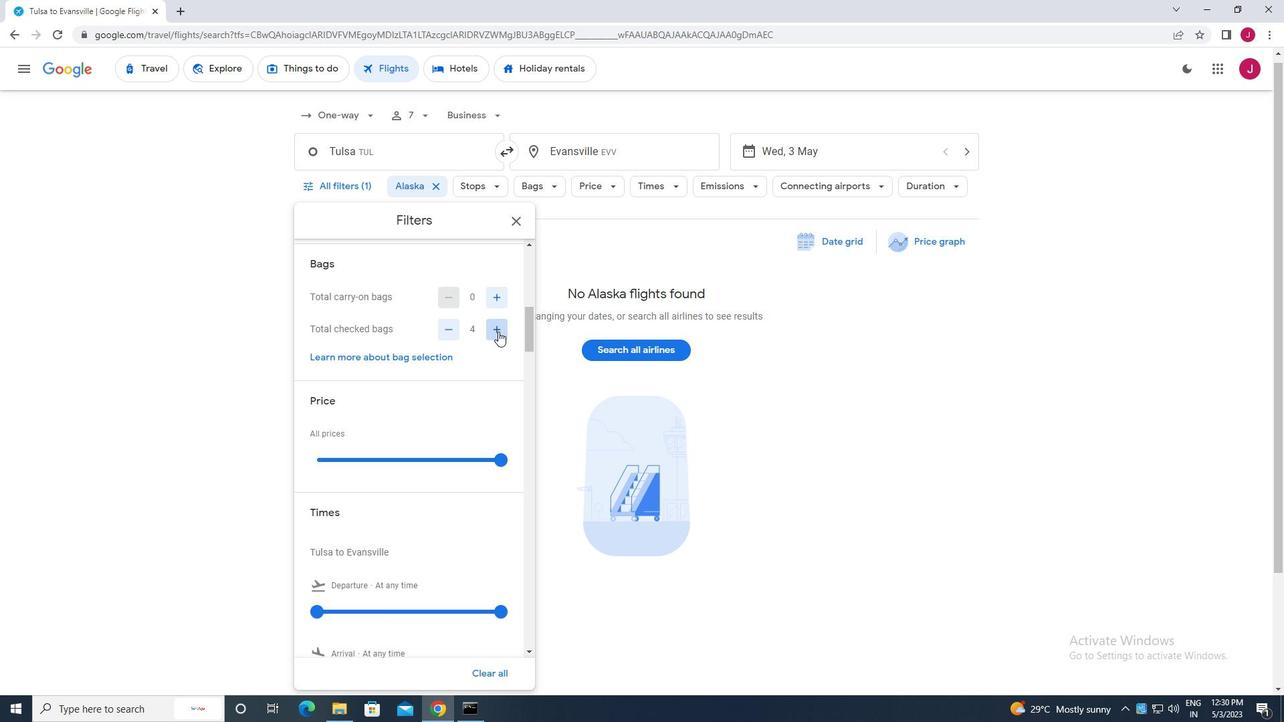 
Action: Mouse pressed left at (498, 331)
Screenshot: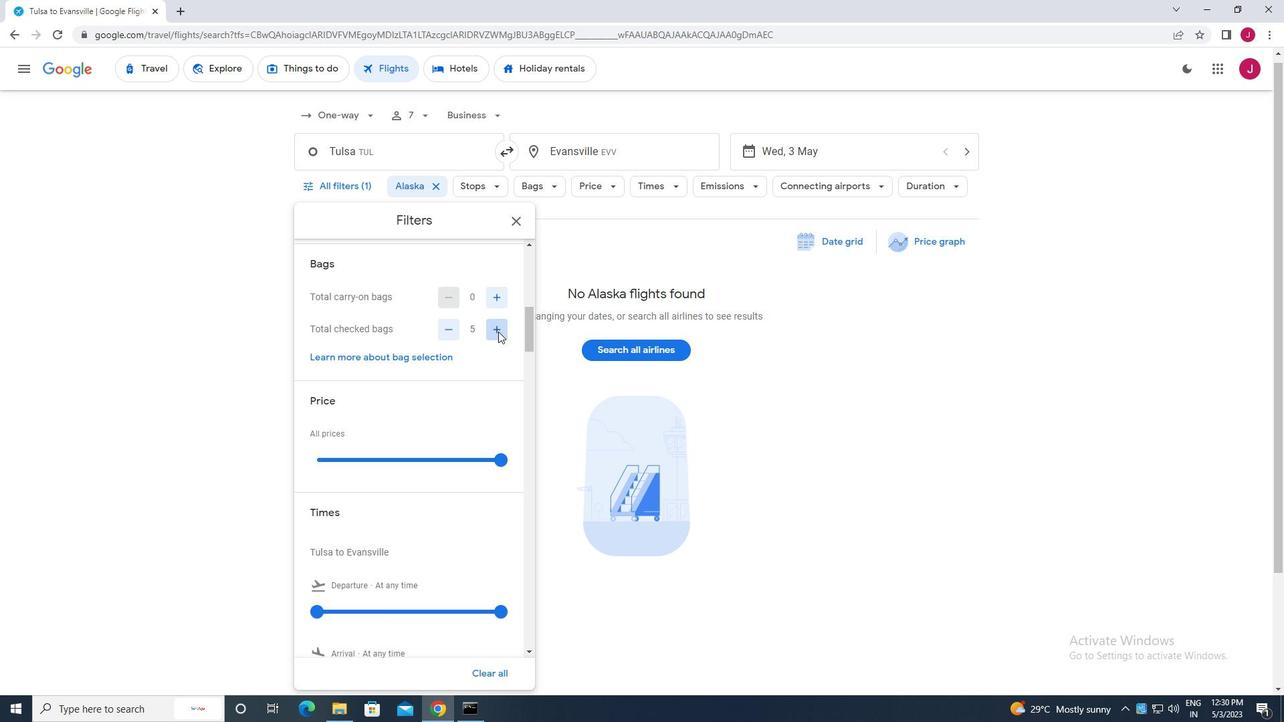 
Action: Mouse scrolled (498, 331) with delta (0, 0)
Screenshot: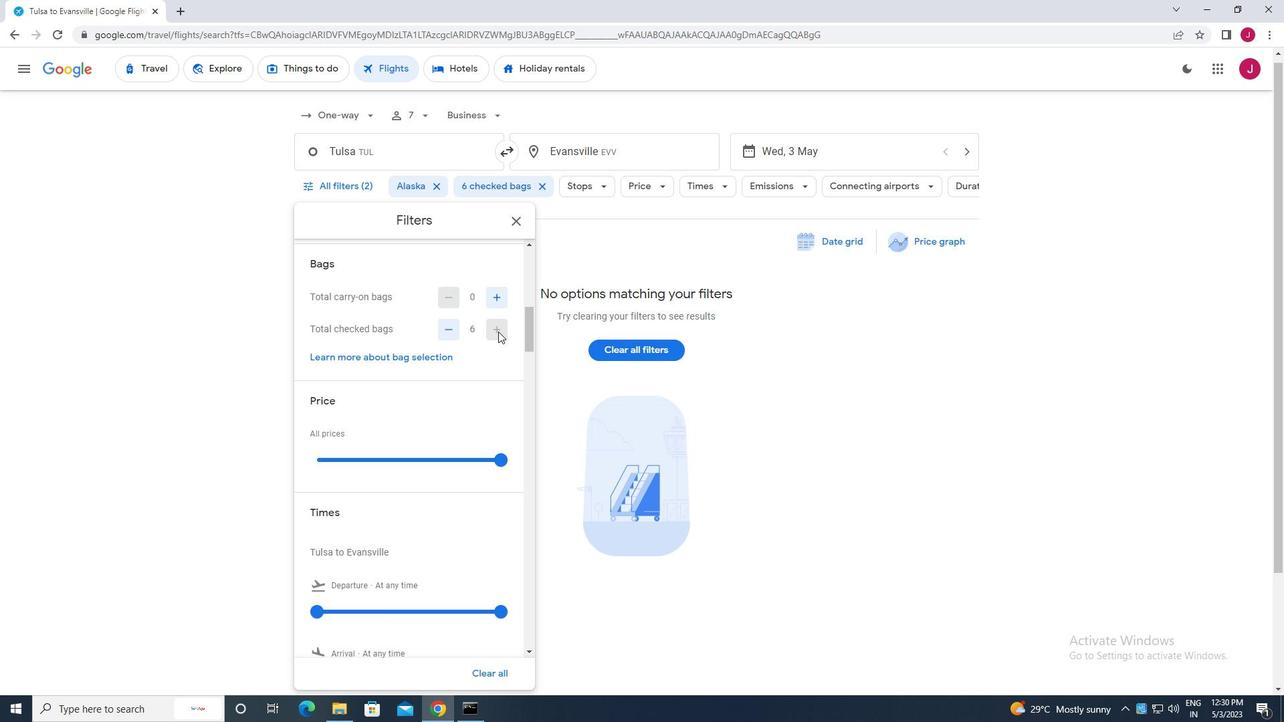 
Action: Mouse scrolled (498, 331) with delta (0, 0)
Screenshot: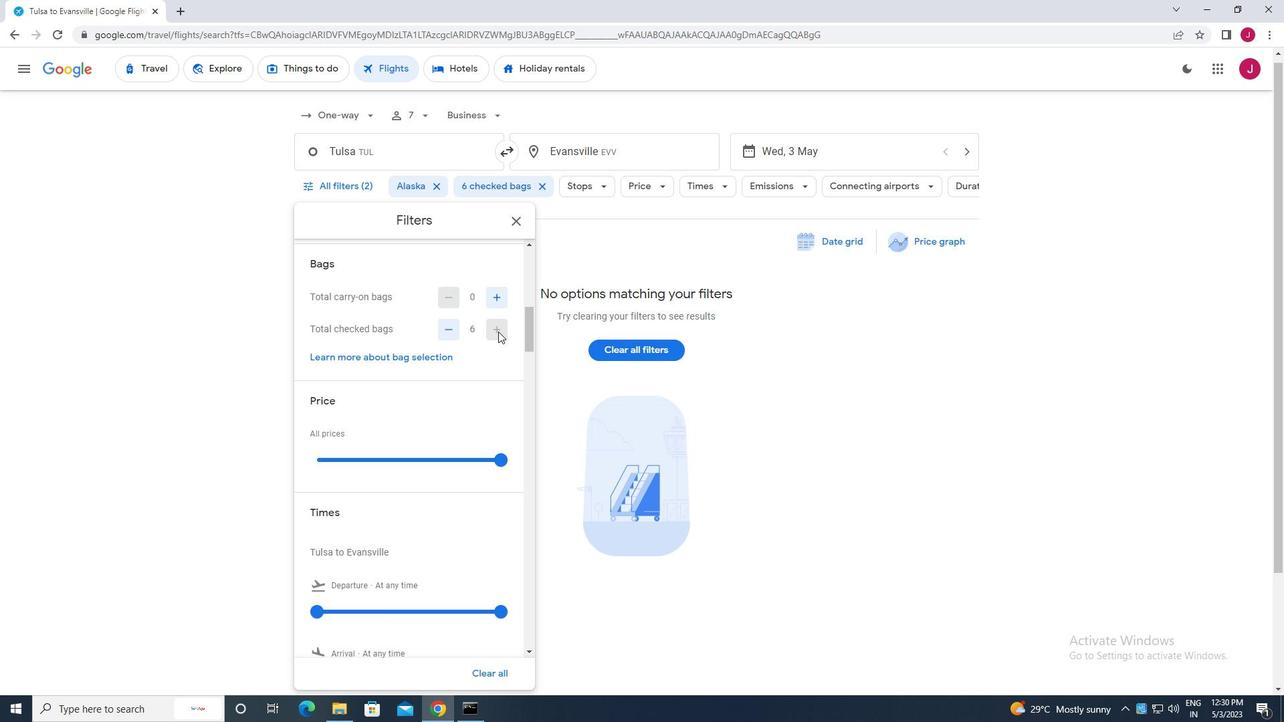 
Action: Mouse moved to (498, 326)
Screenshot: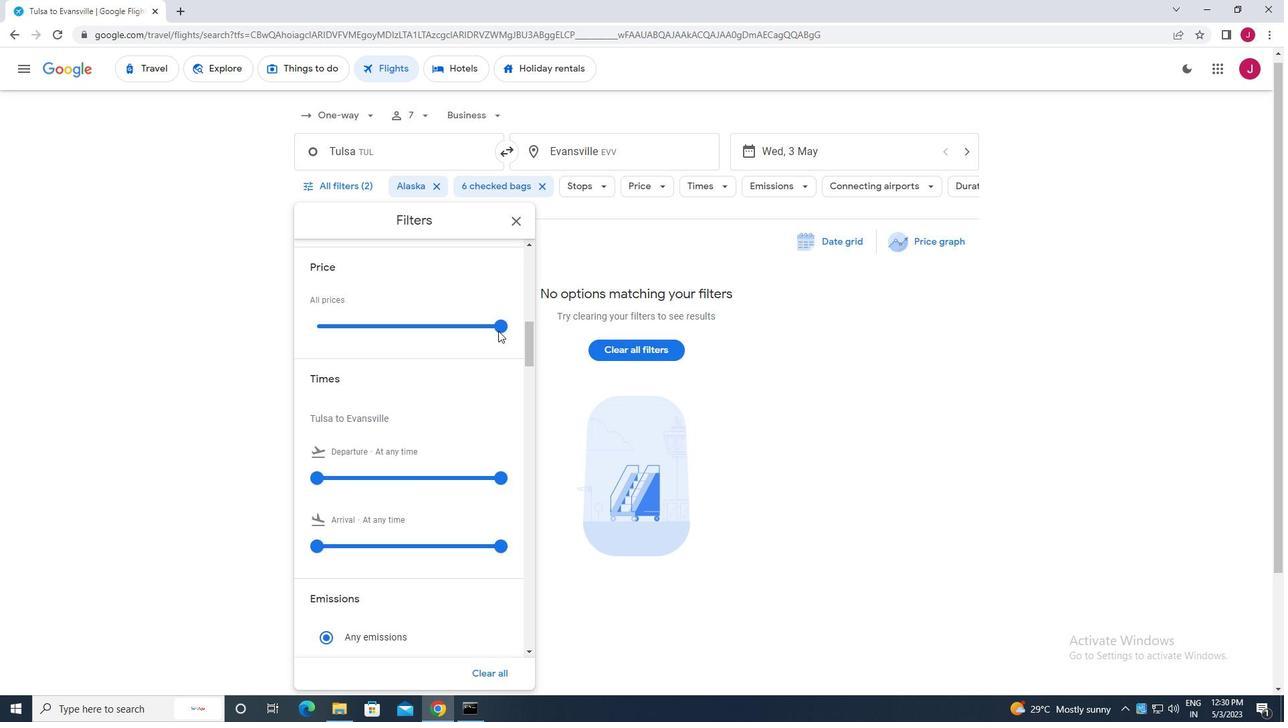 
Action: Mouse pressed left at (498, 326)
Screenshot: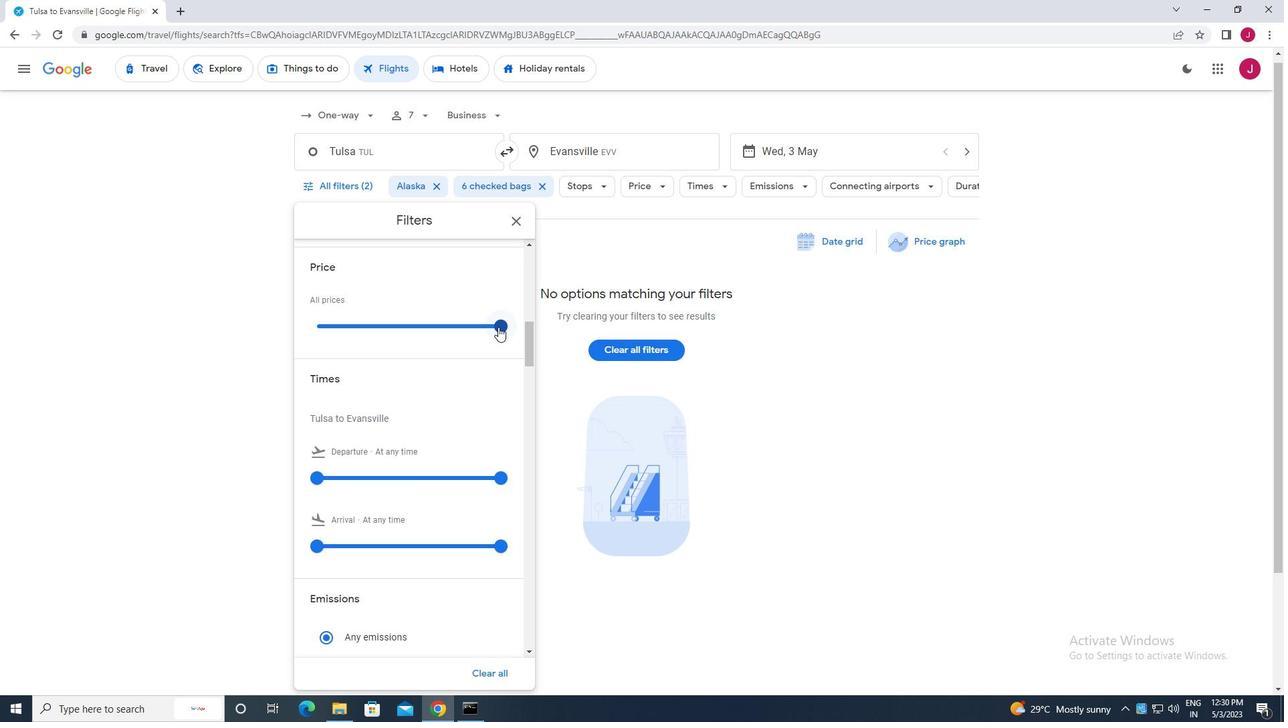 
Action: Mouse moved to (450, 293)
Screenshot: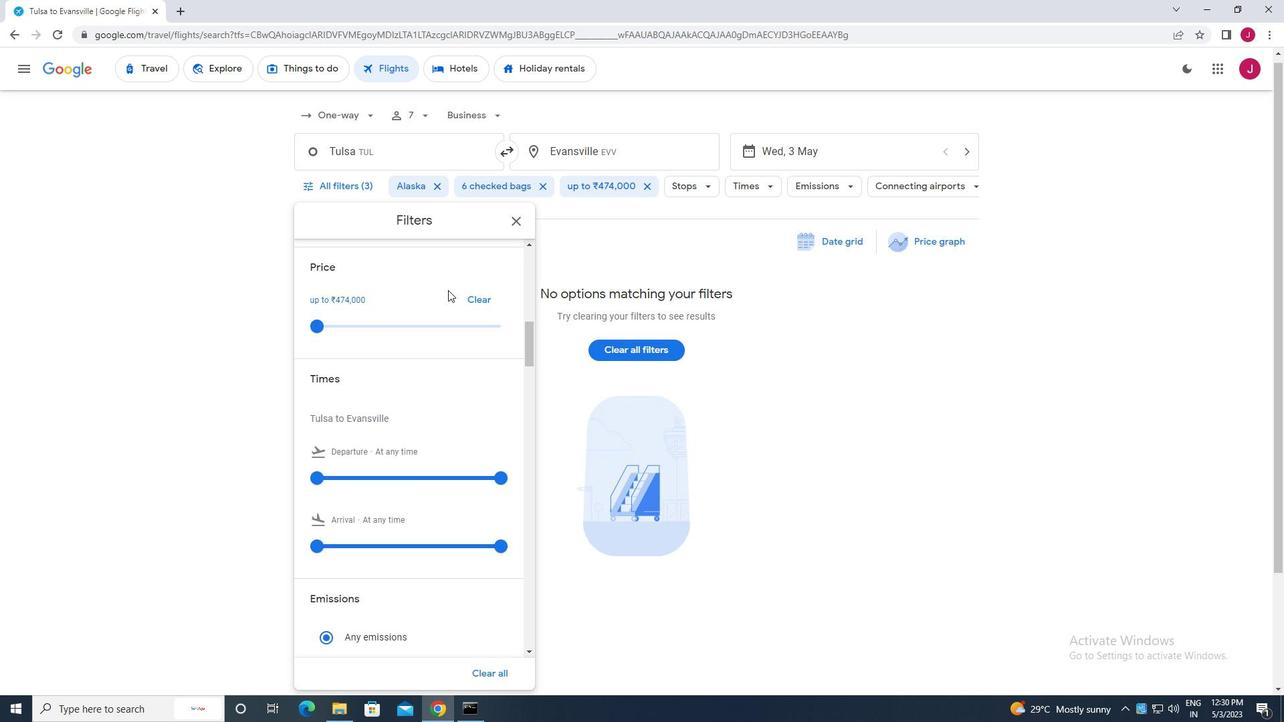 
Action: Mouse scrolled (450, 292) with delta (0, 0)
Screenshot: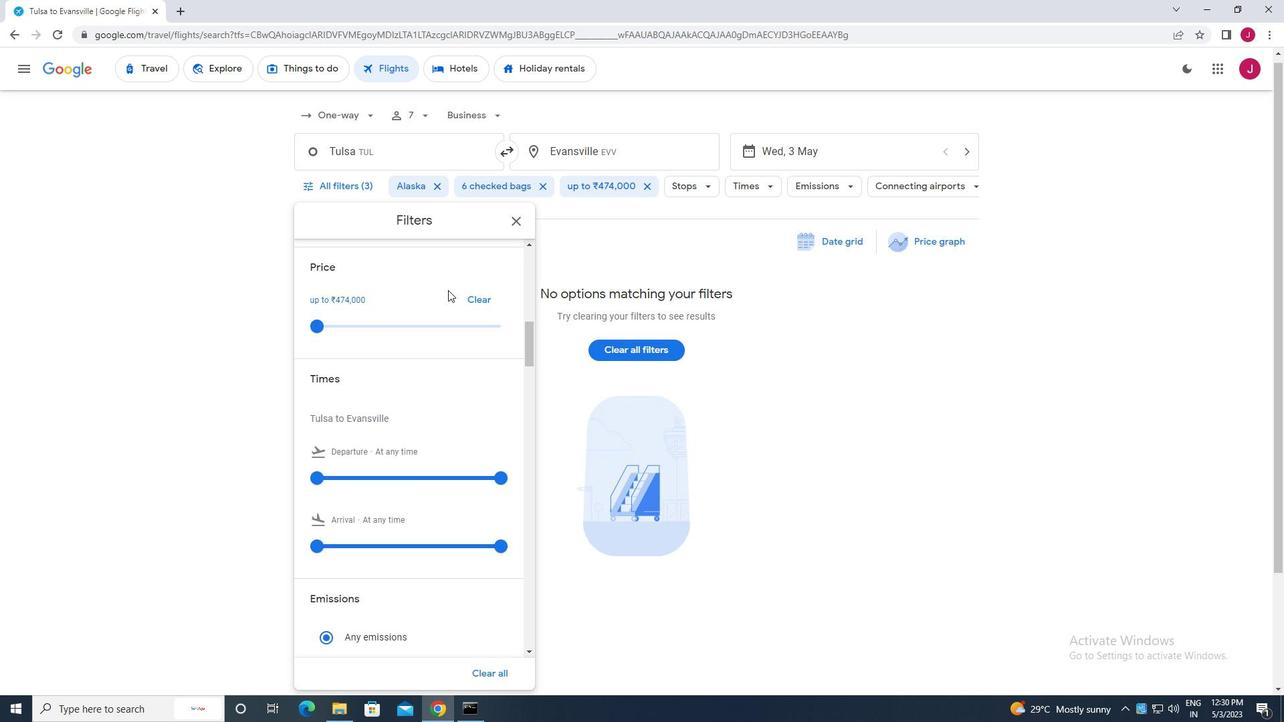 
Action: Mouse moved to (450, 295)
Screenshot: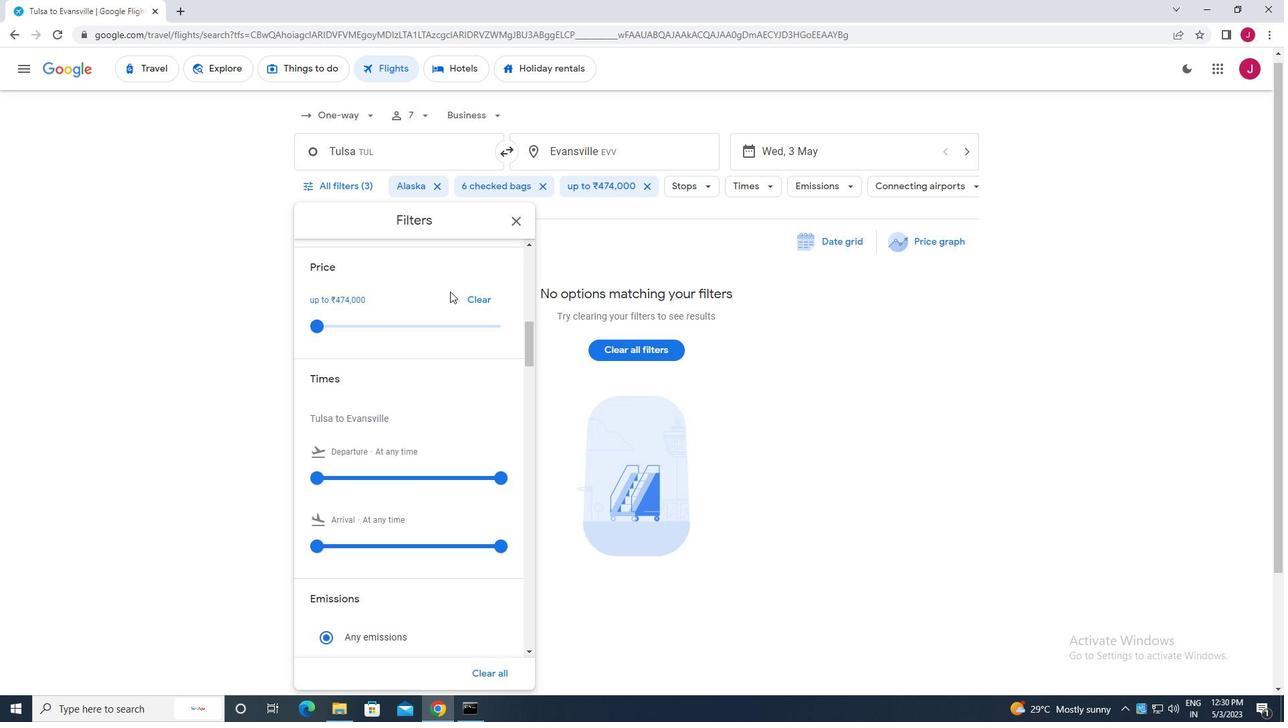 
Action: Mouse scrolled (450, 294) with delta (0, 0)
Screenshot: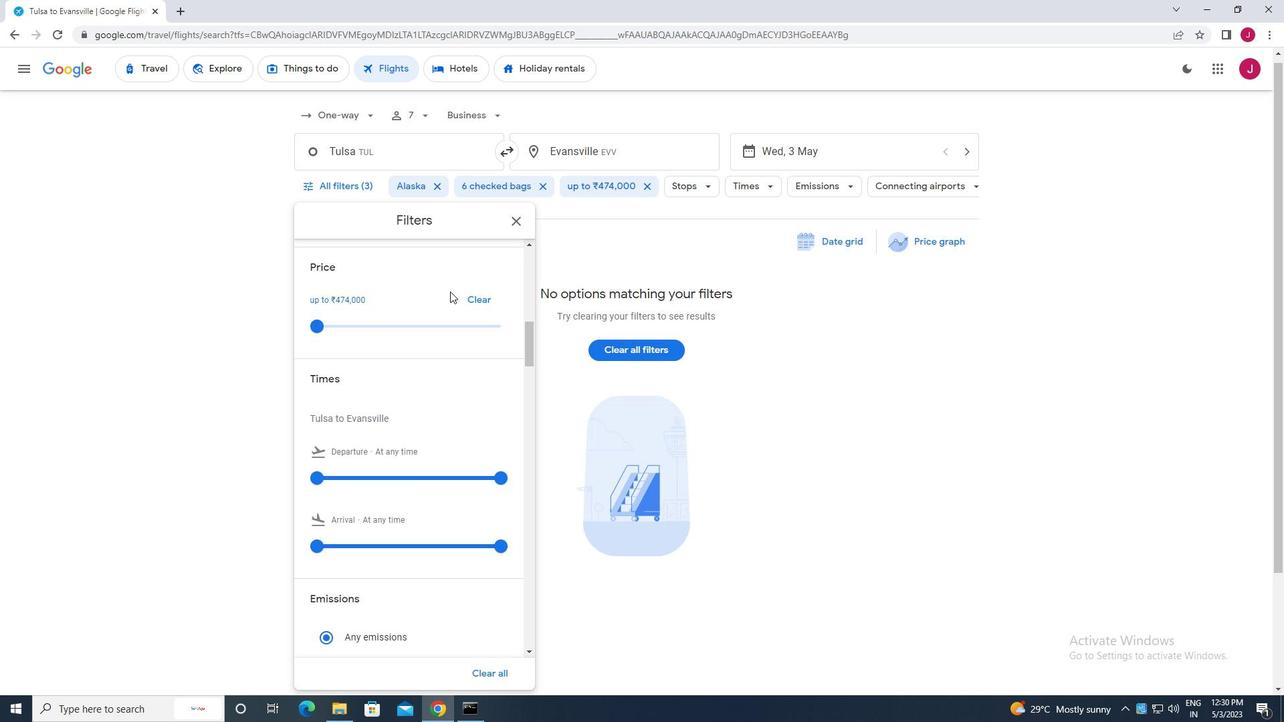 
Action: Mouse moved to (320, 343)
Screenshot: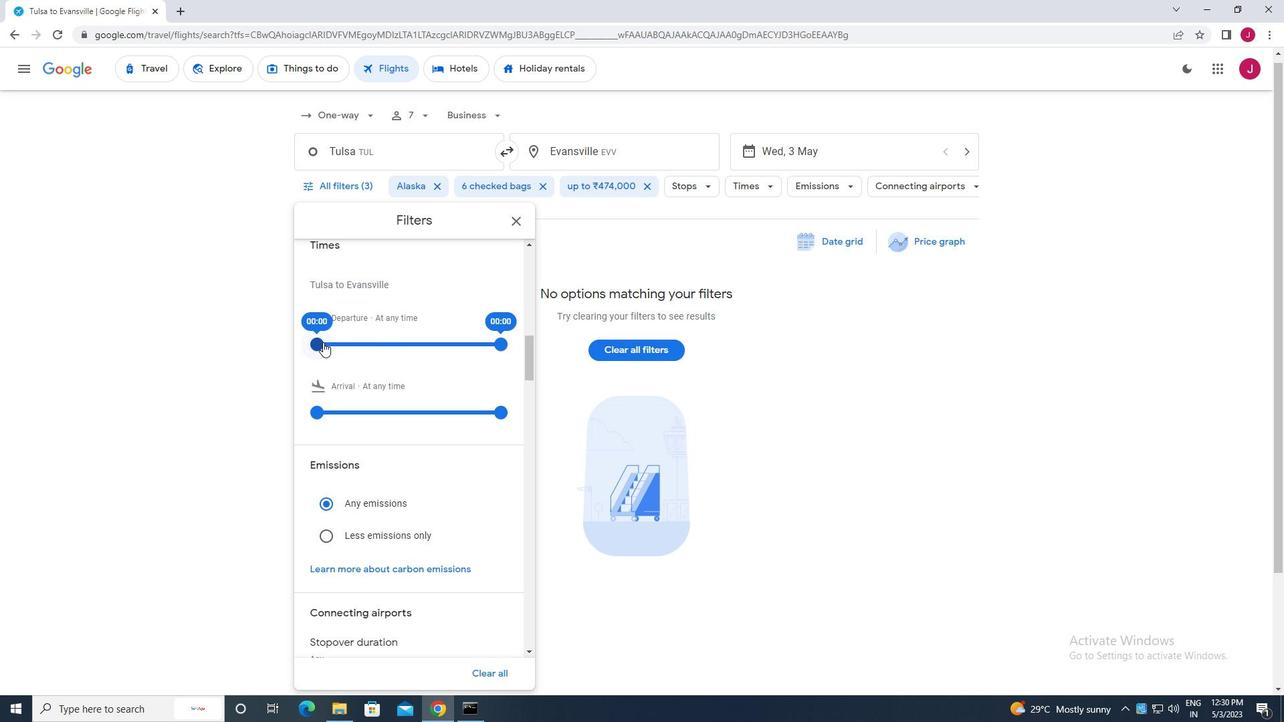 
Action: Mouse pressed left at (320, 343)
Screenshot: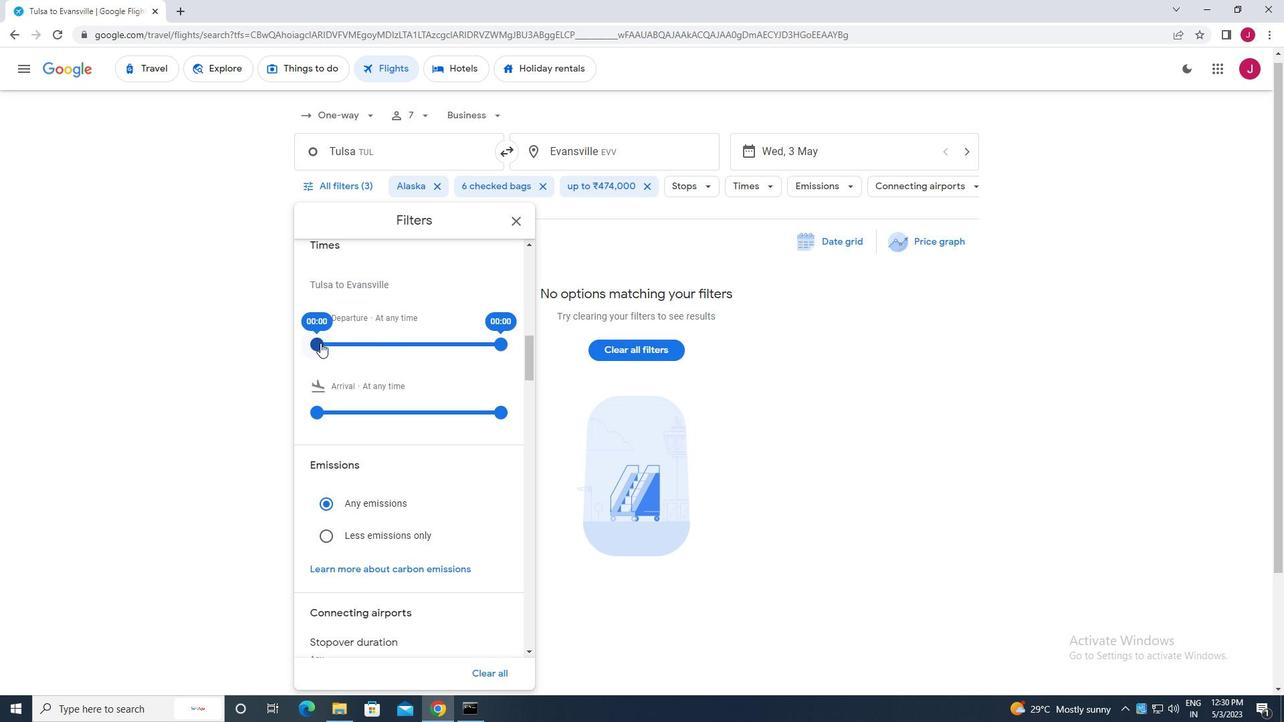 
Action: Mouse moved to (496, 346)
Screenshot: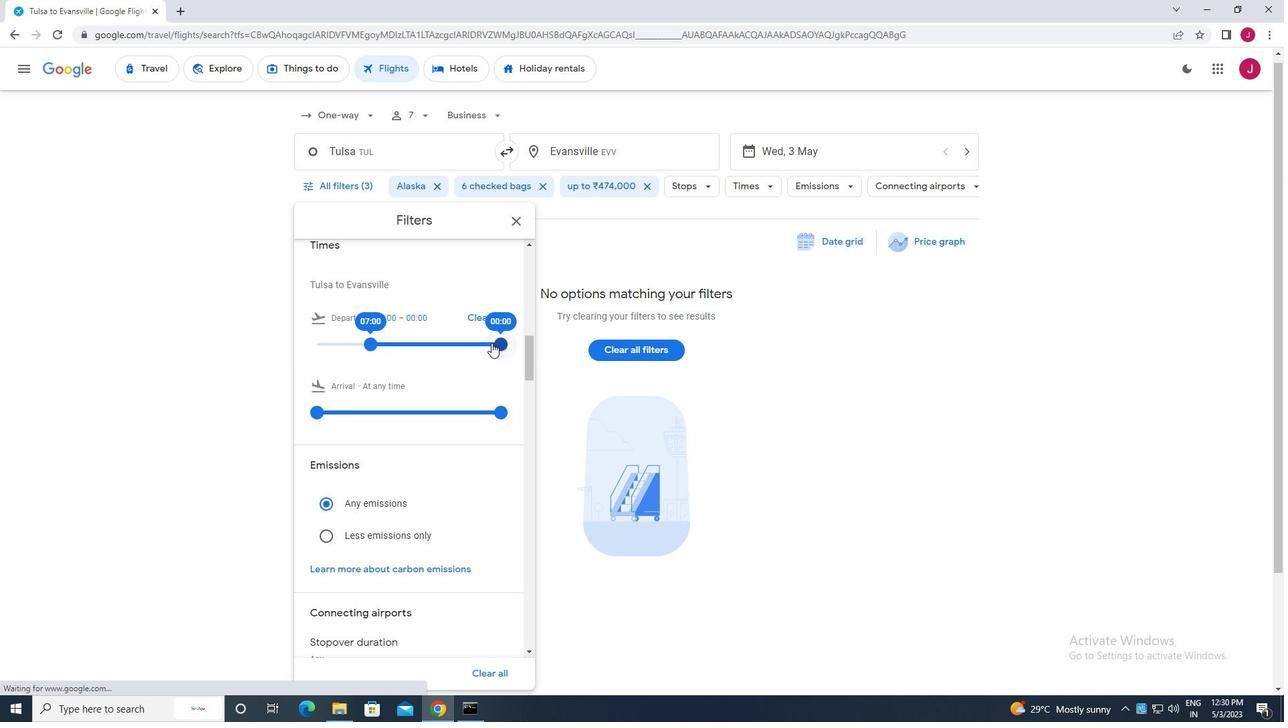 
Action: Mouse pressed left at (496, 346)
Screenshot: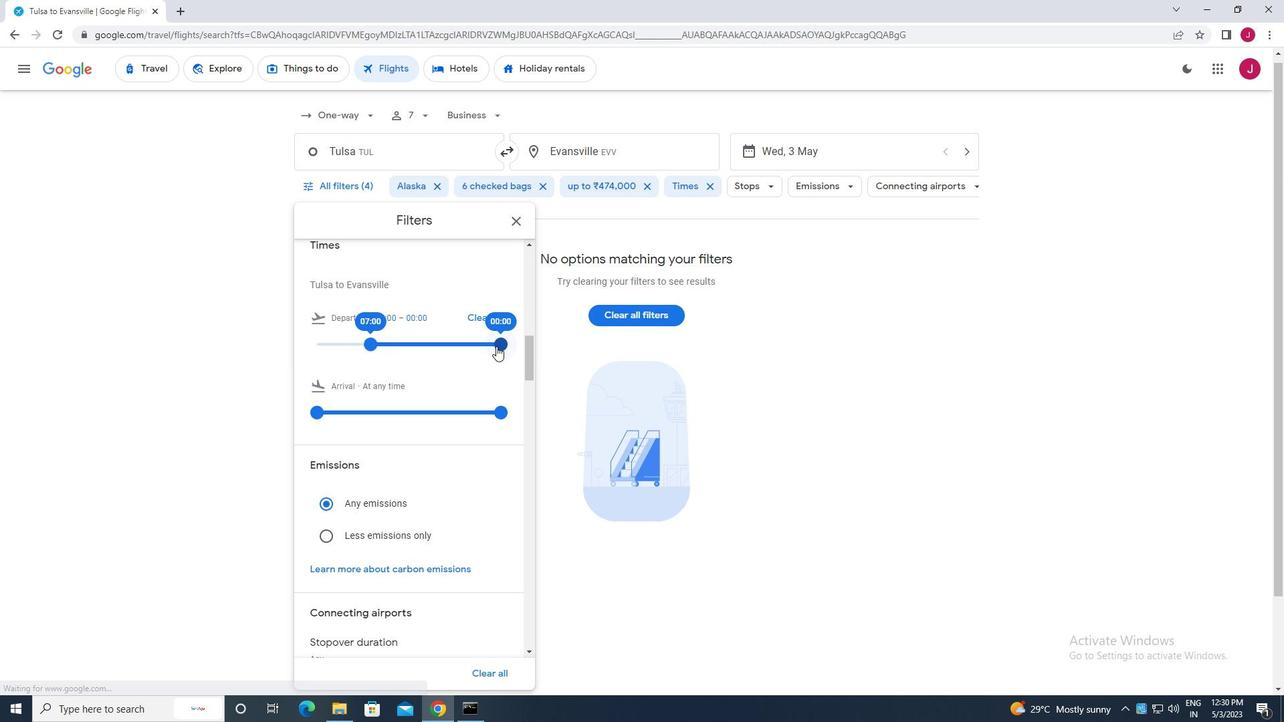 
Action: Mouse moved to (511, 222)
Screenshot: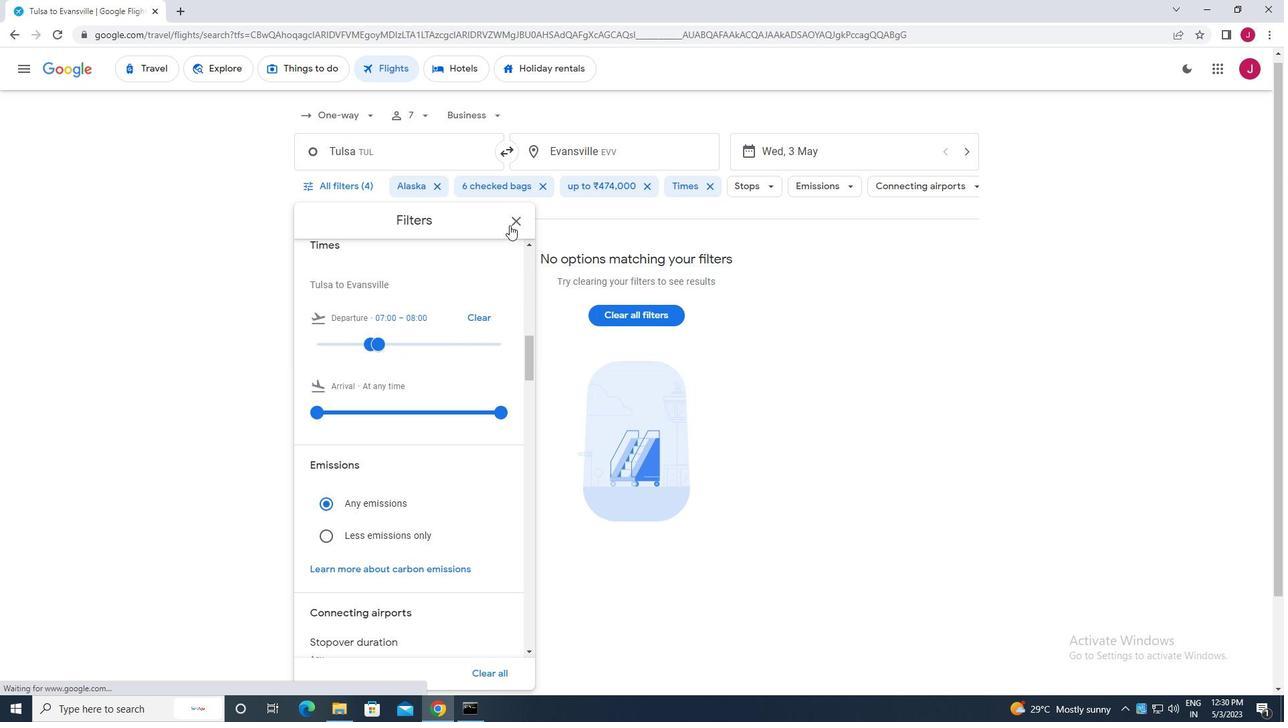 
Action: Mouse pressed left at (511, 222)
Screenshot: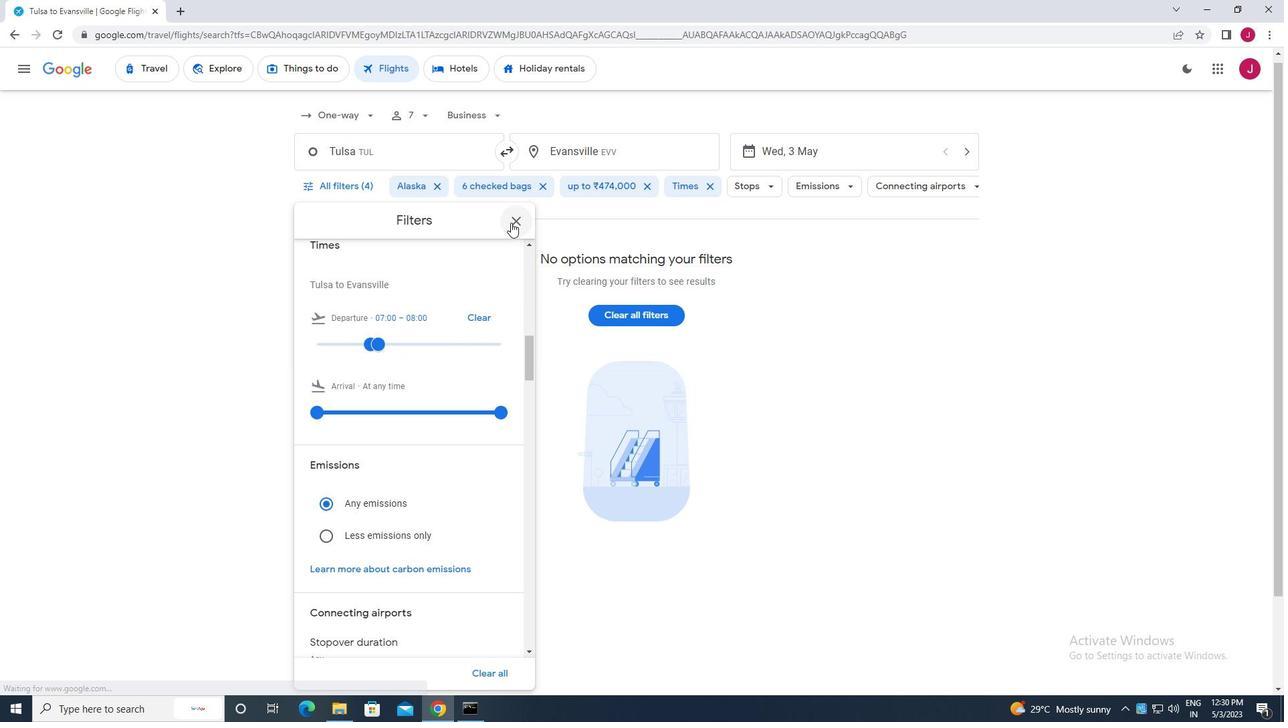 
Action: Mouse moved to (510, 222)
Screenshot: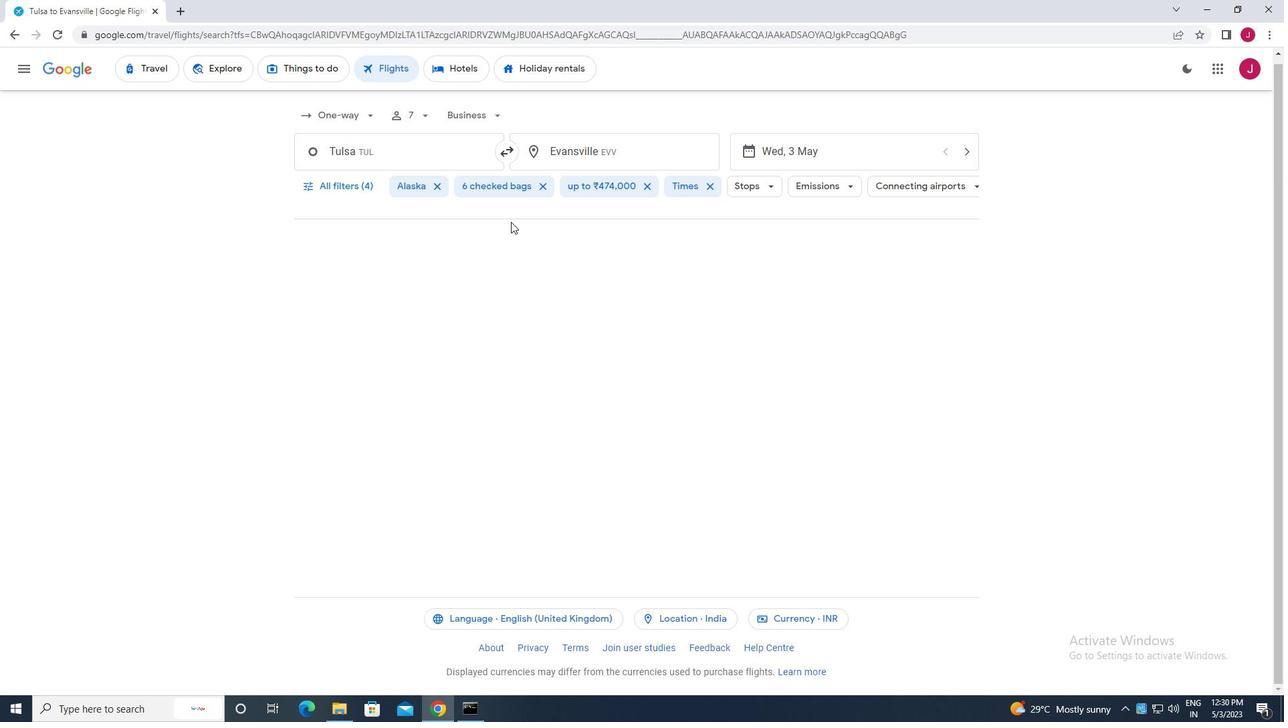 
